 Task: Search one way flight ticket for 2 adults, 2 infants in seat and 1 infant on lap in first from Pocatello: Pocatello Regional Airport to Fort Wayne: Fort Wayne International Airport on 5-4-2023. Choice of flights is Frontier. Number of bags: 1 checked bag. Price is upto 75000. Outbound departure time preference is 6:15.
Action: Mouse moved to (401, 389)
Screenshot: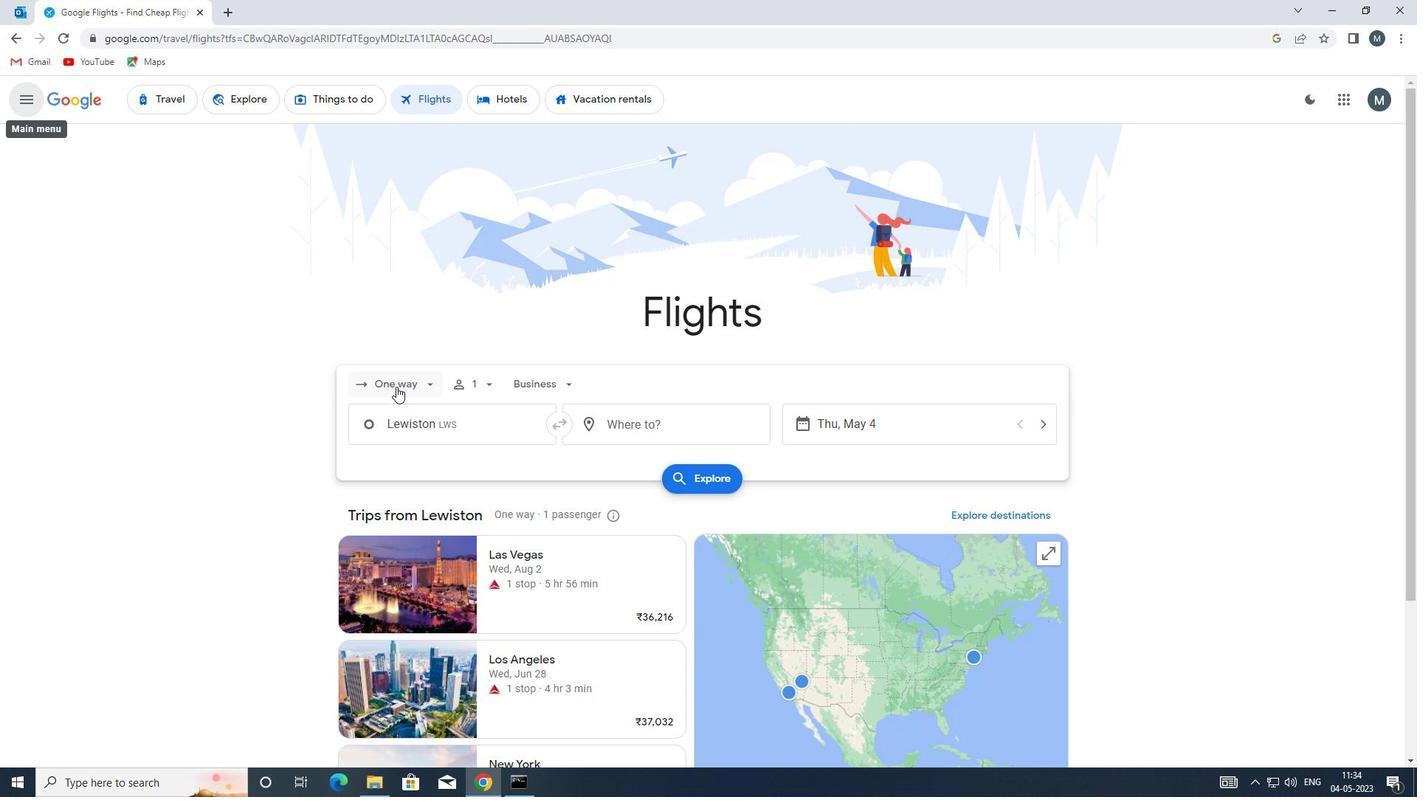 
Action: Mouse pressed left at (401, 389)
Screenshot: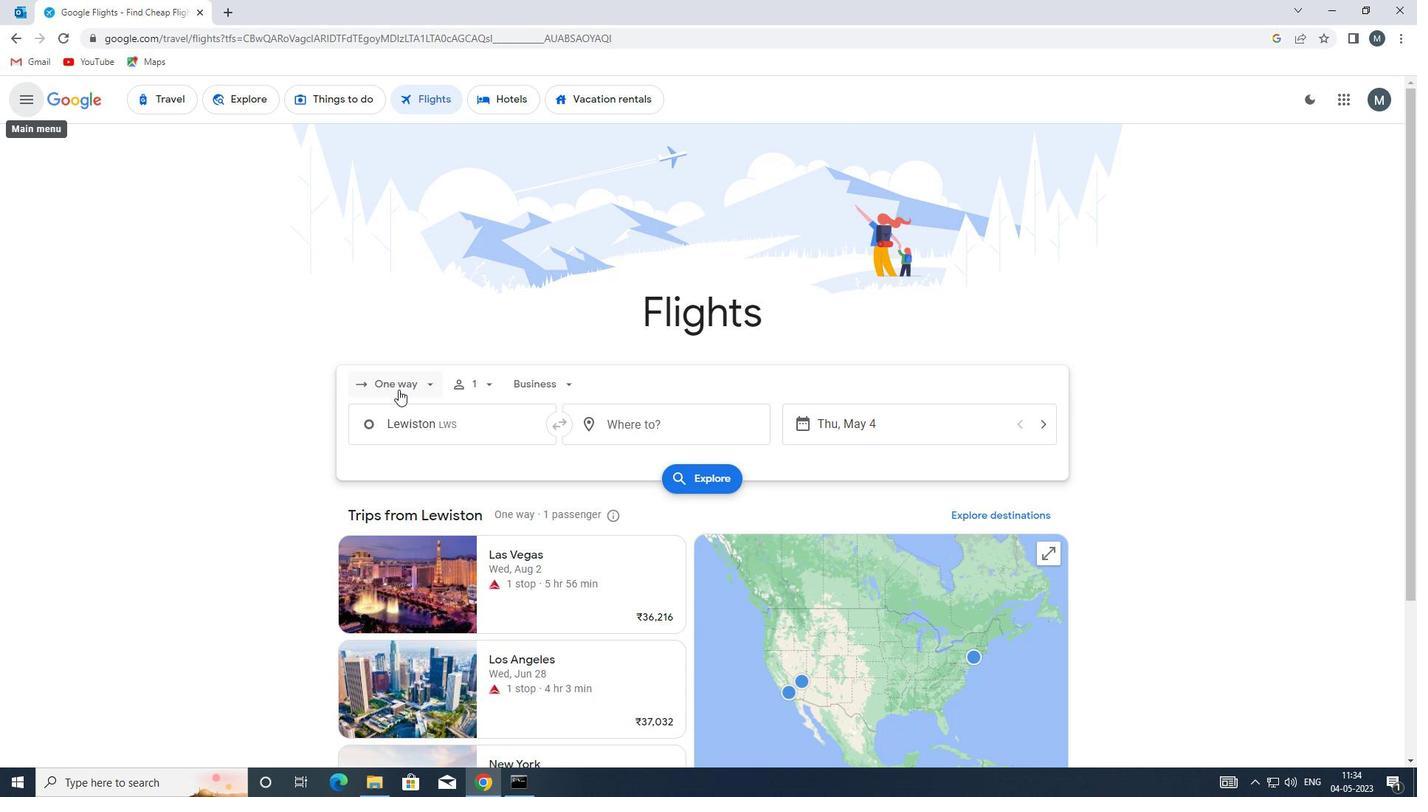 
Action: Mouse moved to (408, 453)
Screenshot: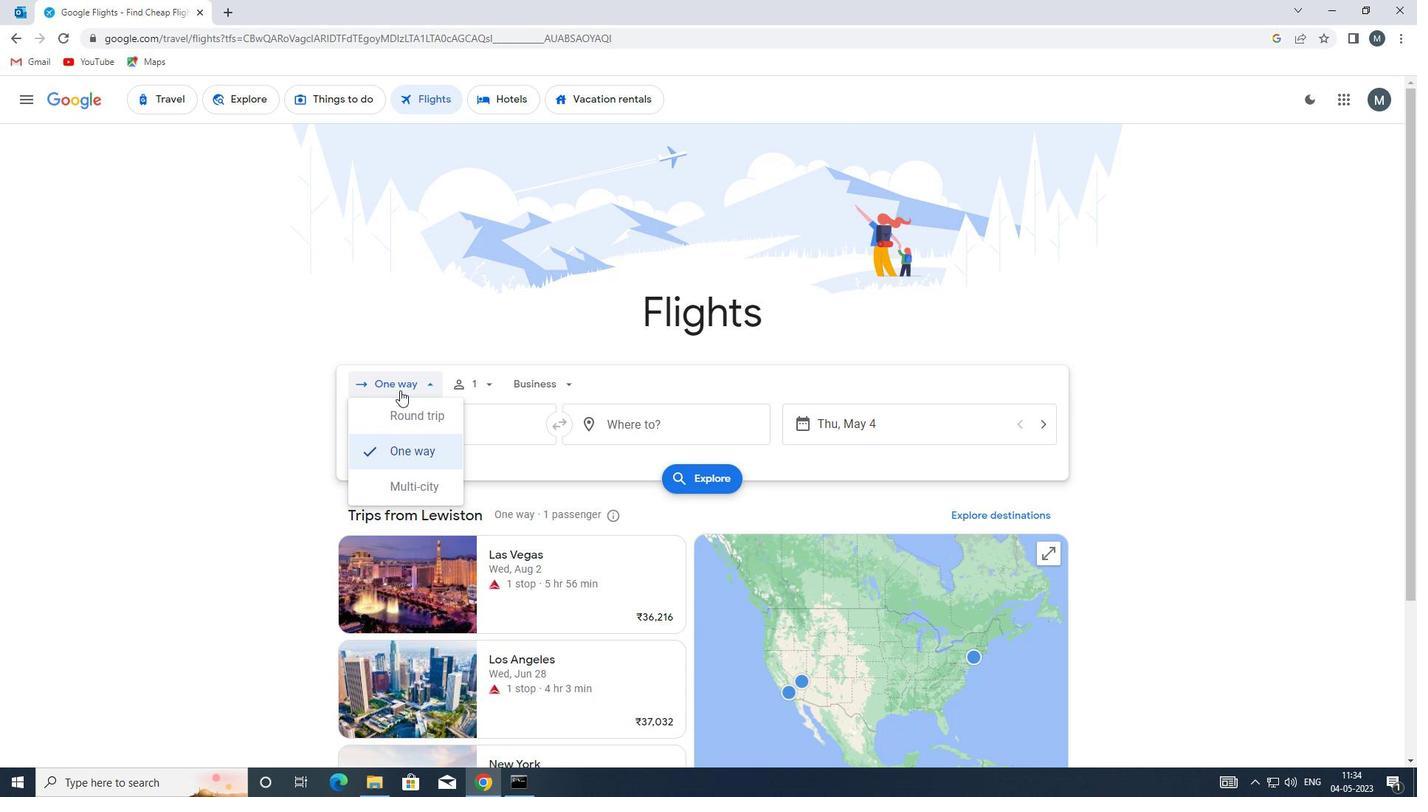 
Action: Mouse pressed left at (408, 453)
Screenshot: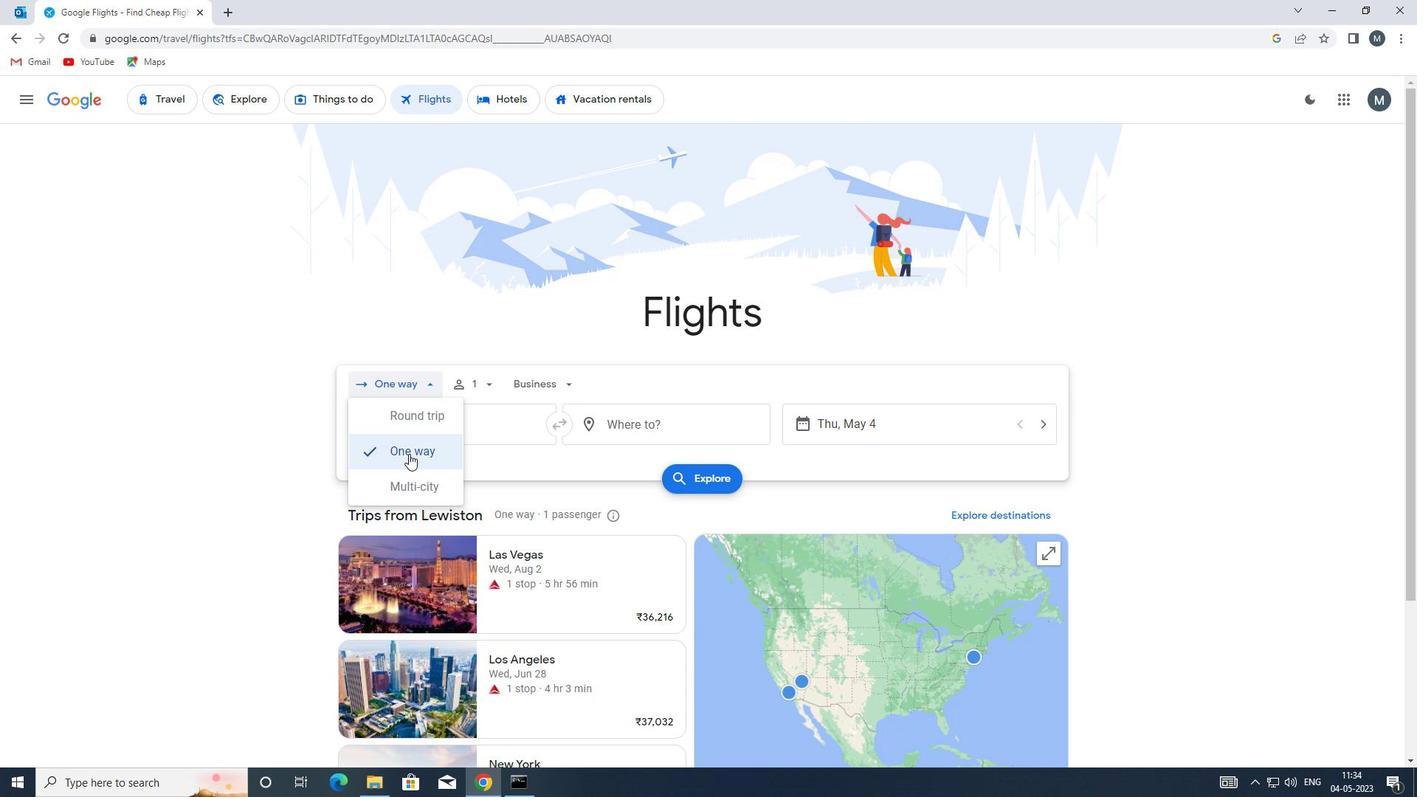 
Action: Mouse moved to (493, 379)
Screenshot: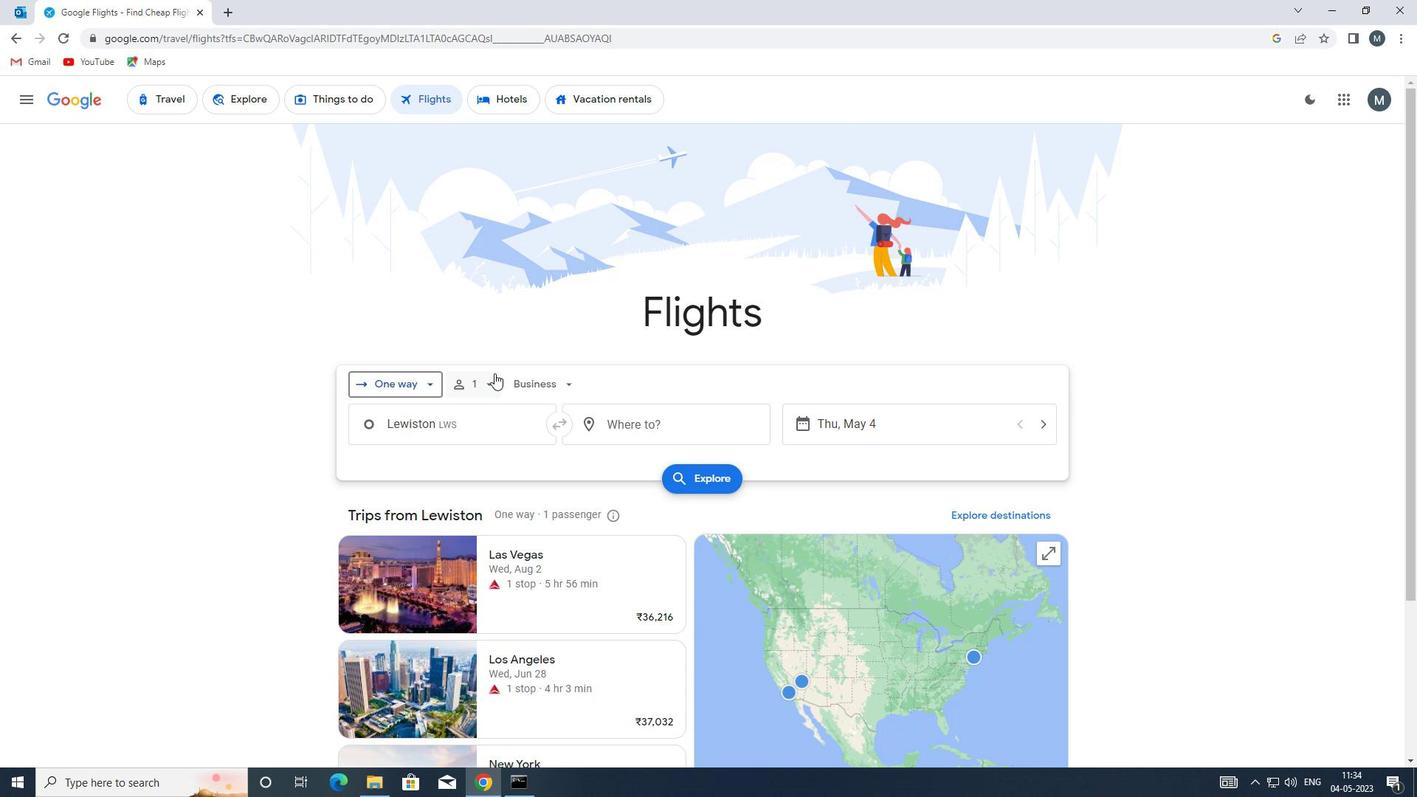 
Action: Mouse pressed left at (493, 379)
Screenshot: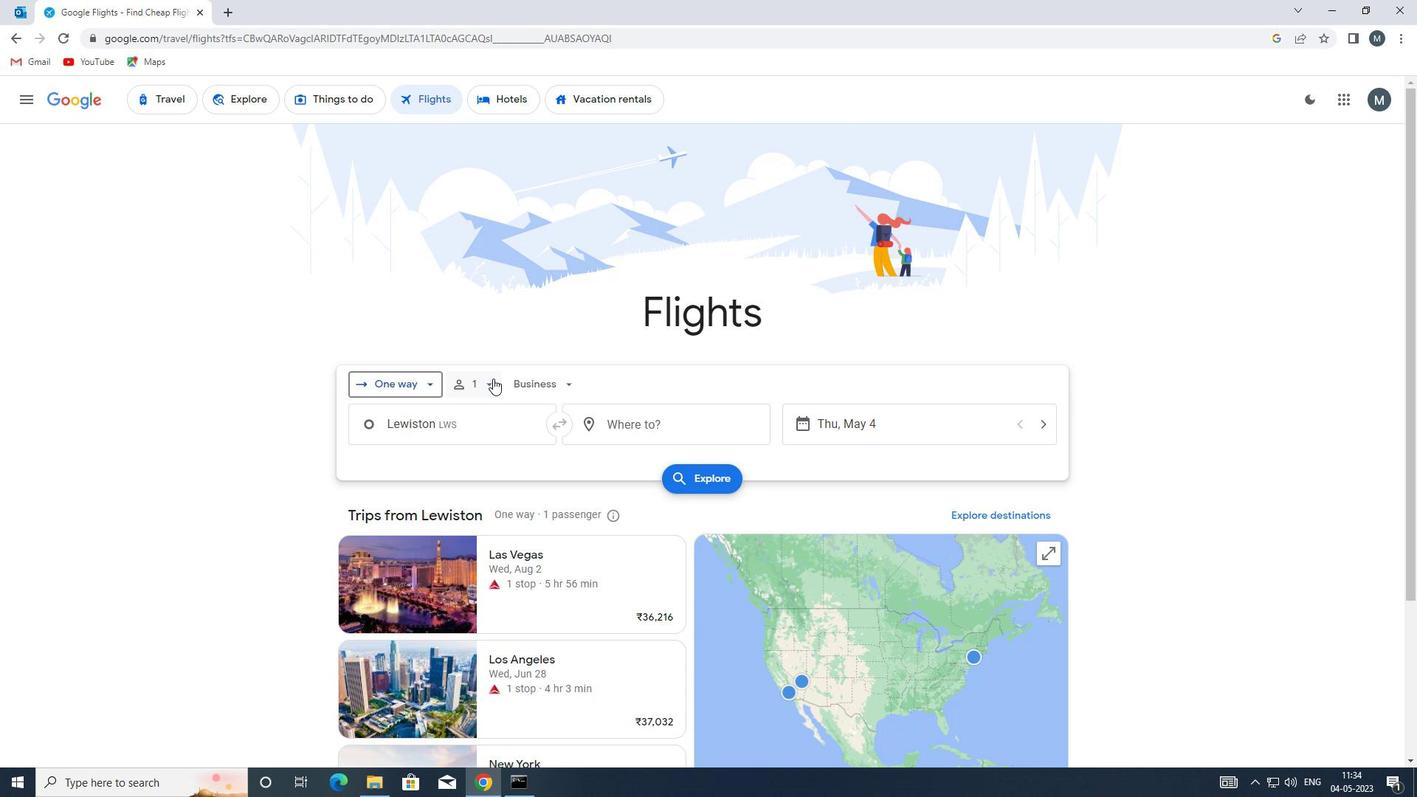 
Action: Mouse moved to (601, 422)
Screenshot: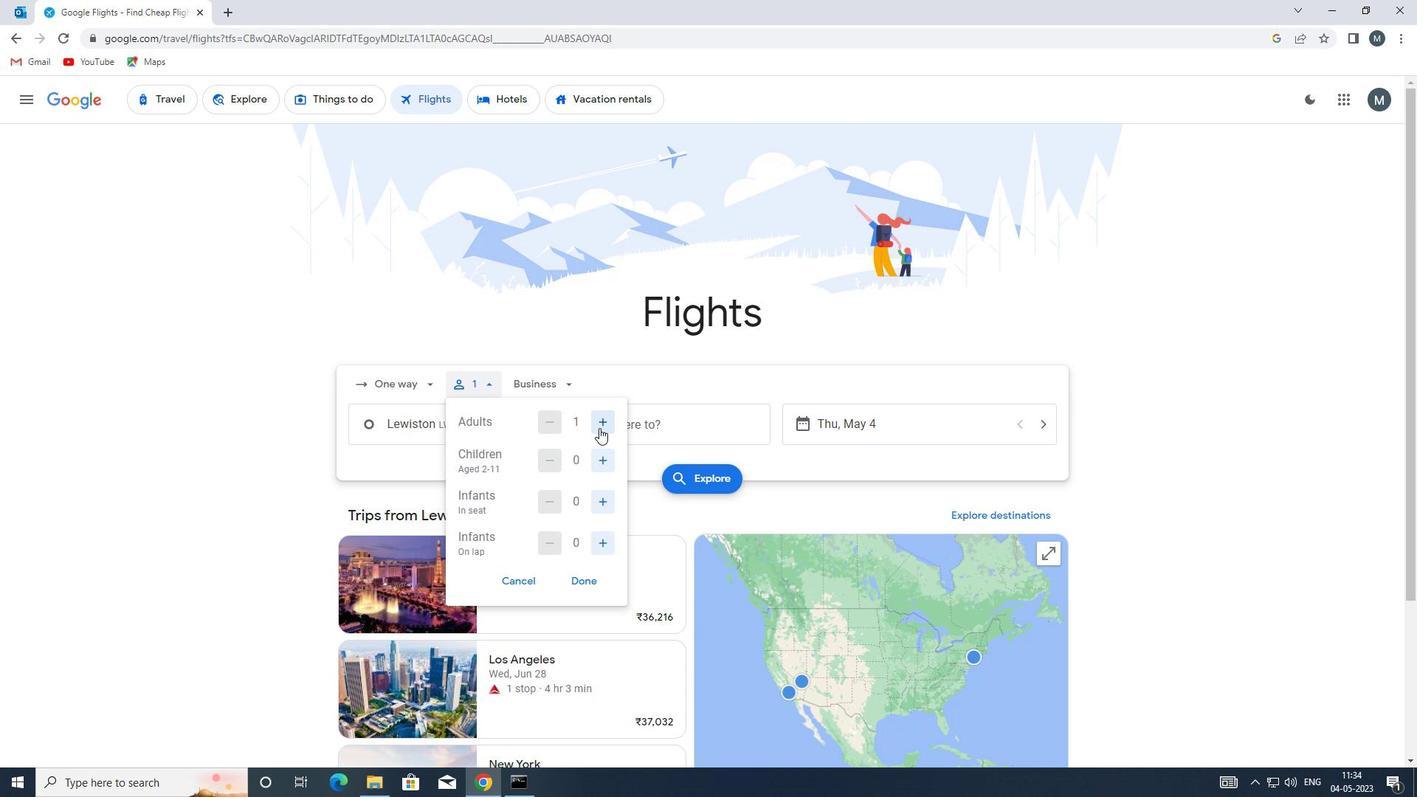 
Action: Mouse pressed left at (601, 422)
Screenshot: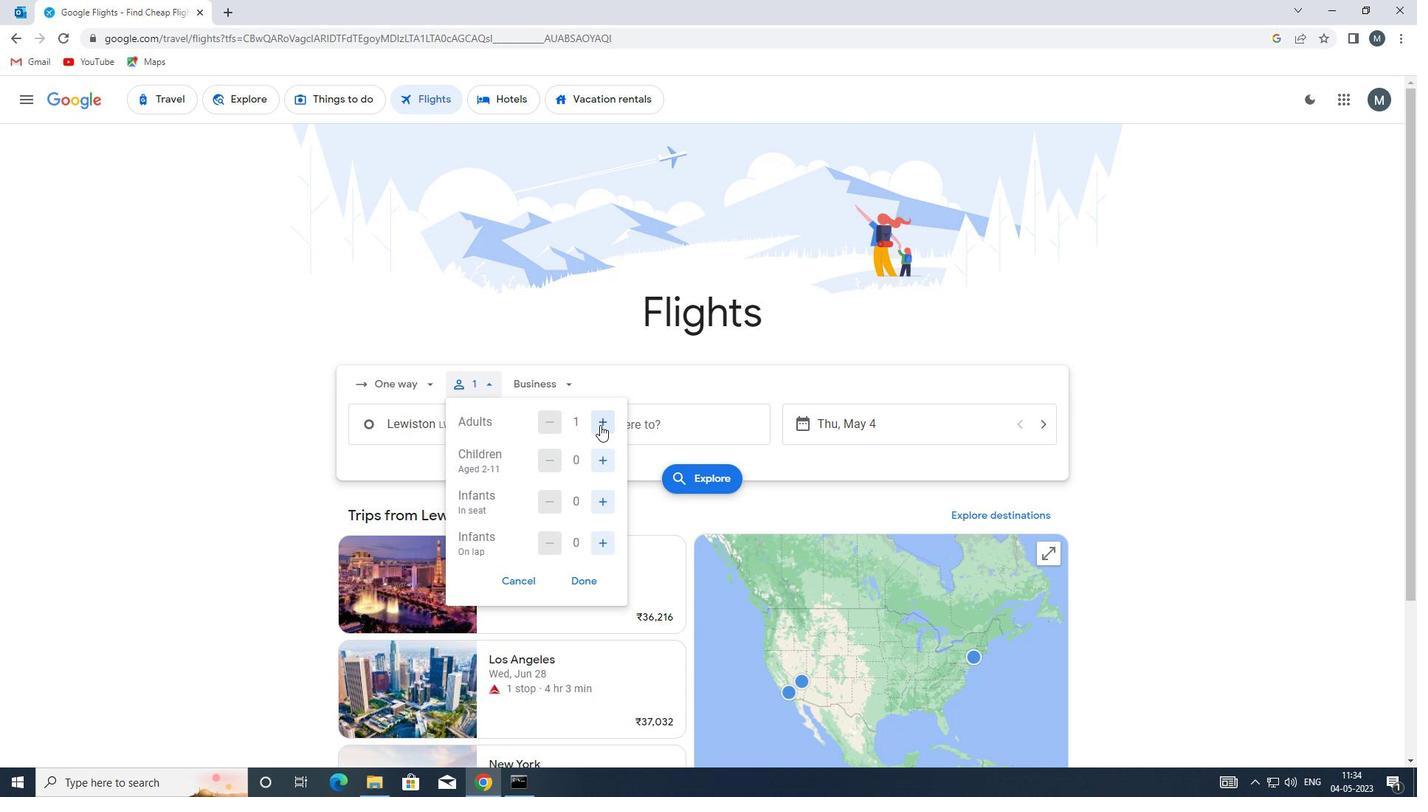 
Action: Mouse moved to (603, 501)
Screenshot: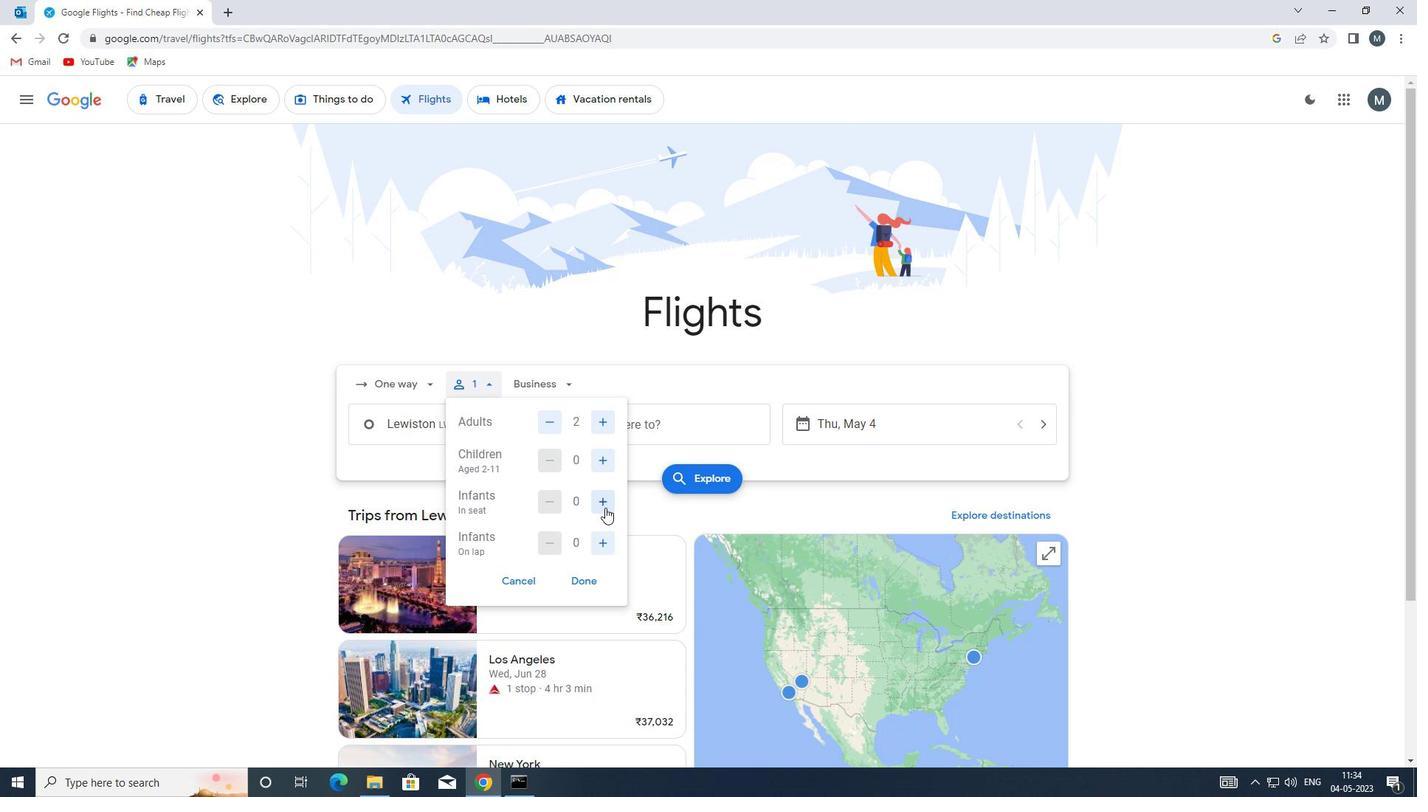 
Action: Mouse pressed left at (603, 501)
Screenshot: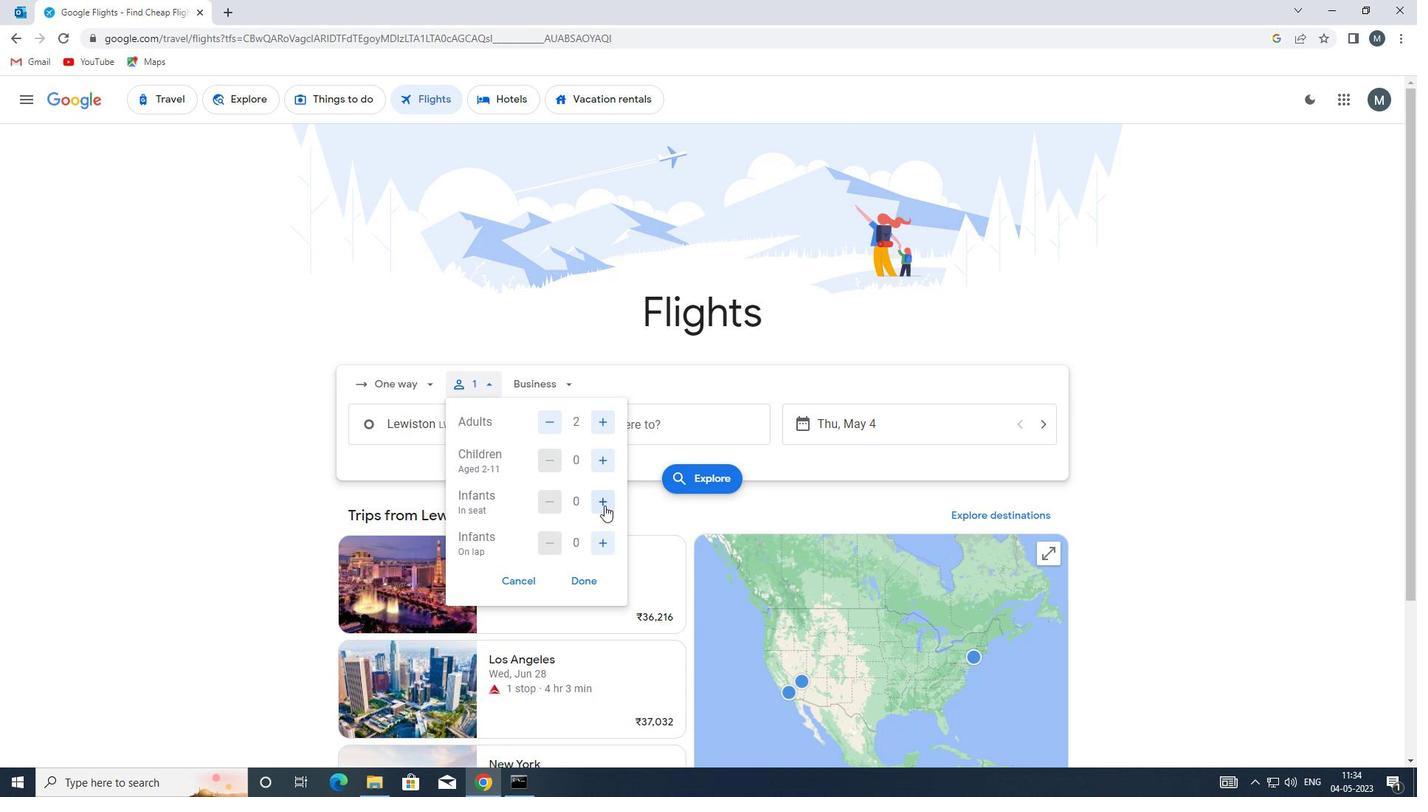
Action: Mouse pressed left at (603, 501)
Screenshot: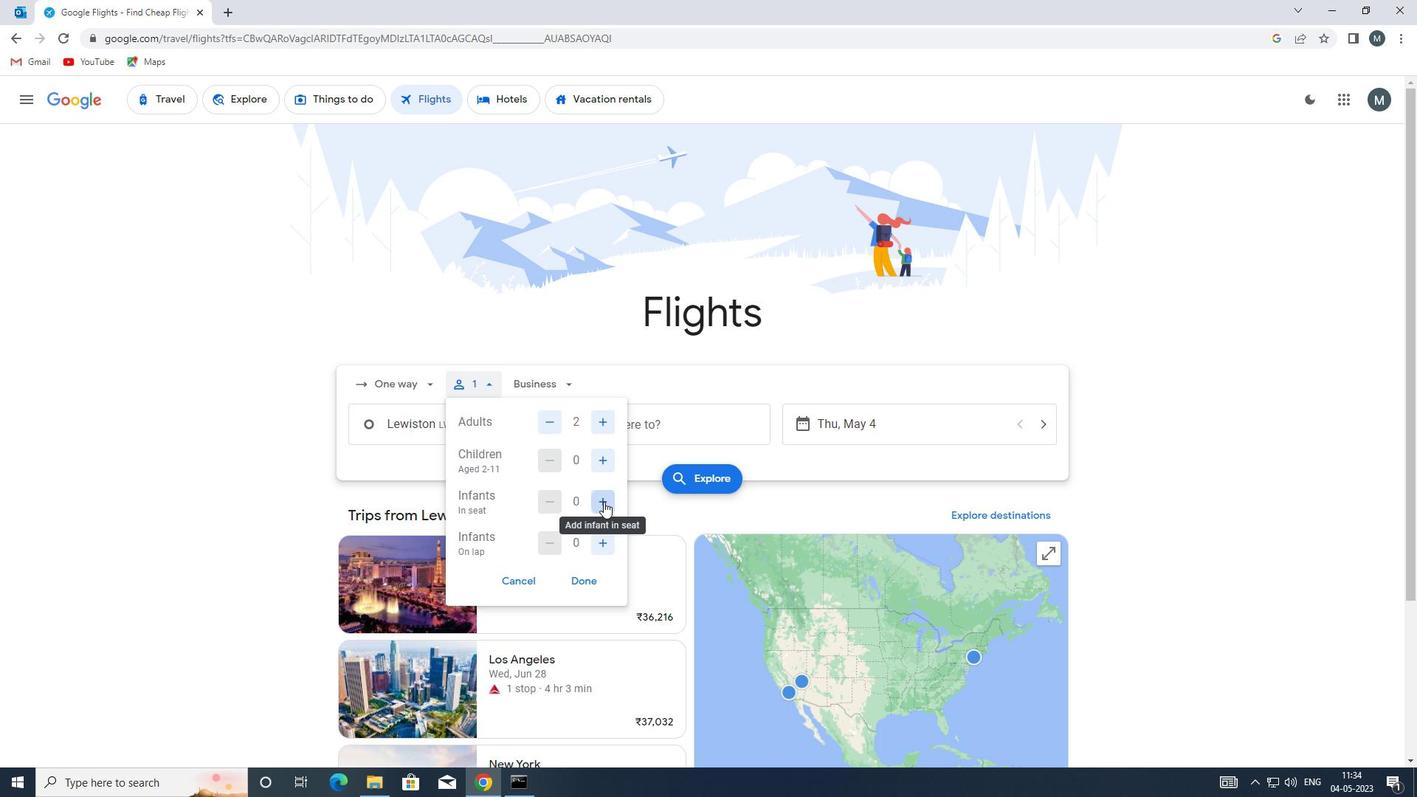 
Action: Mouse moved to (607, 542)
Screenshot: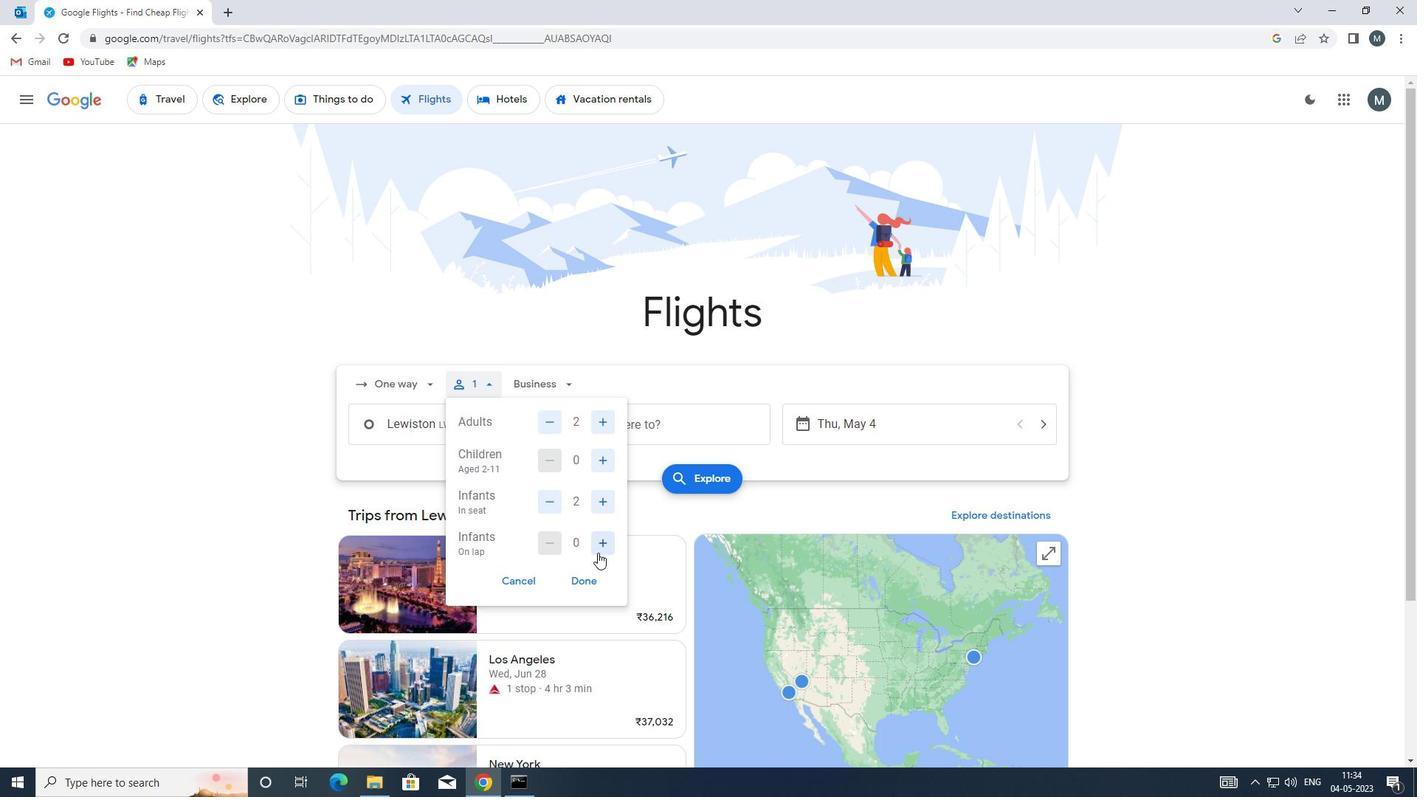 
Action: Mouse pressed left at (607, 542)
Screenshot: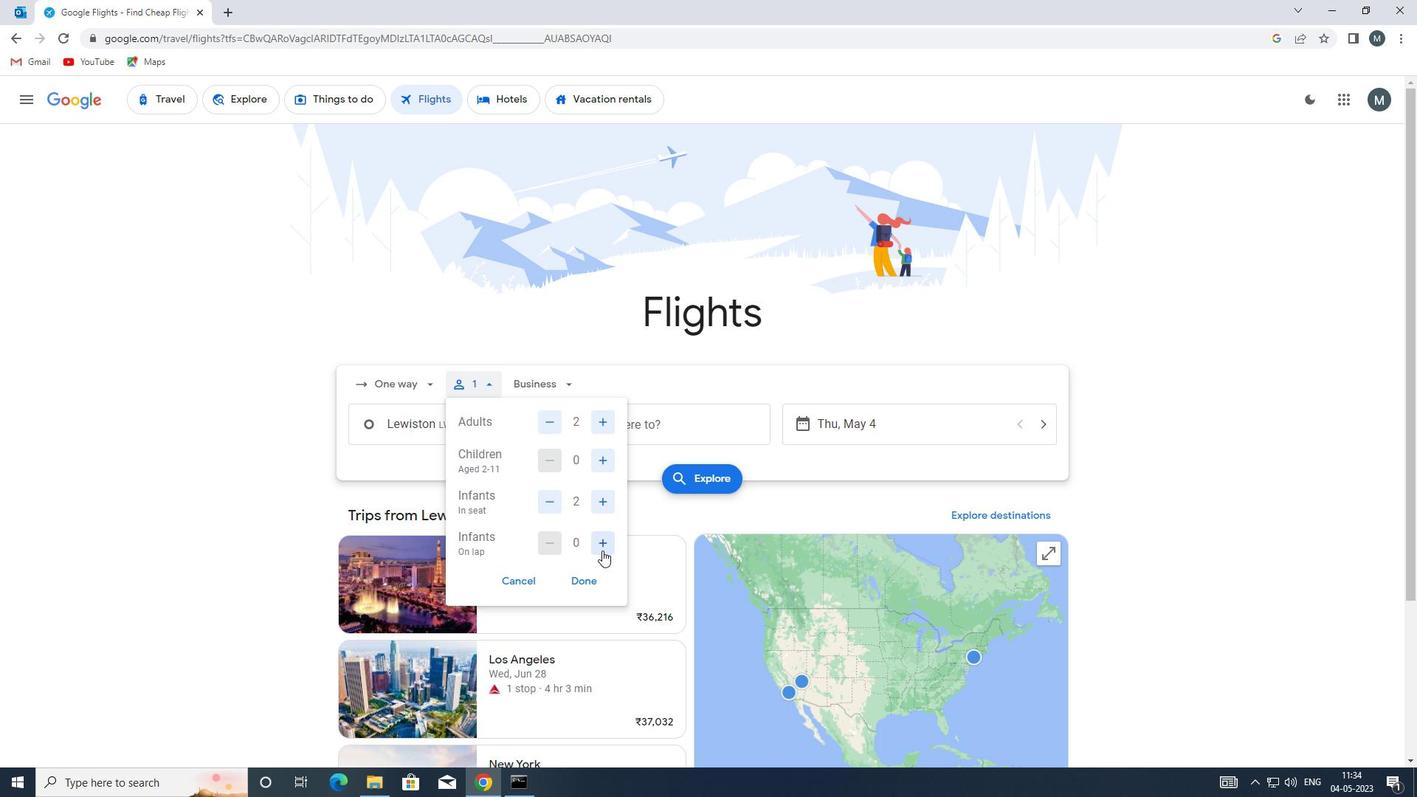 
Action: Mouse moved to (588, 586)
Screenshot: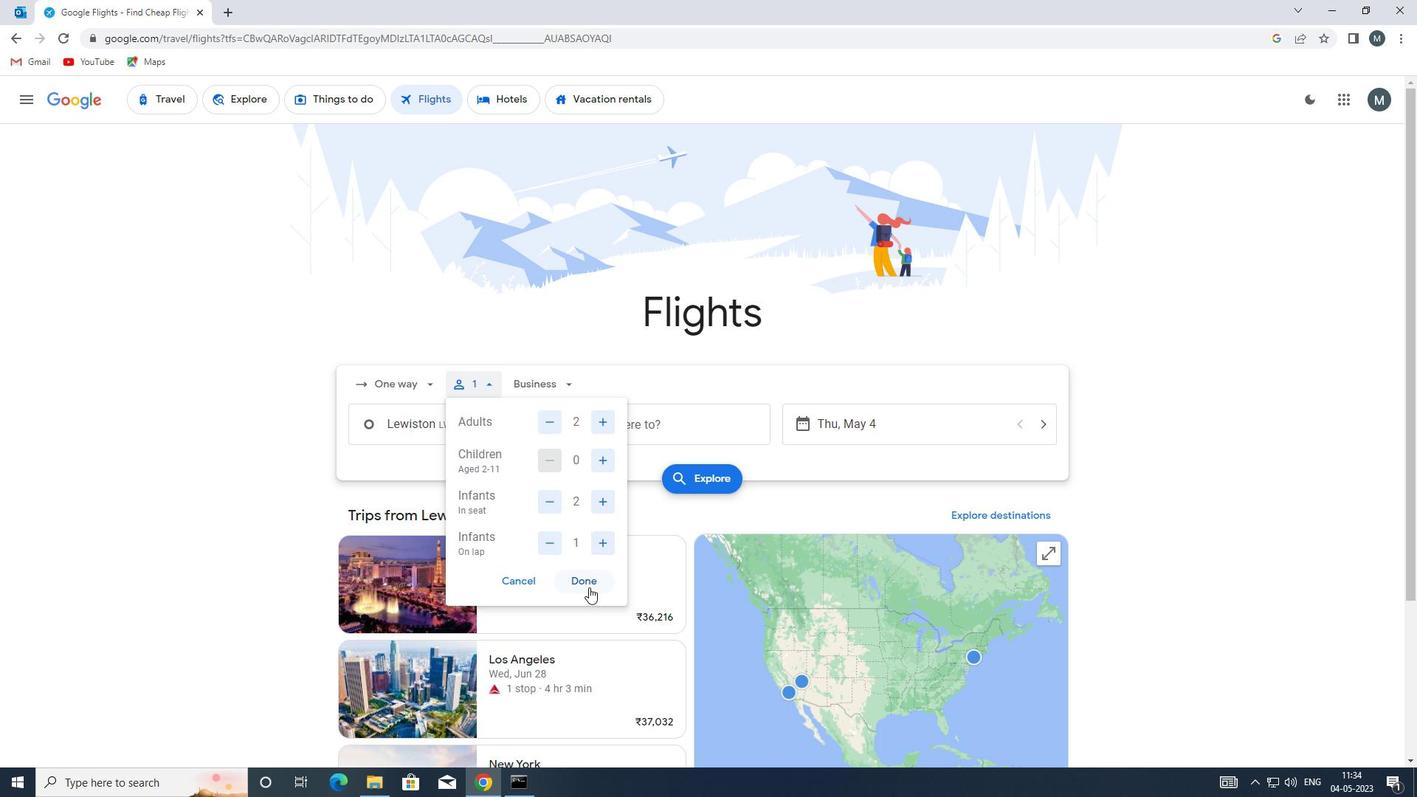 
Action: Mouse pressed left at (588, 586)
Screenshot: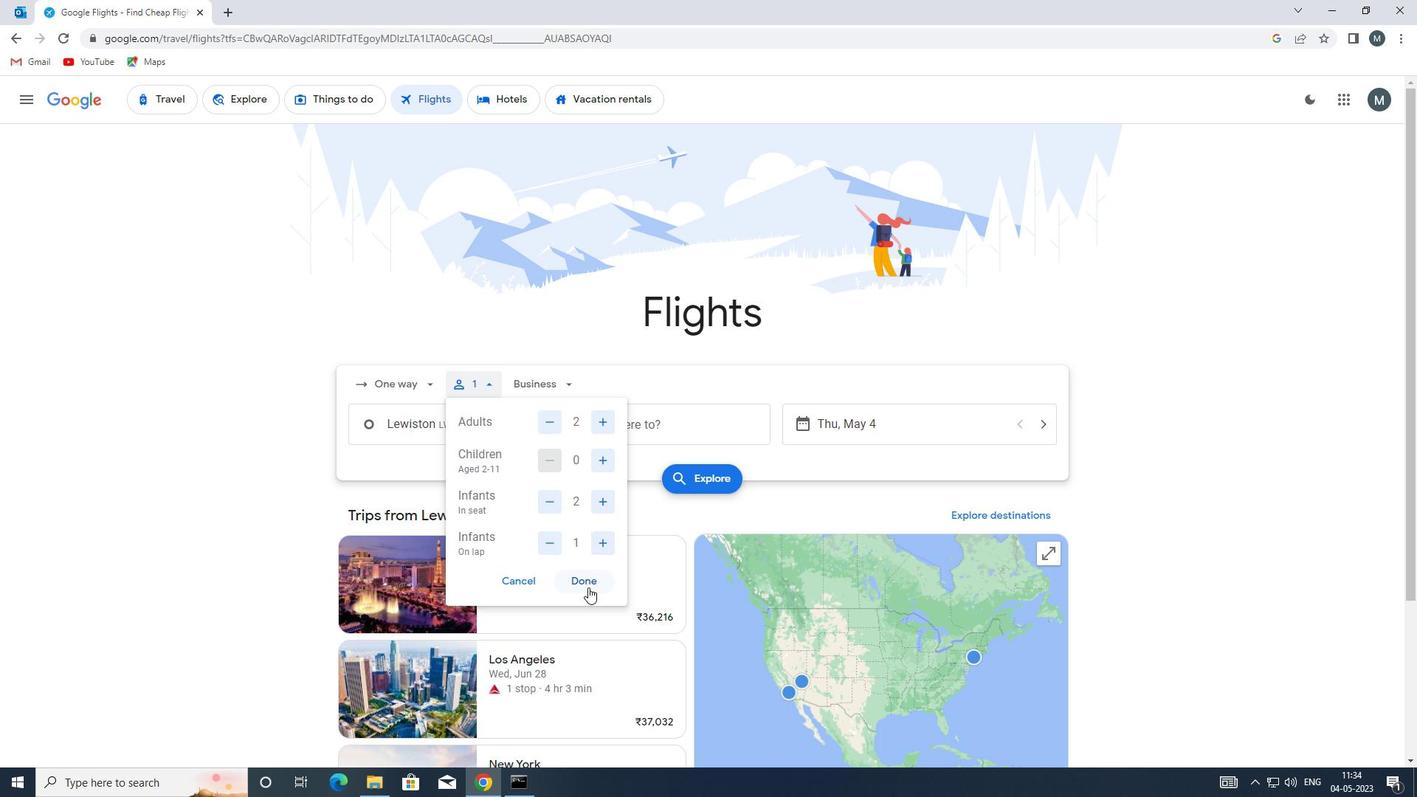 
Action: Mouse moved to (562, 386)
Screenshot: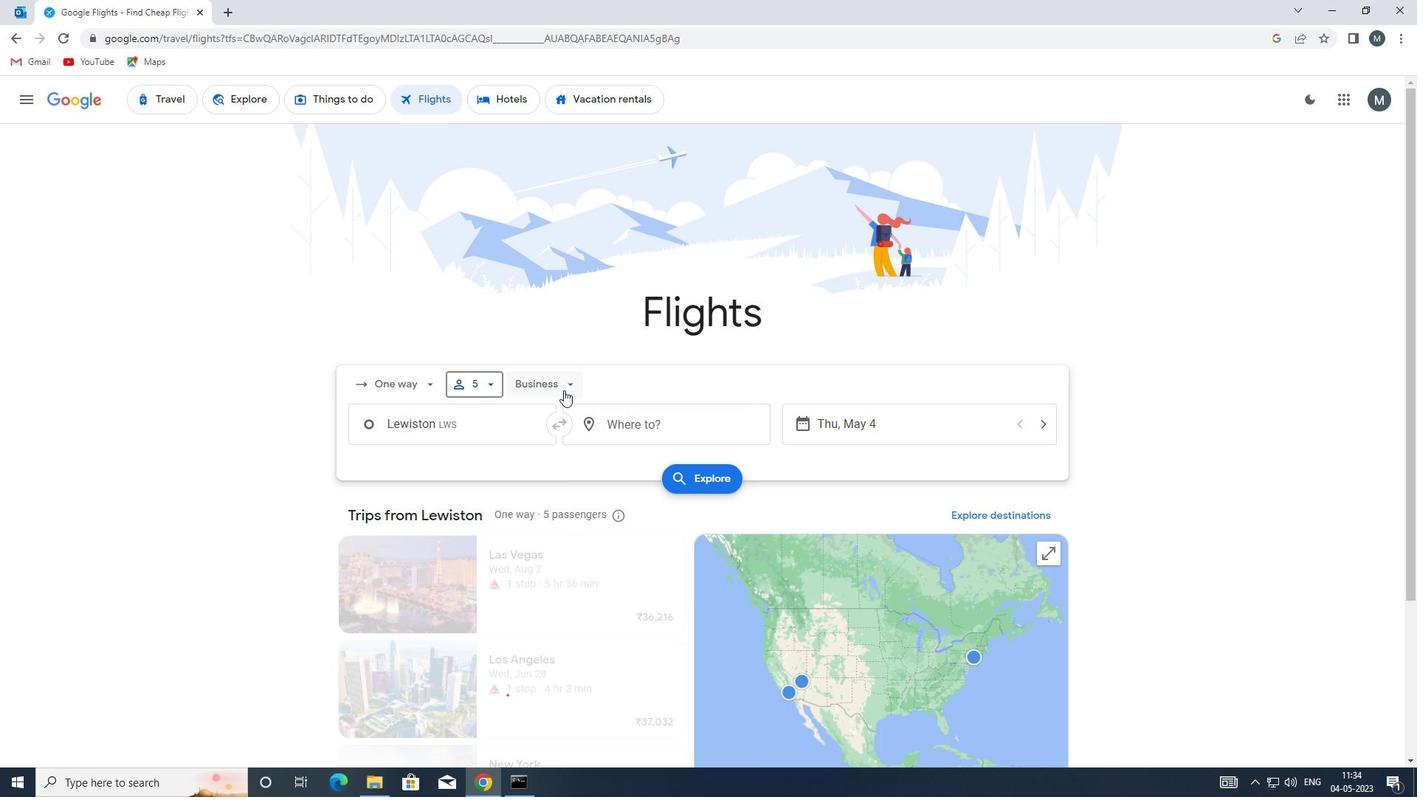 
Action: Mouse pressed left at (562, 386)
Screenshot: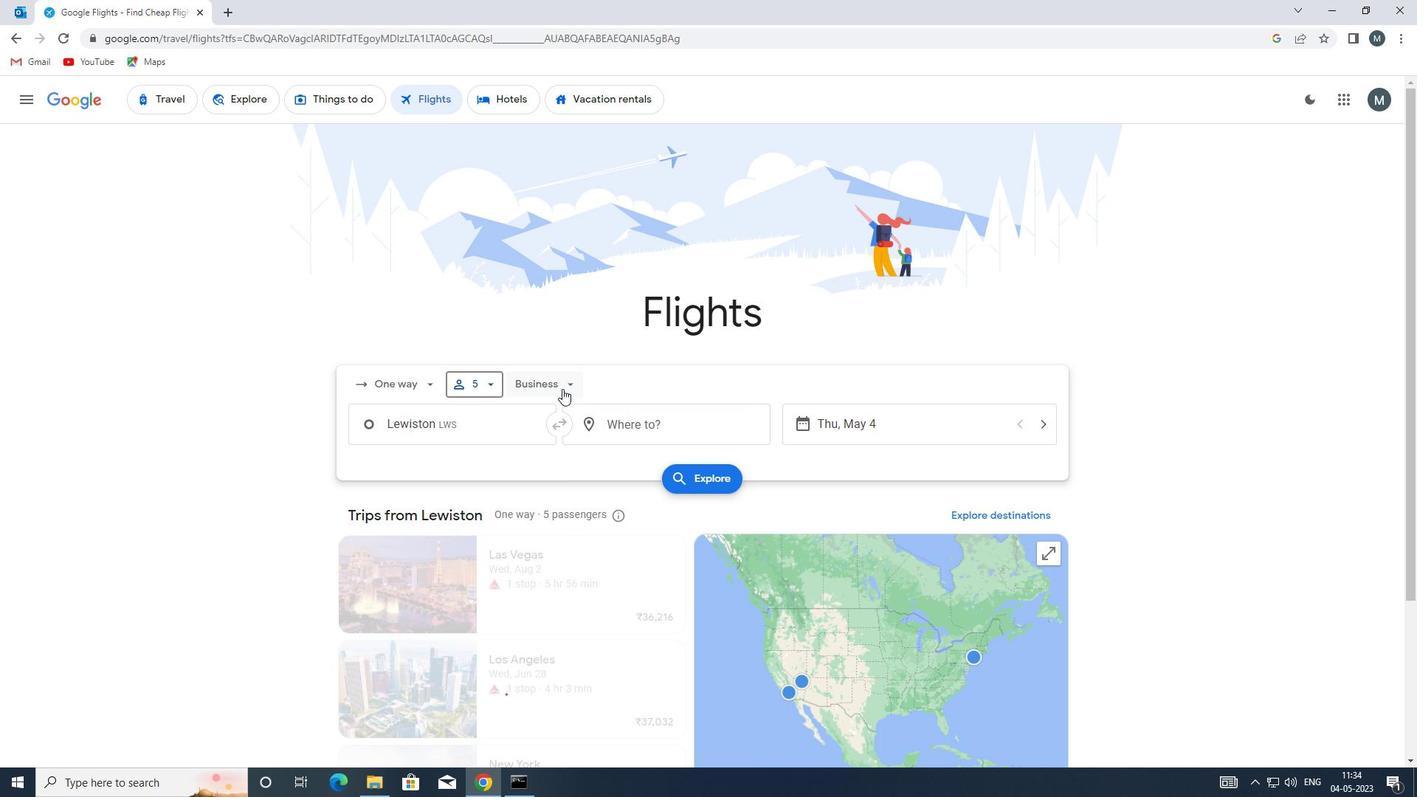 
Action: Mouse moved to (564, 524)
Screenshot: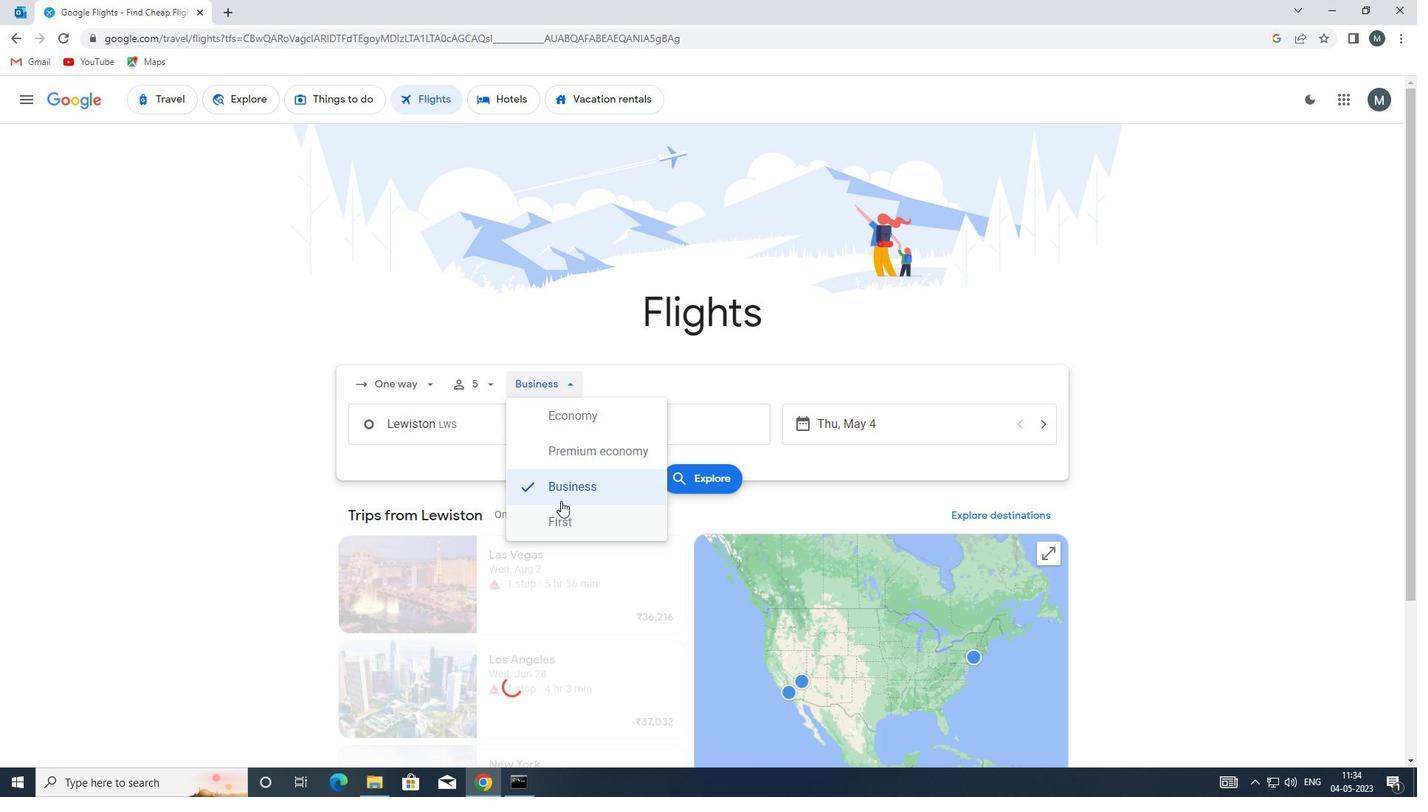 
Action: Mouse pressed left at (564, 524)
Screenshot: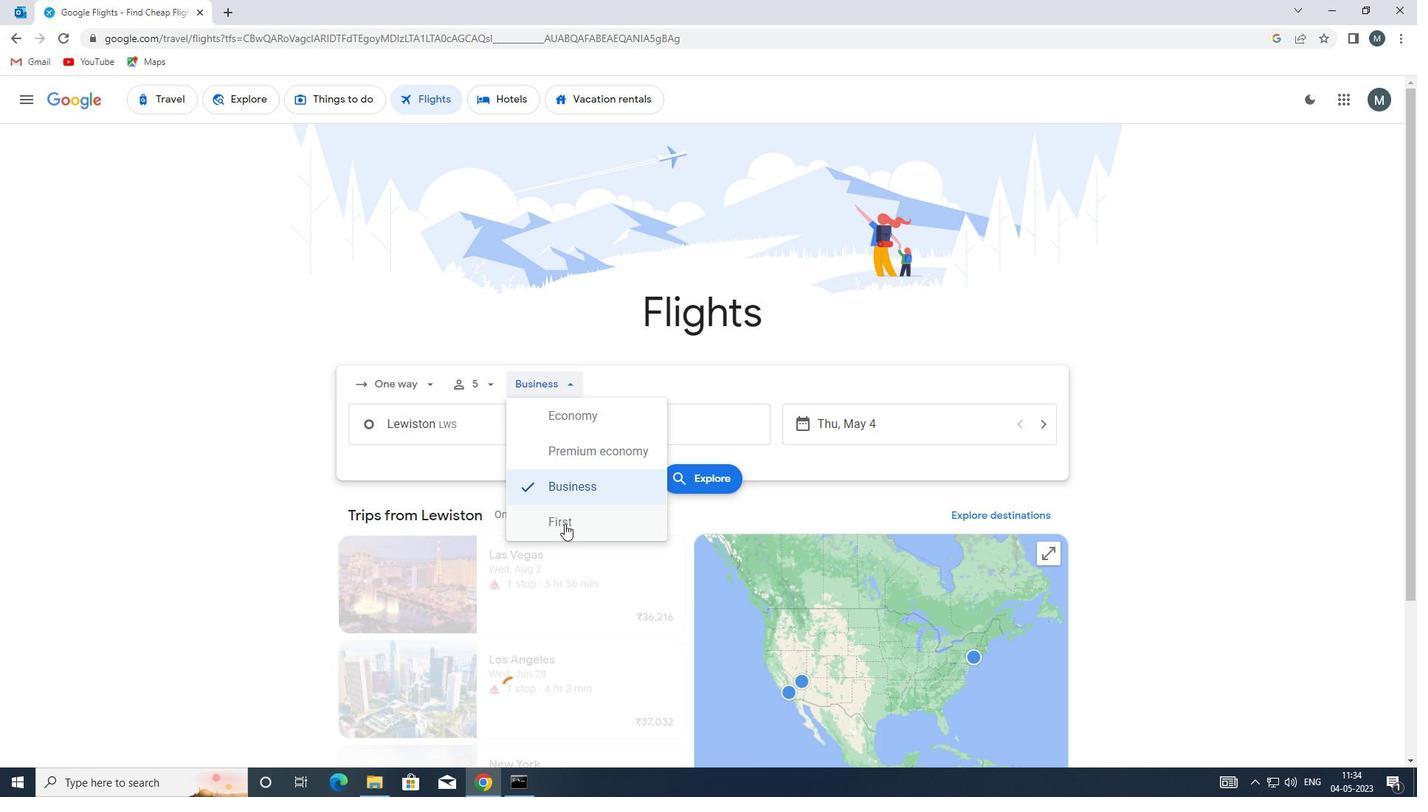 
Action: Mouse moved to (470, 433)
Screenshot: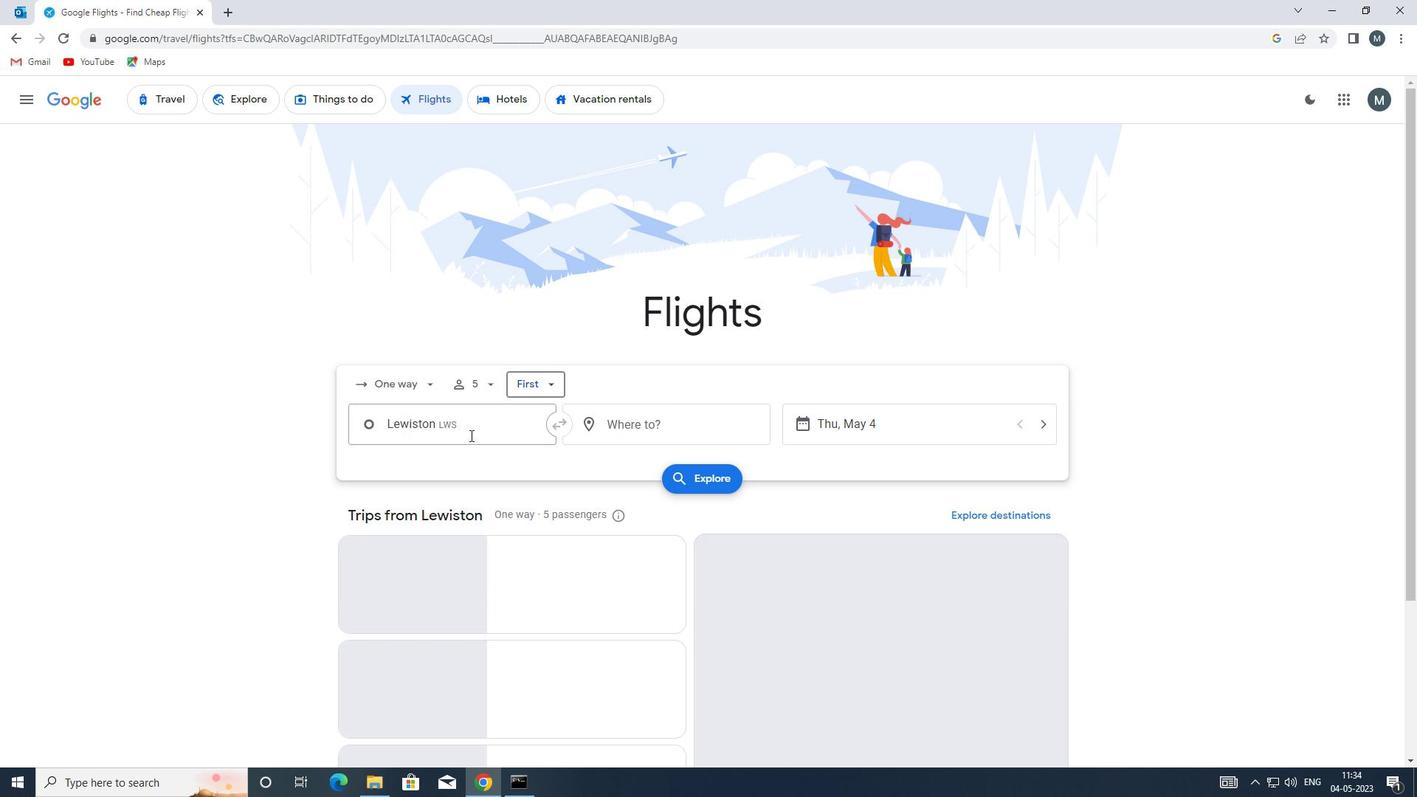 
Action: Mouse pressed left at (470, 433)
Screenshot: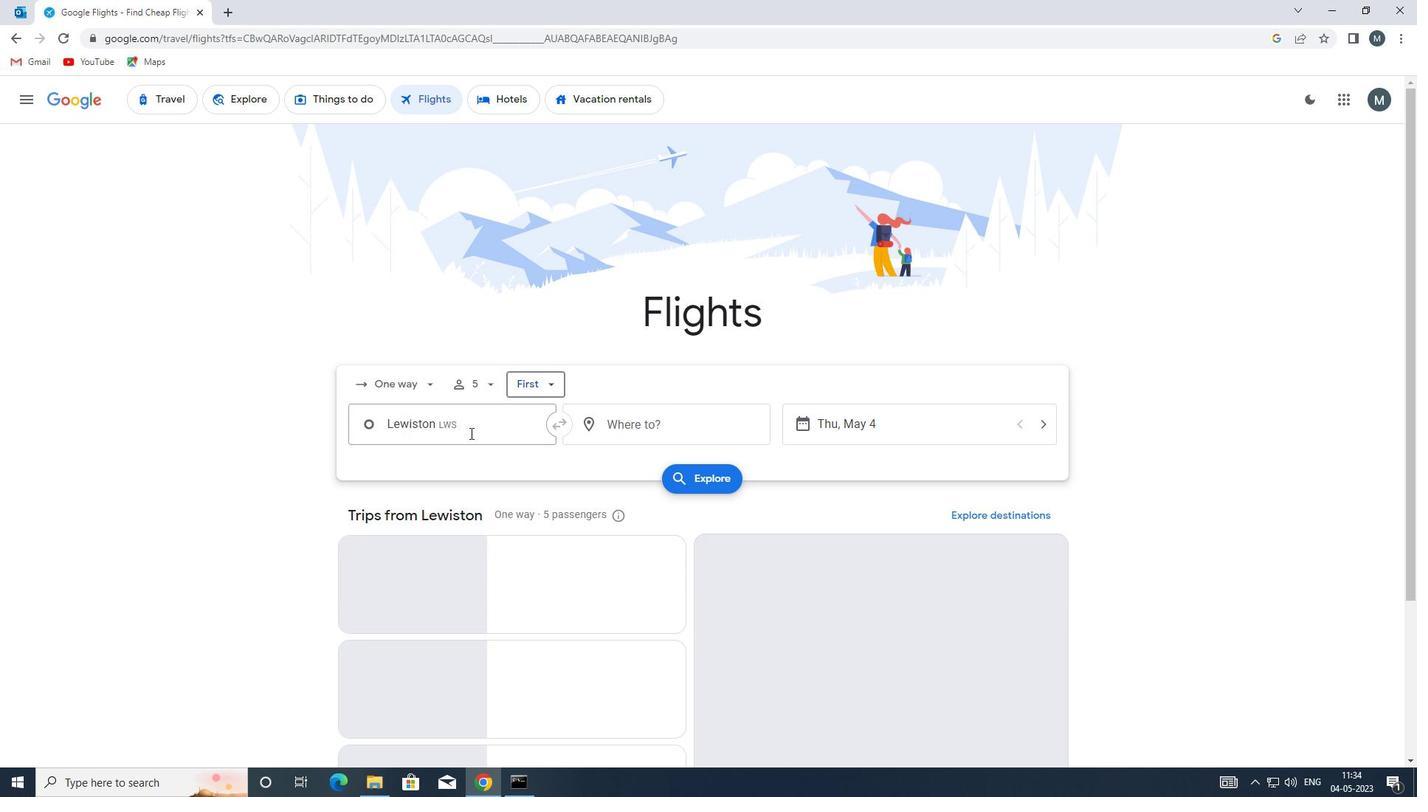 
Action: Key pressed pocatello
Screenshot: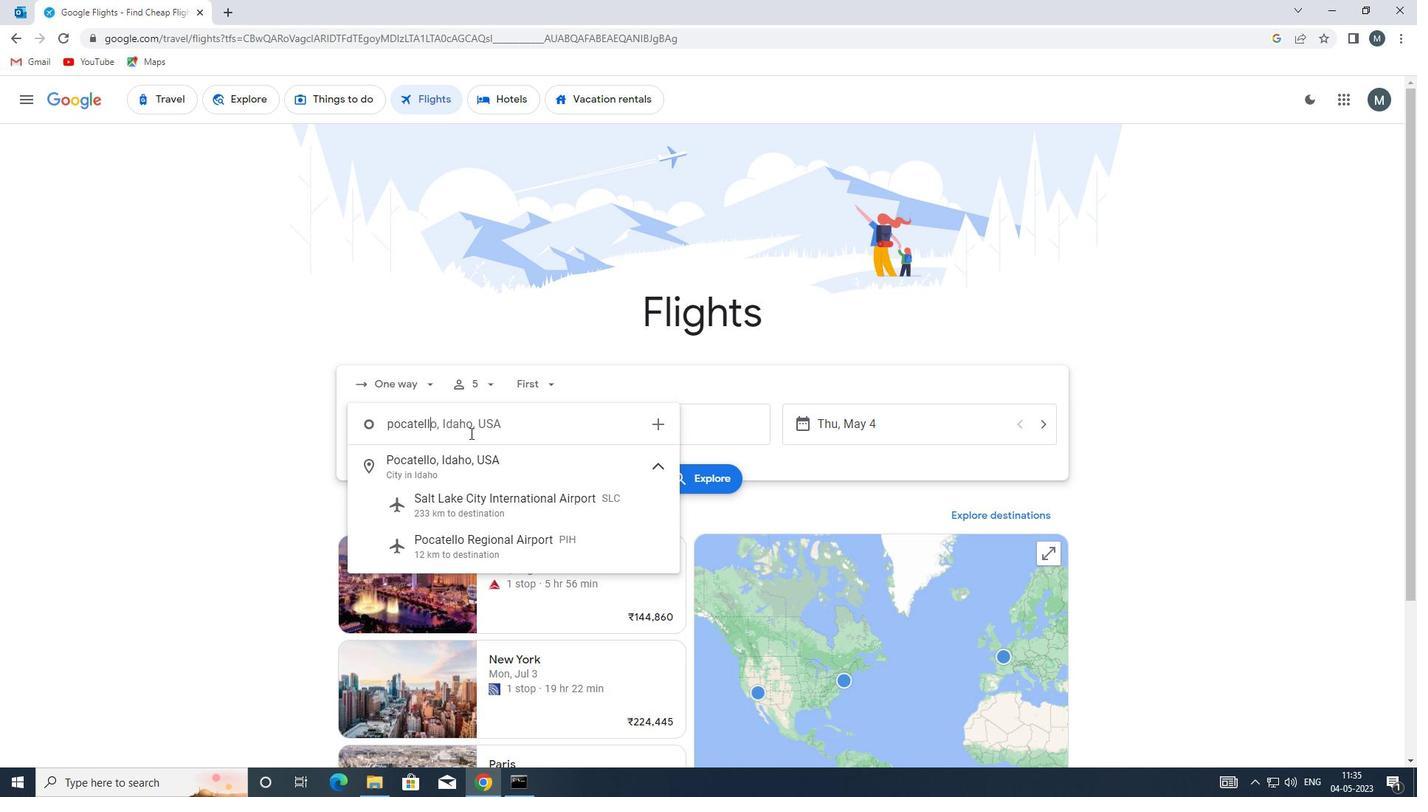 
Action: Mouse moved to (549, 552)
Screenshot: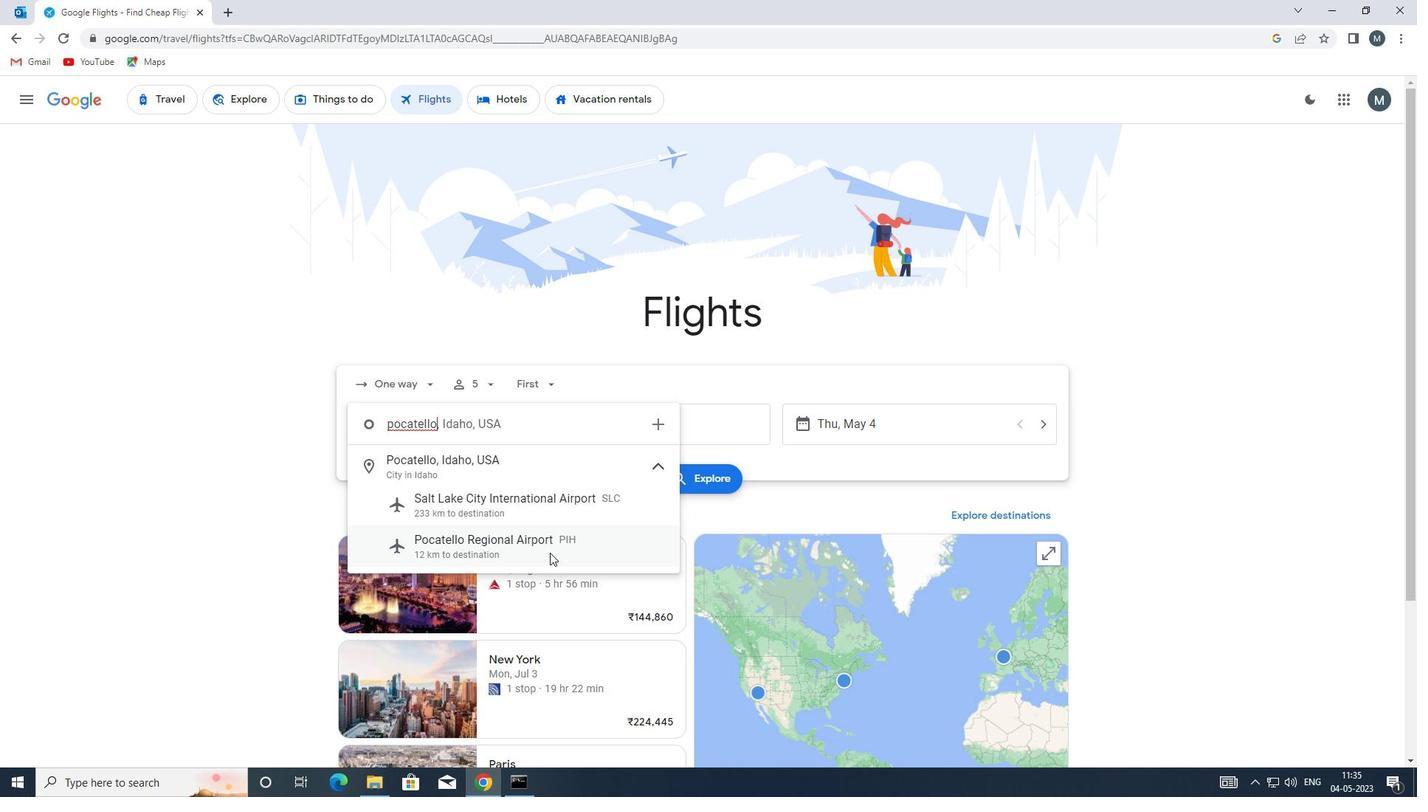 
Action: Mouse pressed left at (549, 552)
Screenshot: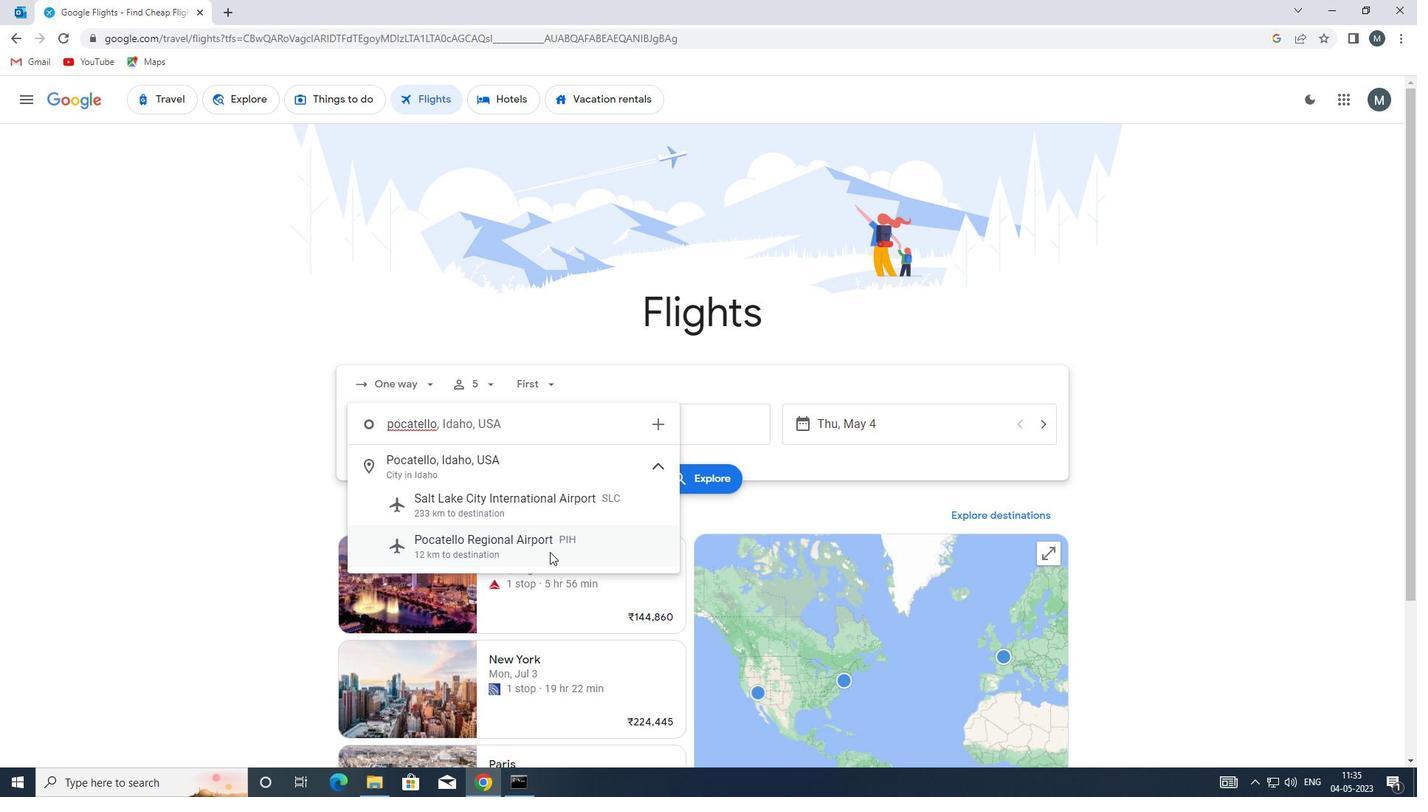 
Action: Mouse moved to (688, 418)
Screenshot: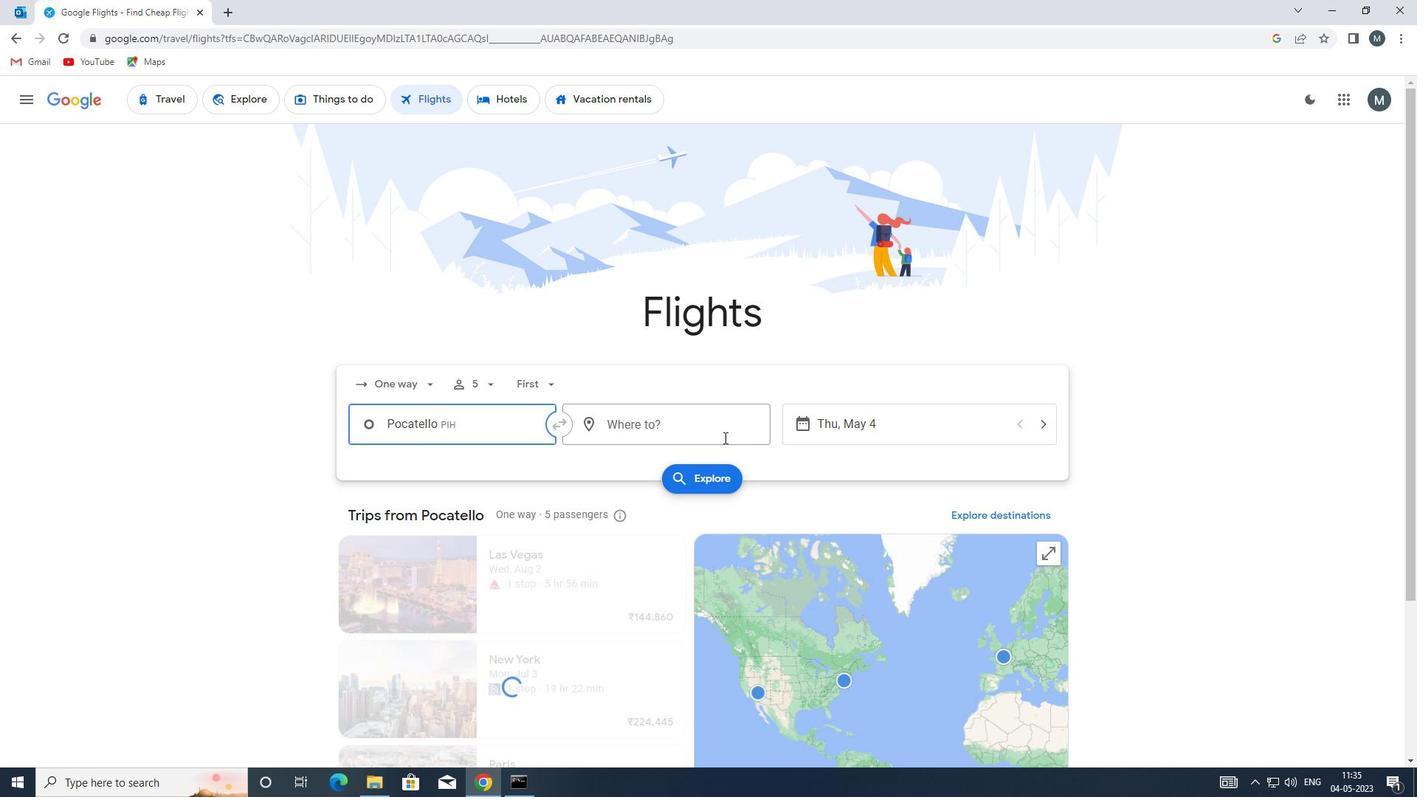 
Action: Mouse pressed left at (688, 418)
Screenshot: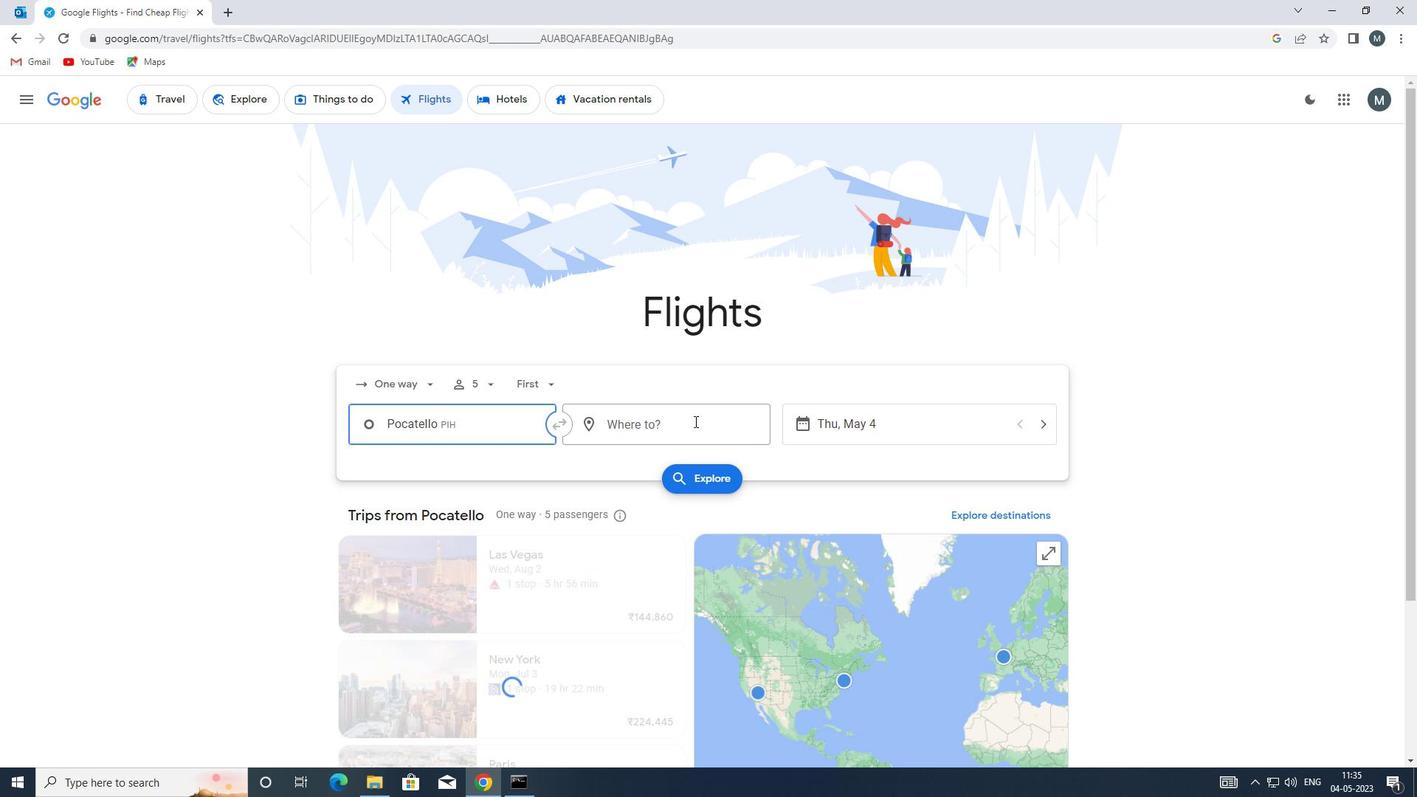 
Action: Mouse moved to (687, 418)
Screenshot: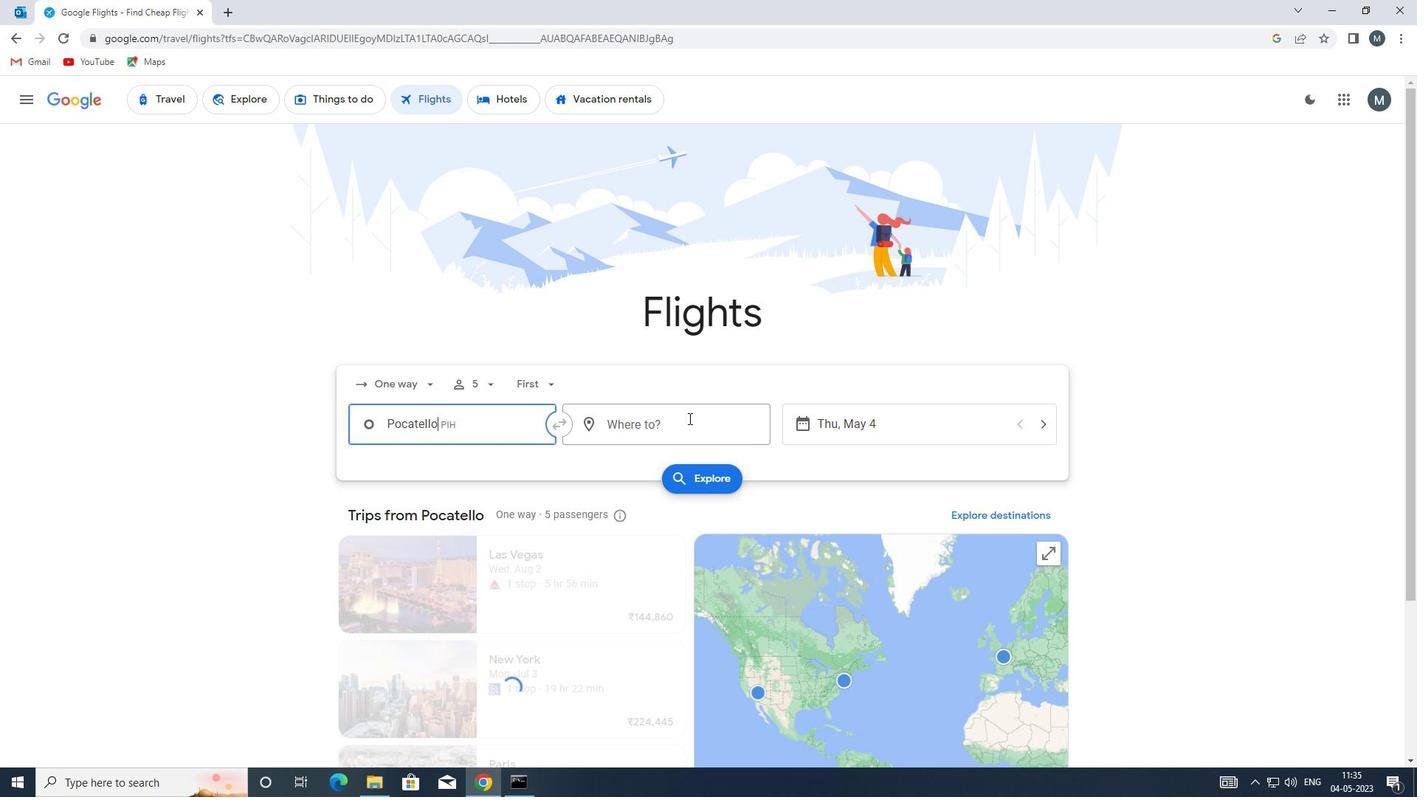 
Action: Key pressed fw
Screenshot: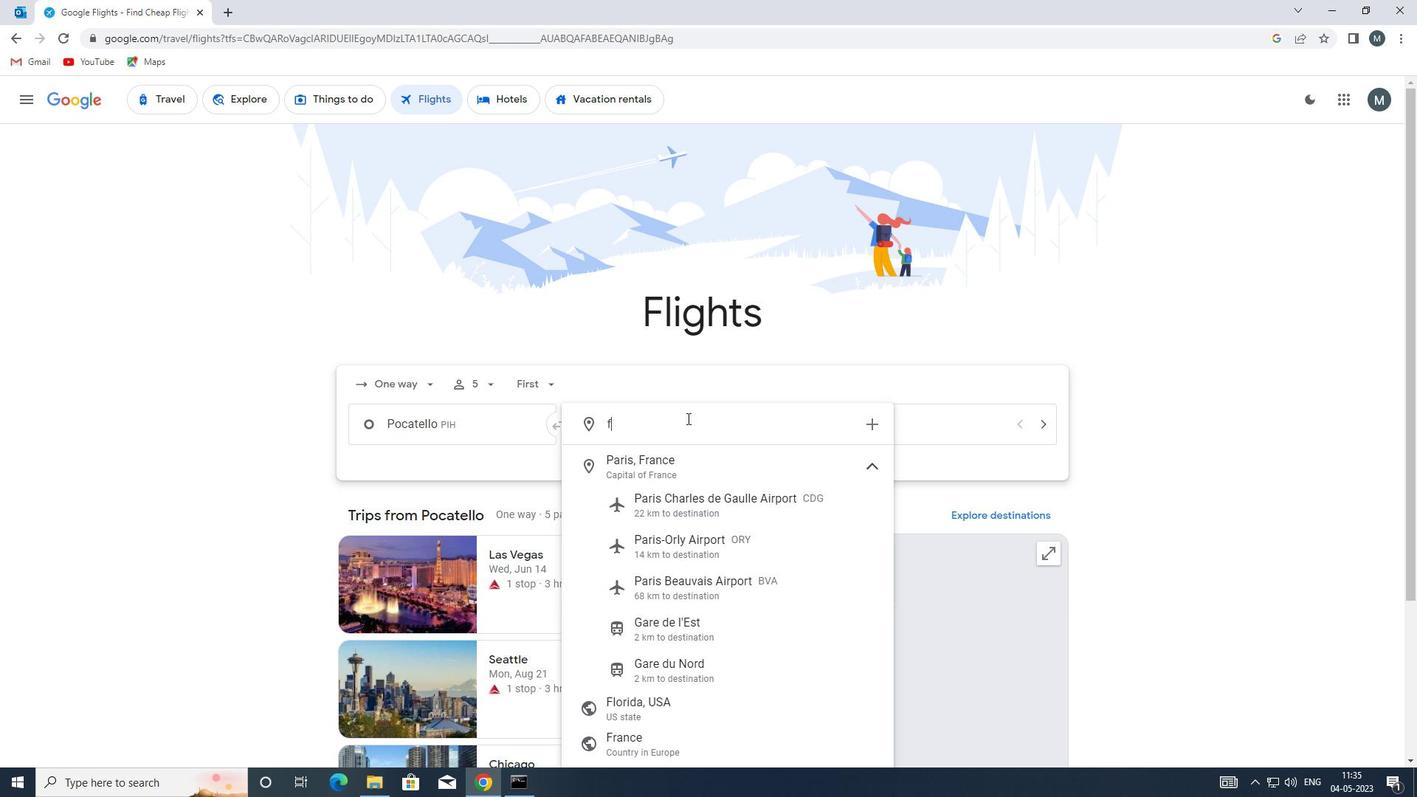 
Action: Mouse moved to (693, 460)
Screenshot: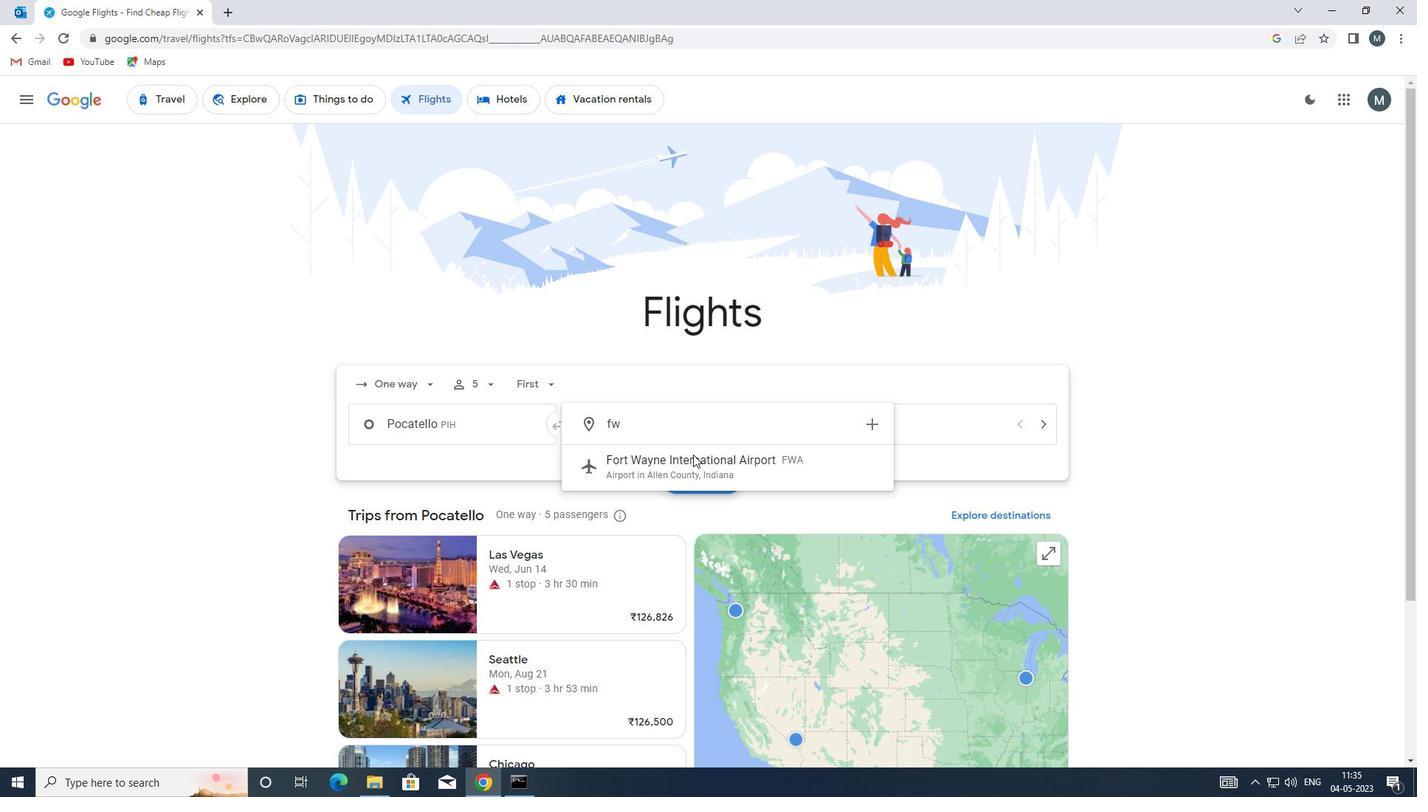 
Action: Mouse pressed left at (693, 460)
Screenshot: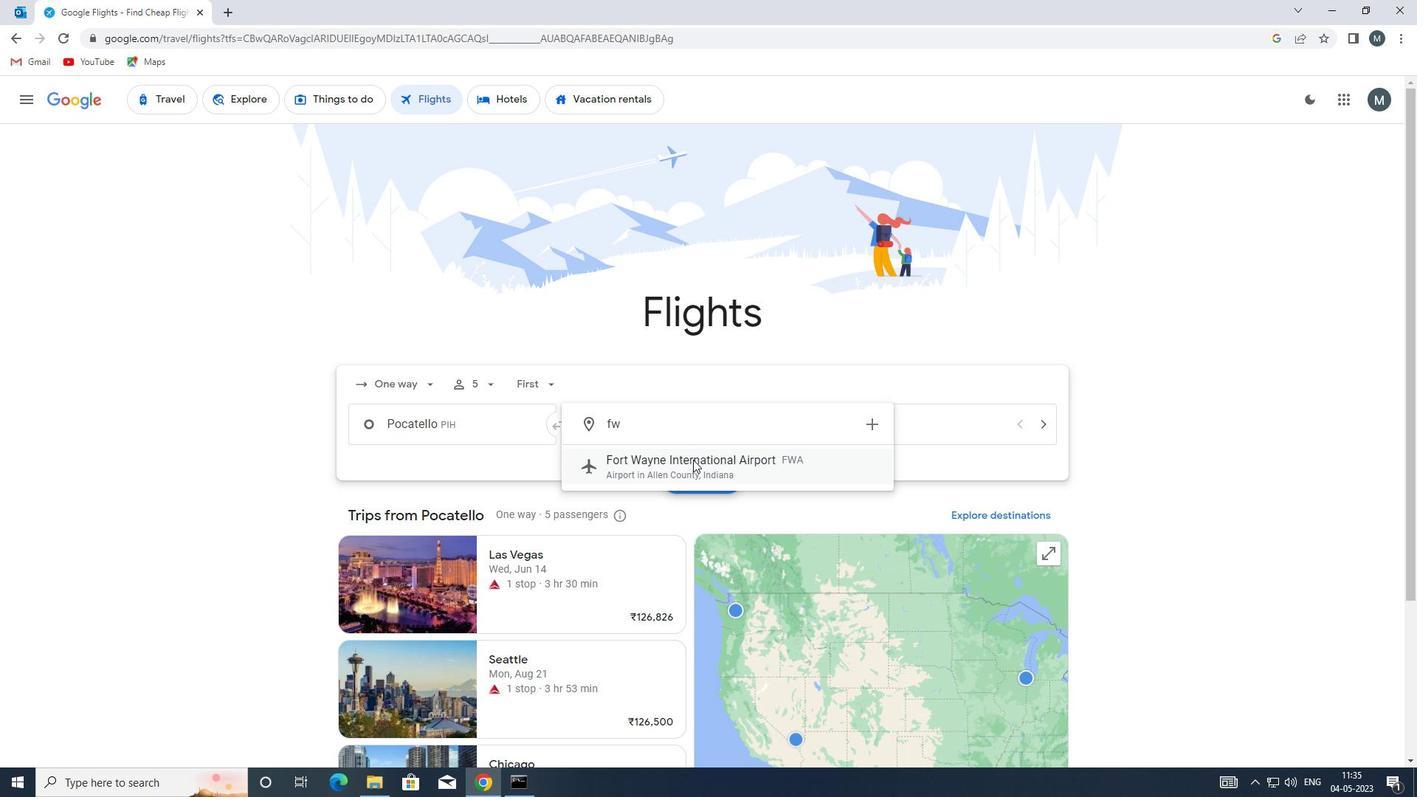 
Action: Mouse moved to (848, 419)
Screenshot: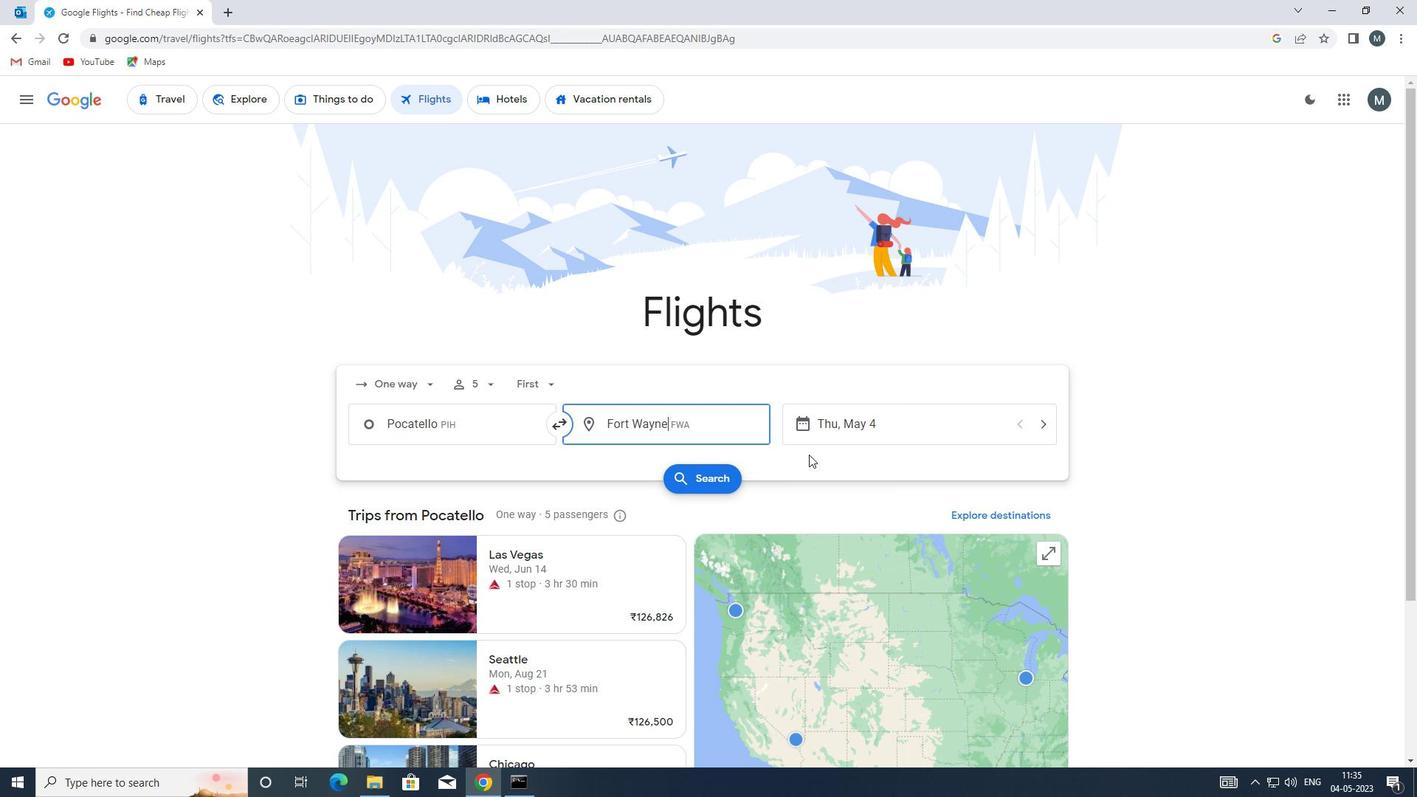 
Action: Mouse pressed left at (848, 419)
Screenshot: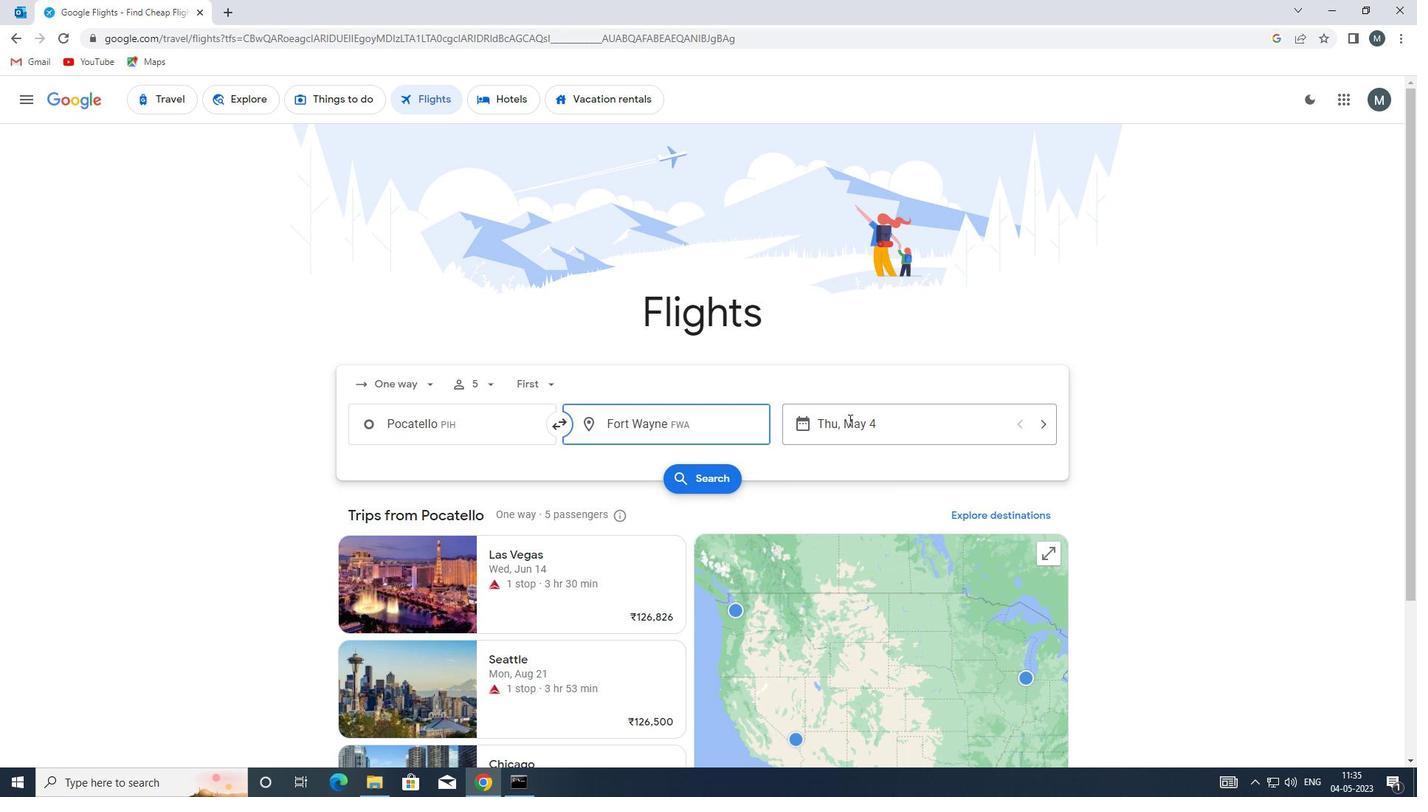 
Action: Mouse moved to (662, 501)
Screenshot: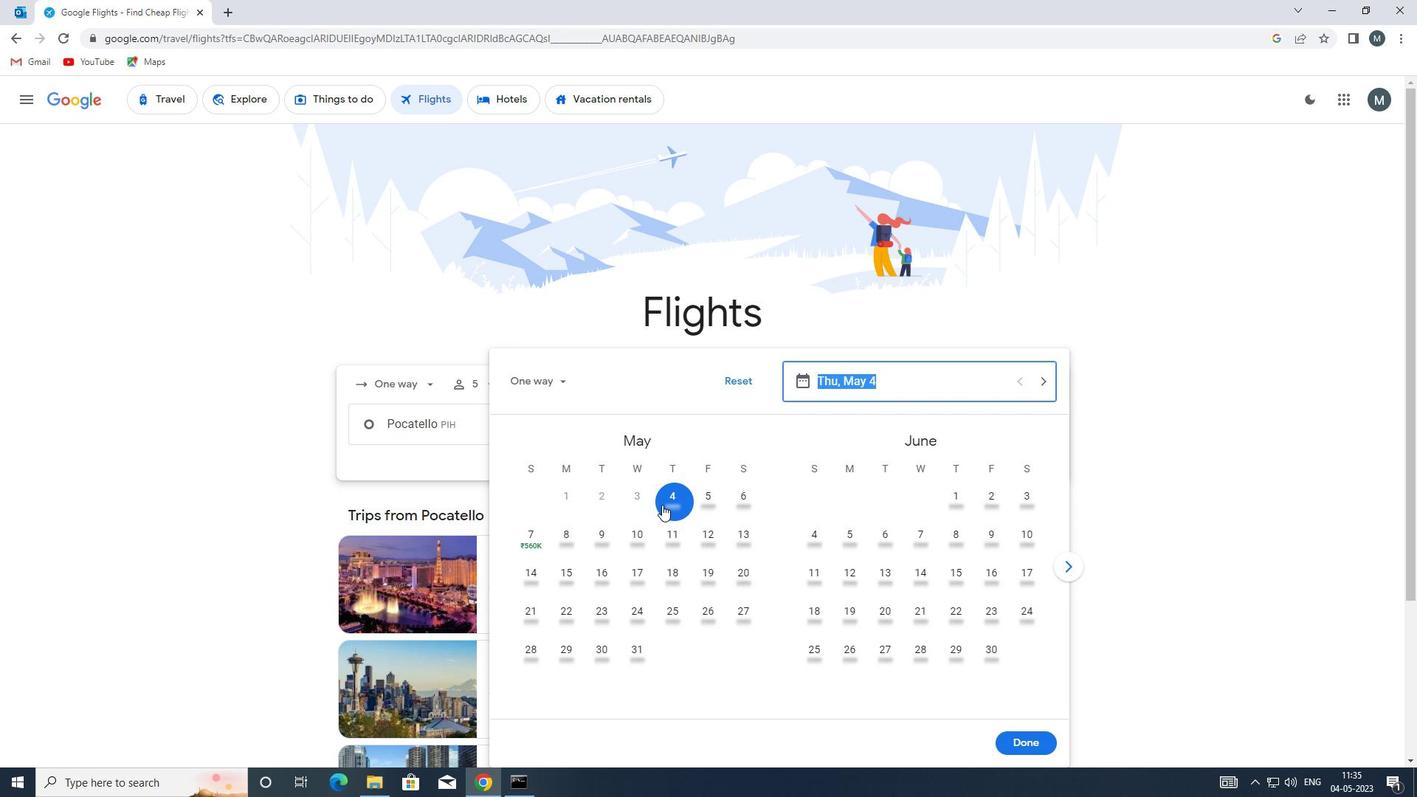 
Action: Mouse pressed left at (662, 501)
Screenshot: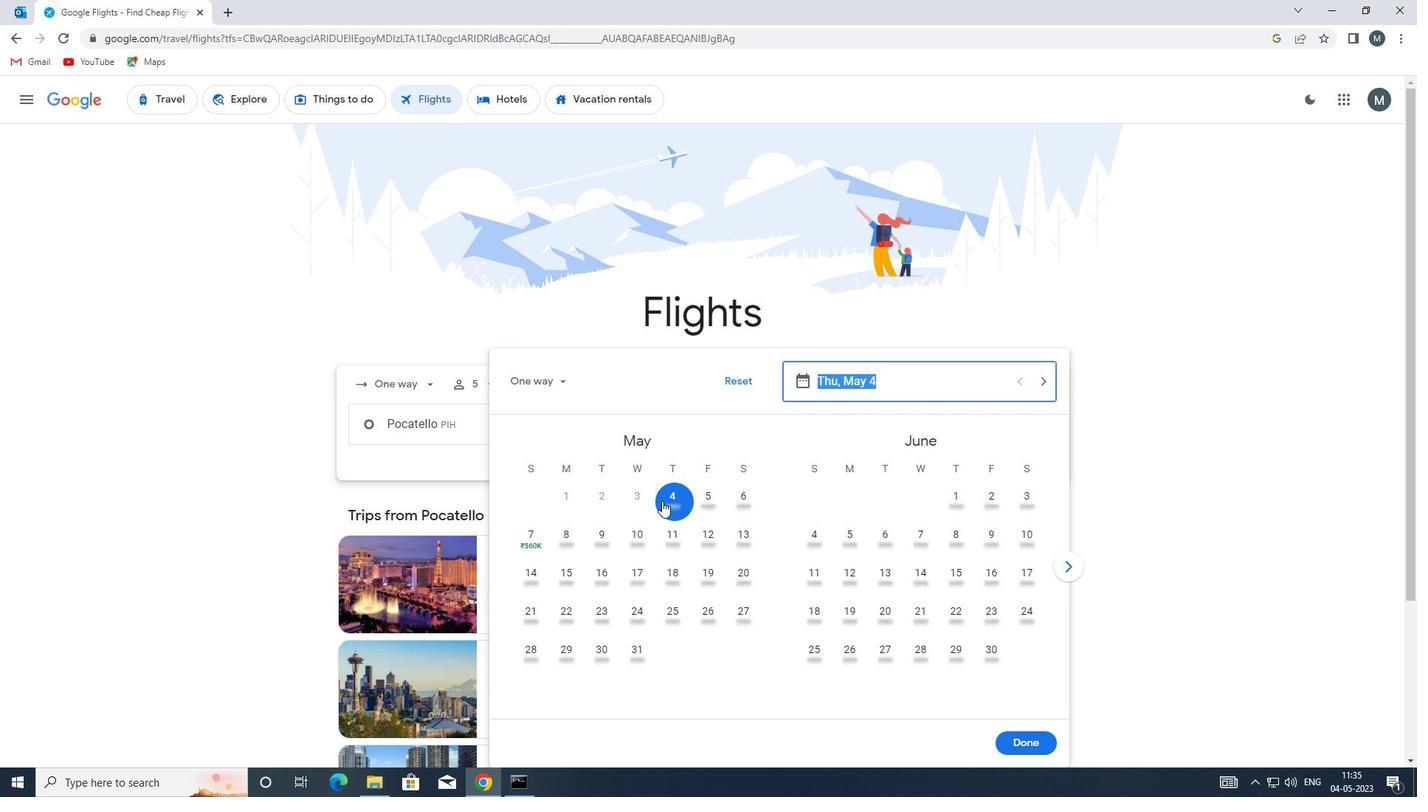 
Action: Mouse moved to (1020, 741)
Screenshot: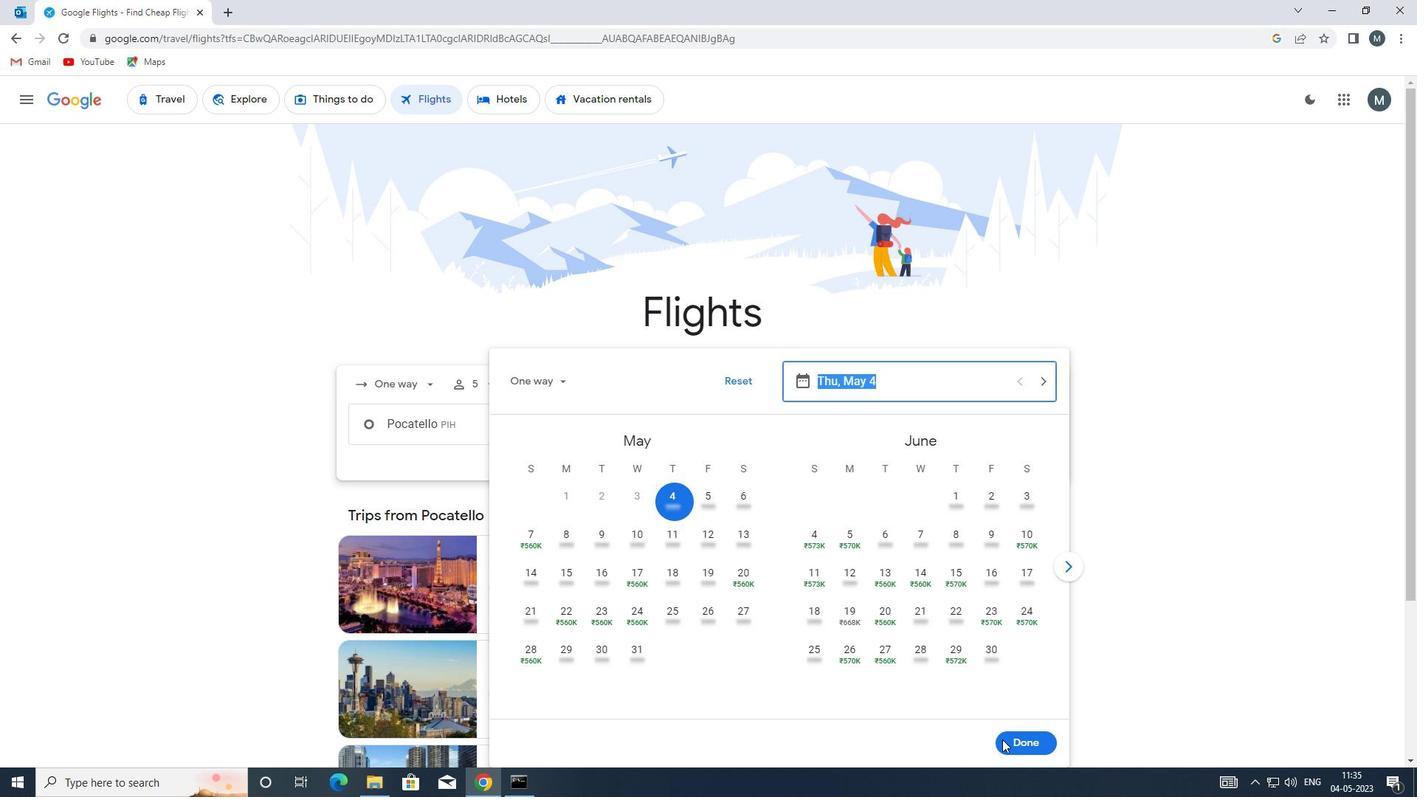 
Action: Mouse pressed left at (1020, 741)
Screenshot: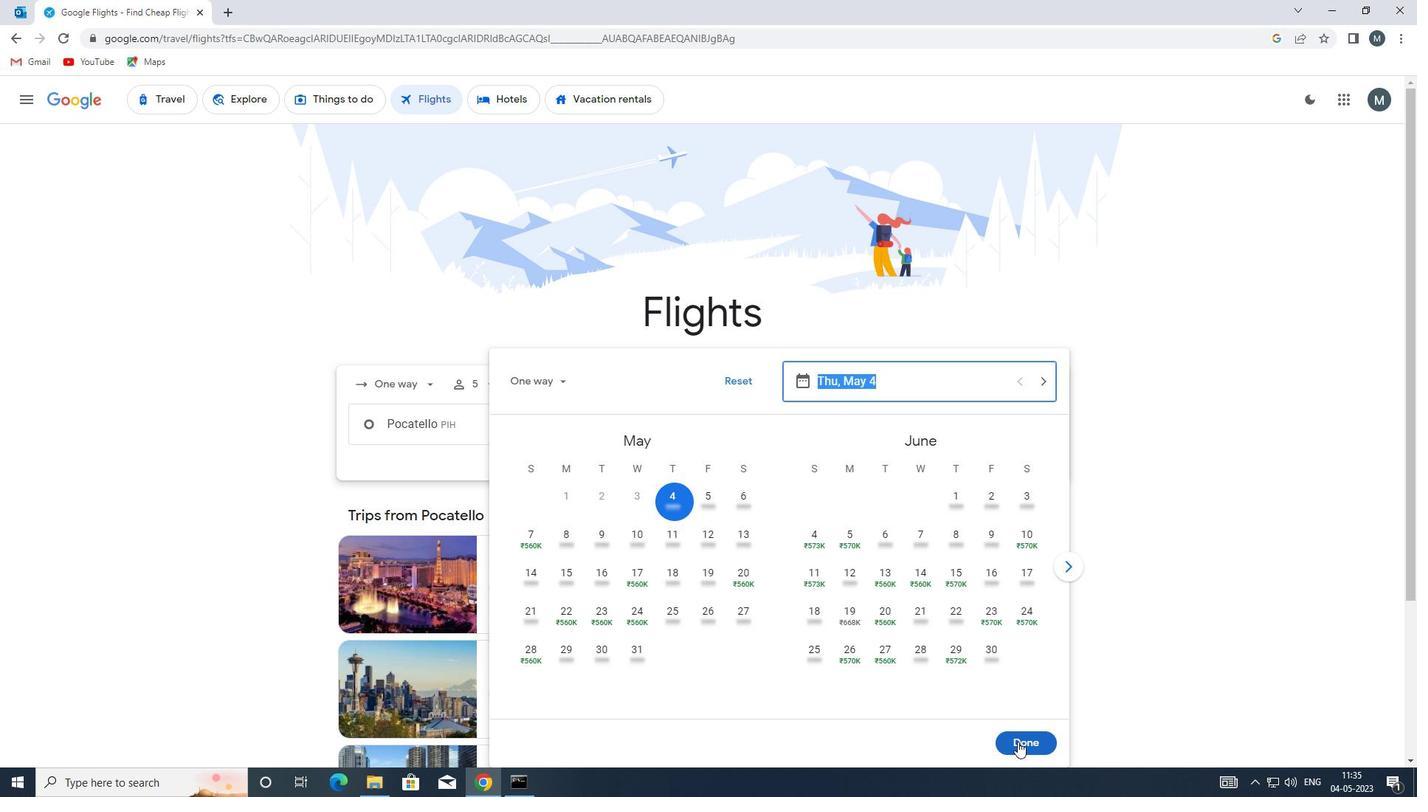 
Action: Mouse moved to (691, 470)
Screenshot: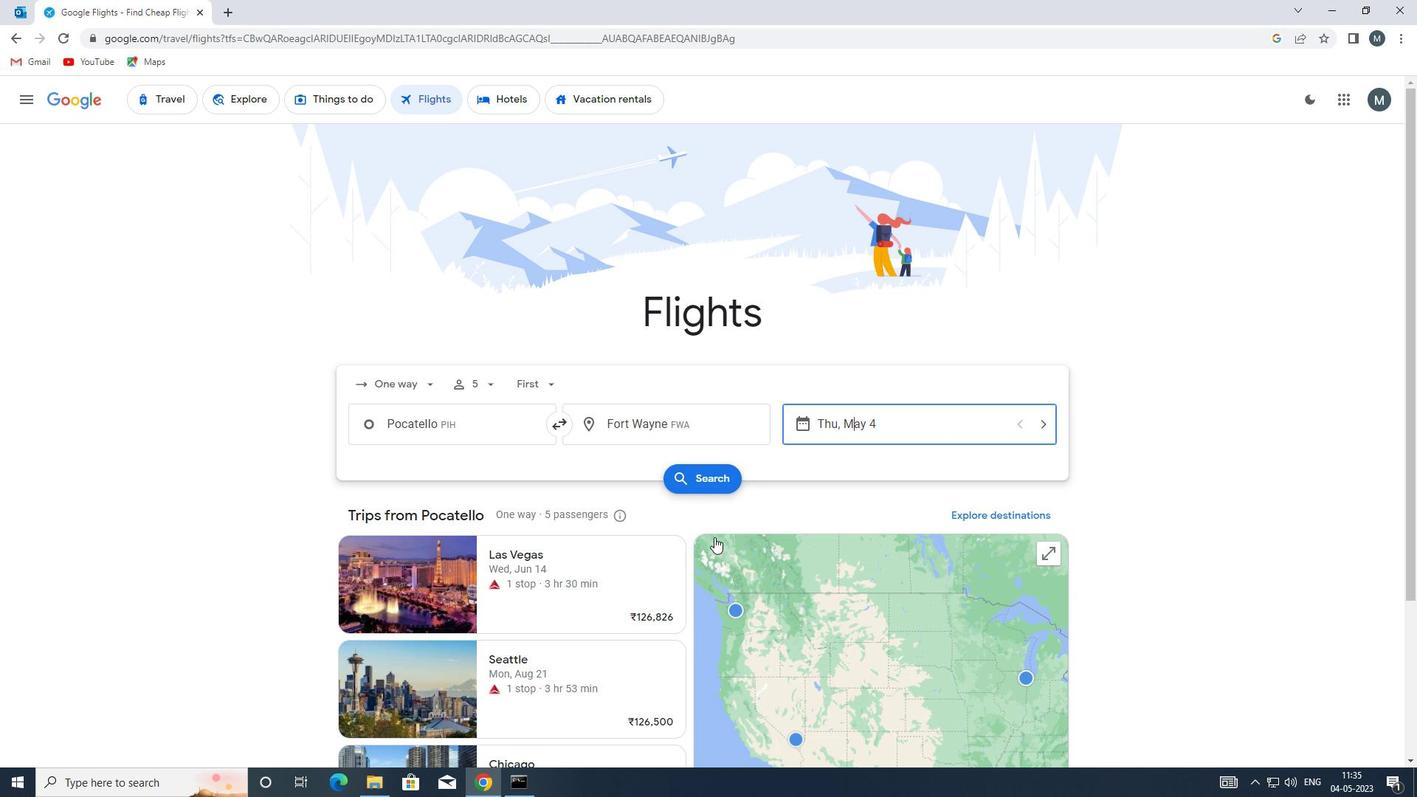 
Action: Mouse pressed left at (691, 470)
Screenshot: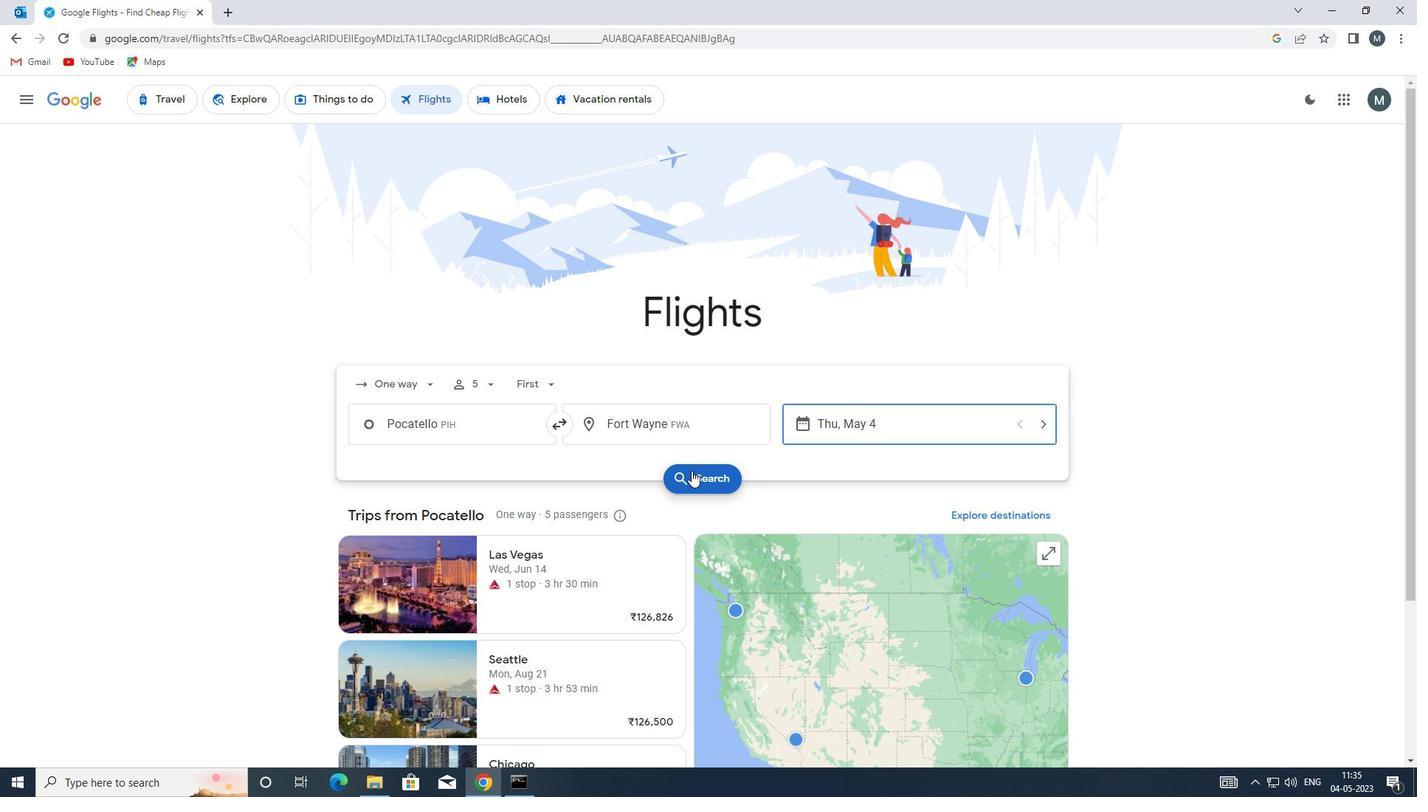 
Action: Mouse moved to (364, 237)
Screenshot: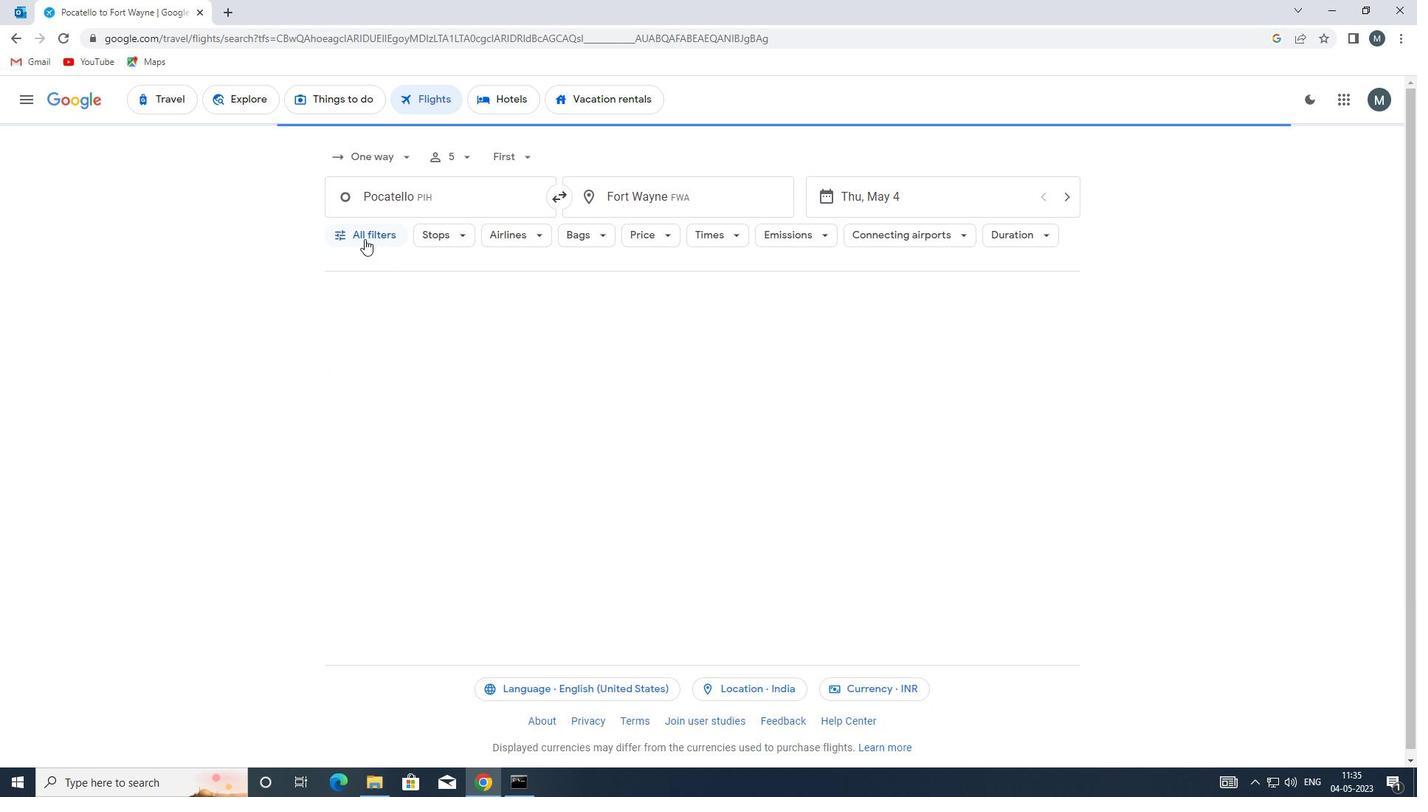 
Action: Mouse pressed left at (364, 237)
Screenshot: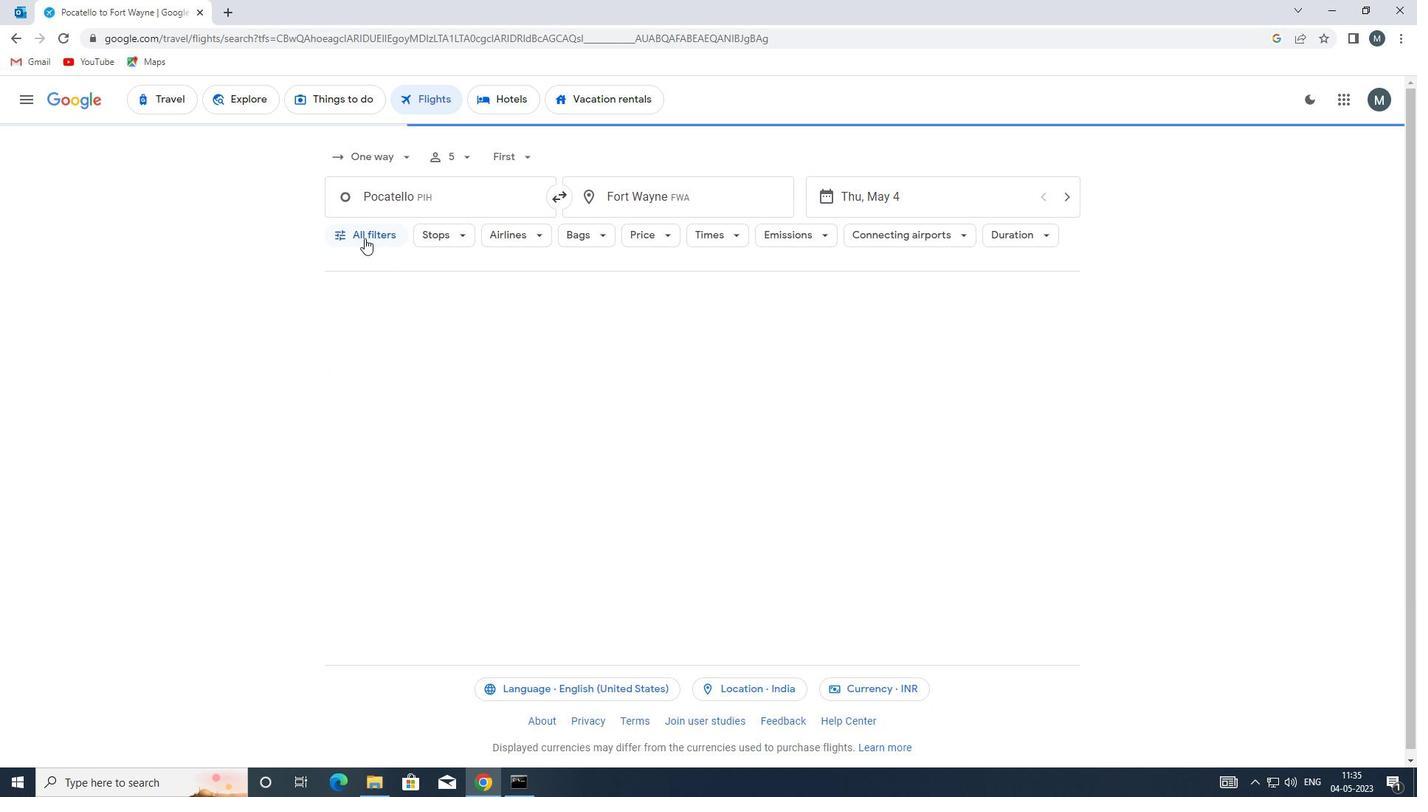 
Action: Mouse moved to (462, 421)
Screenshot: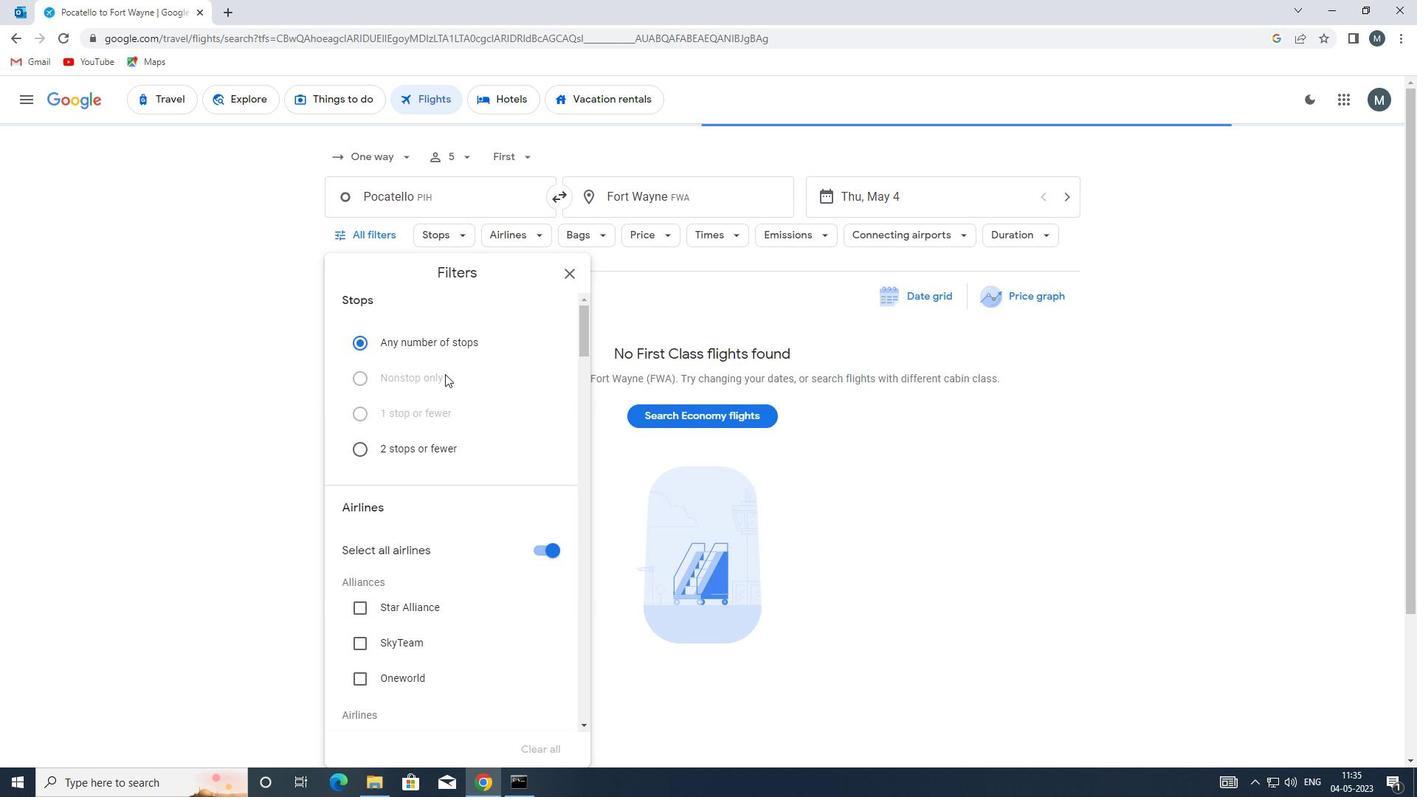 
Action: Mouse scrolled (462, 420) with delta (0, 0)
Screenshot: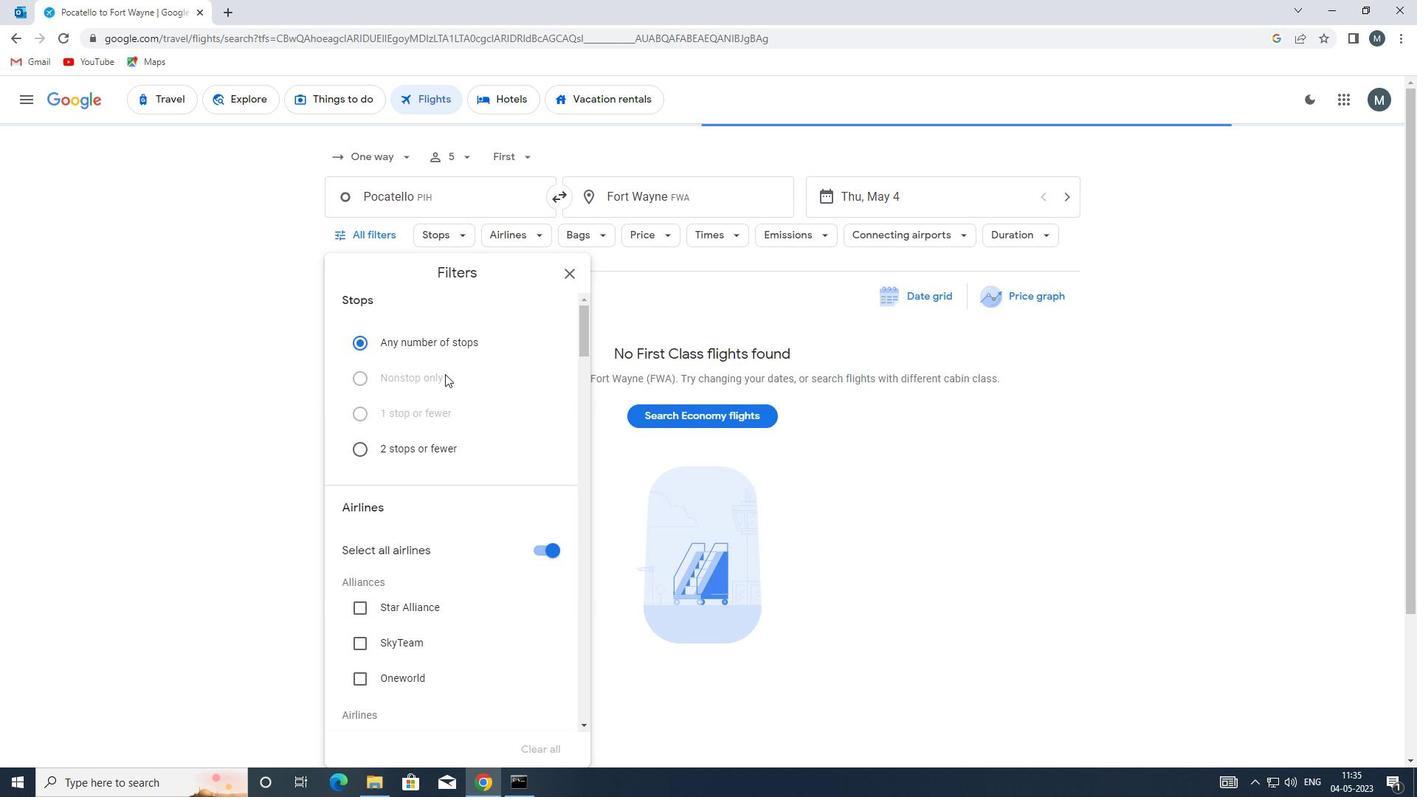 
Action: Mouse moved to (462, 431)
Screenshot: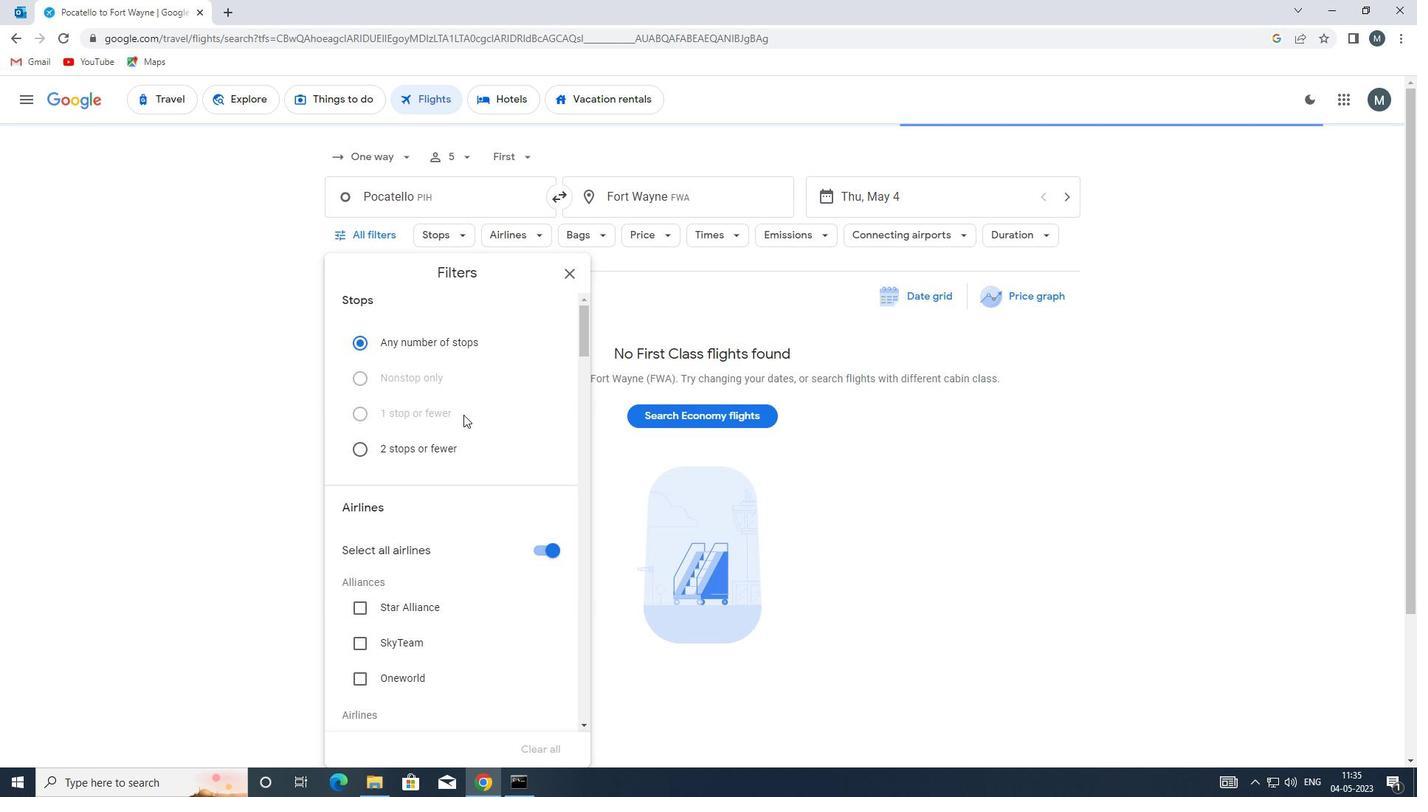 
Action: Mouse scrolled (462, 430) with delta (0, 0)
Screenshot: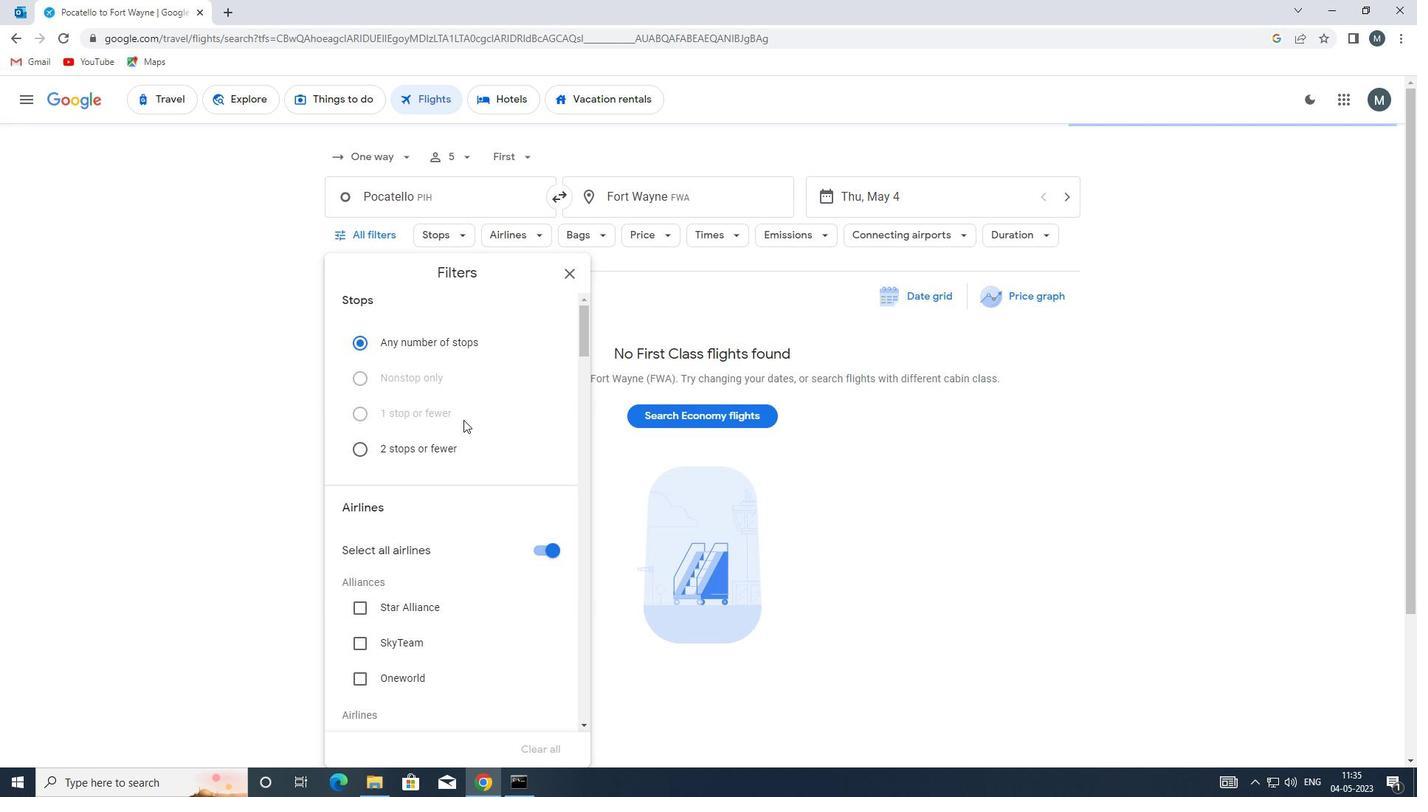 
Action: Mouse moved to (544, 402)
Screenshot: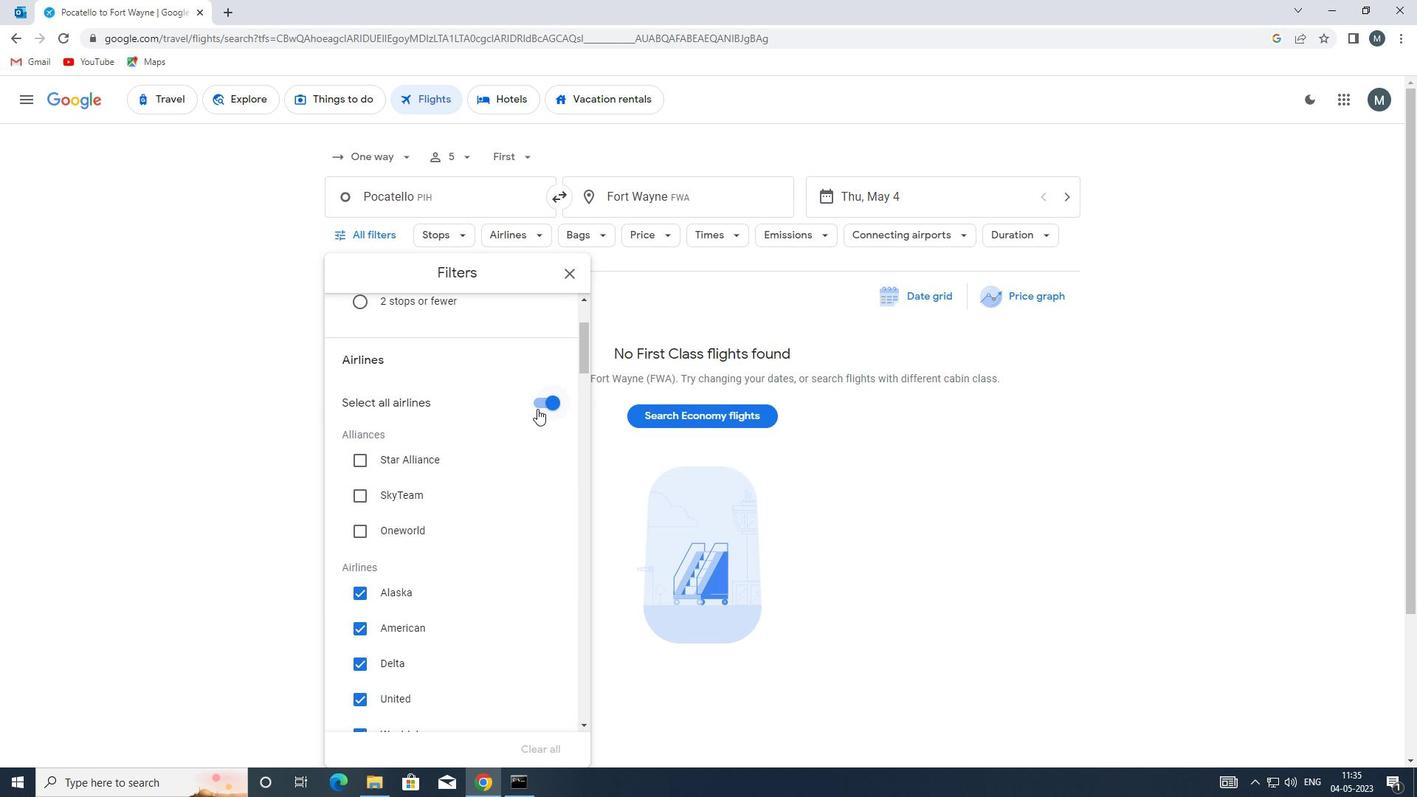 
Action: Mouse pressed left at (544, 402)
Screenshot: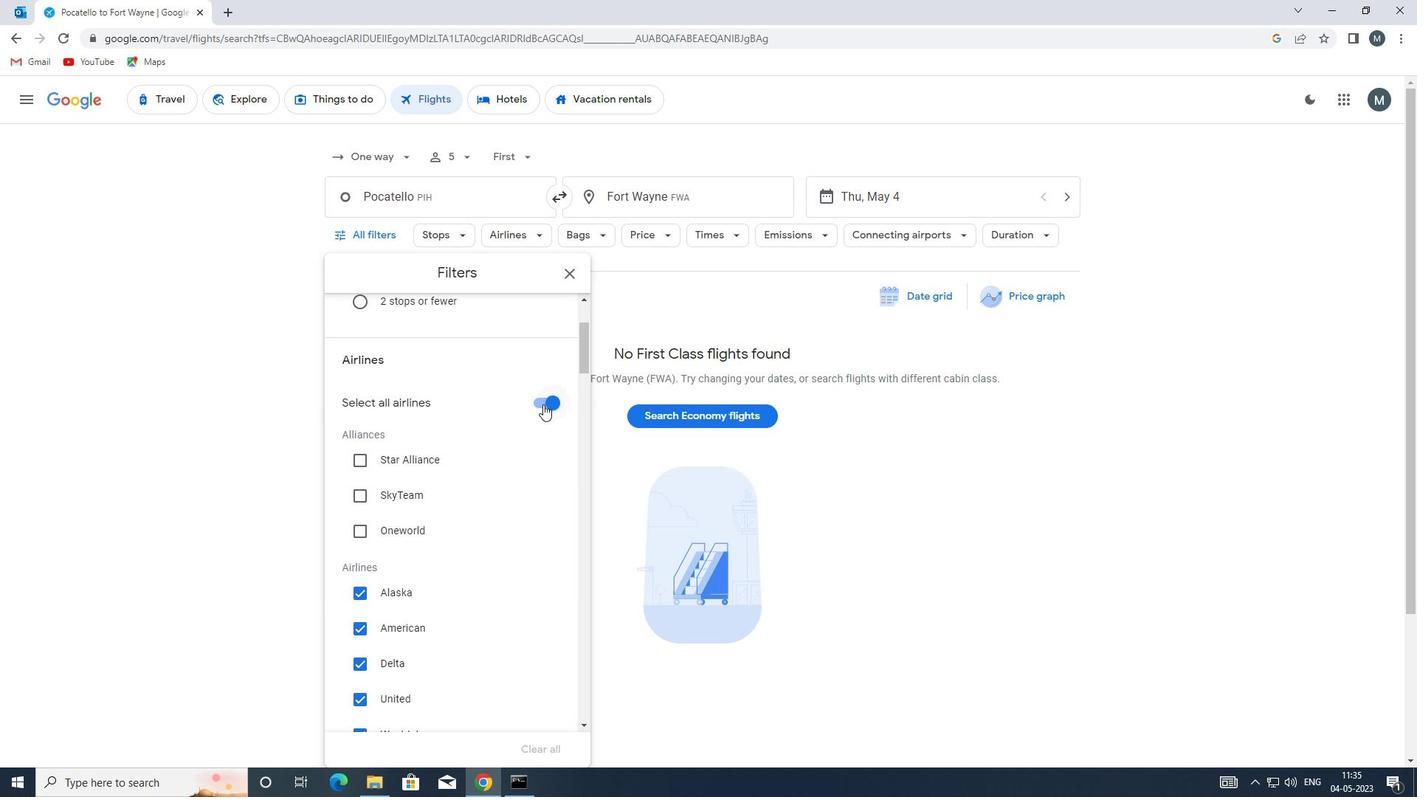 
Action: Mouse moved to (464, 461)
Screenshot: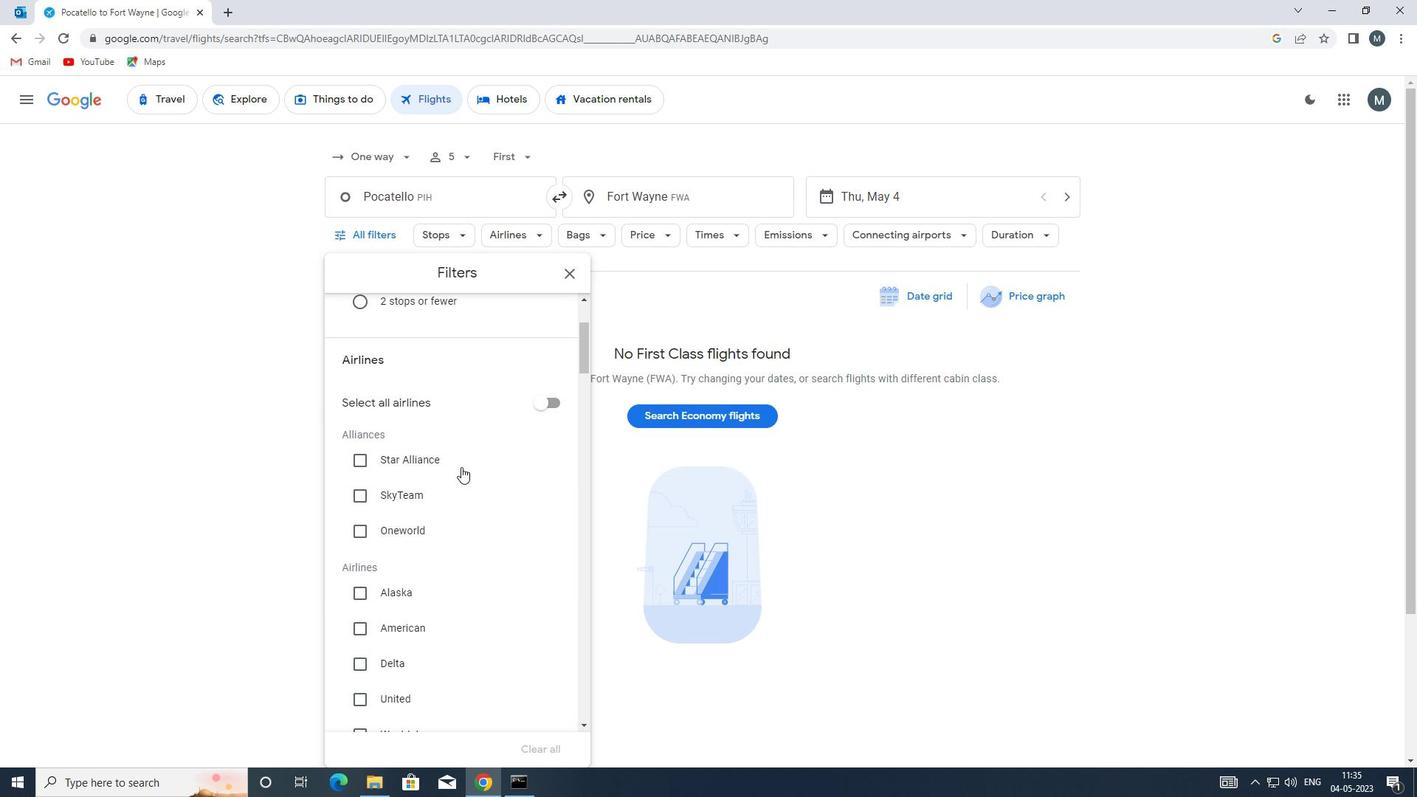 
Action: Mouse scrolled (464, 460) with delta (0, 0)
Screenshot: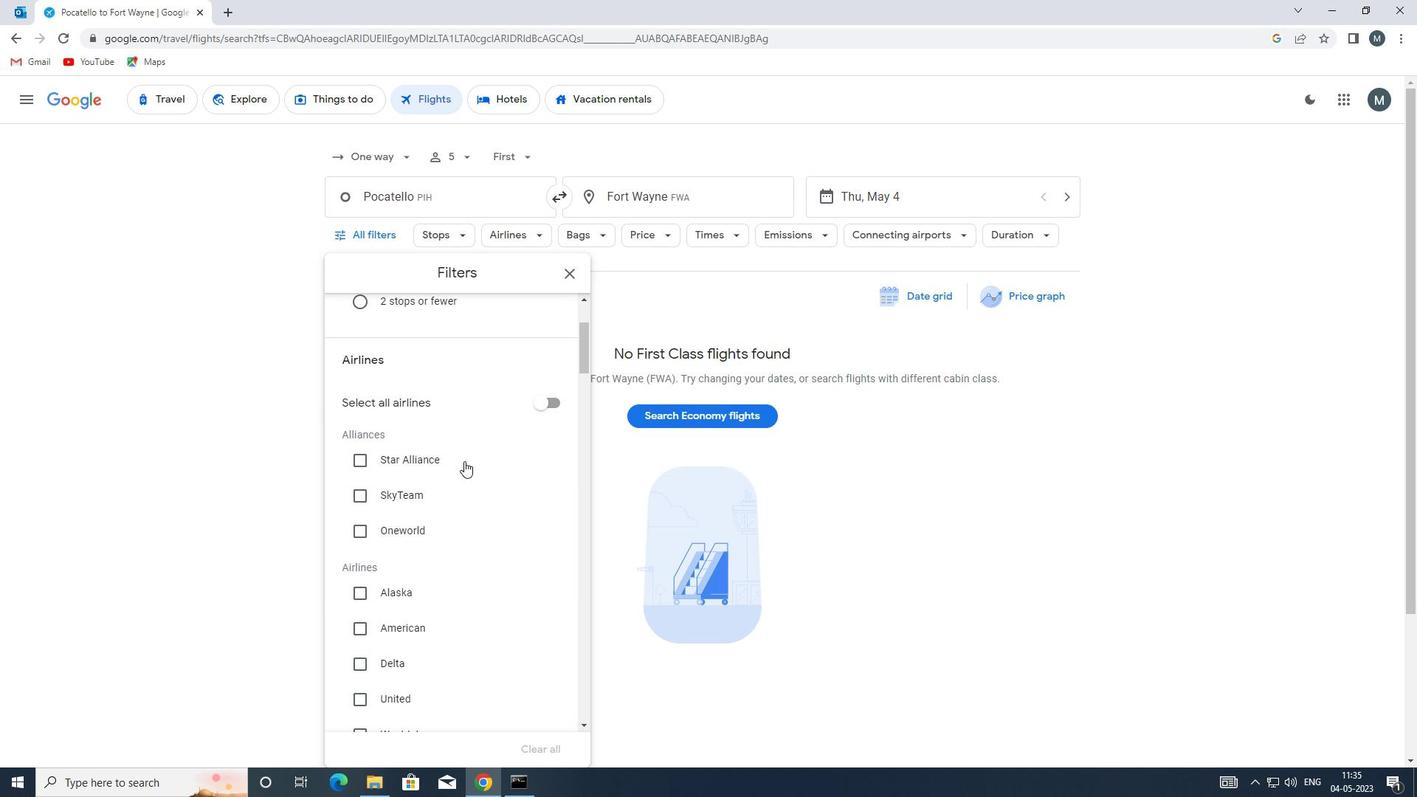 
Action: Mouse moved to (467, 454)
Screenshot: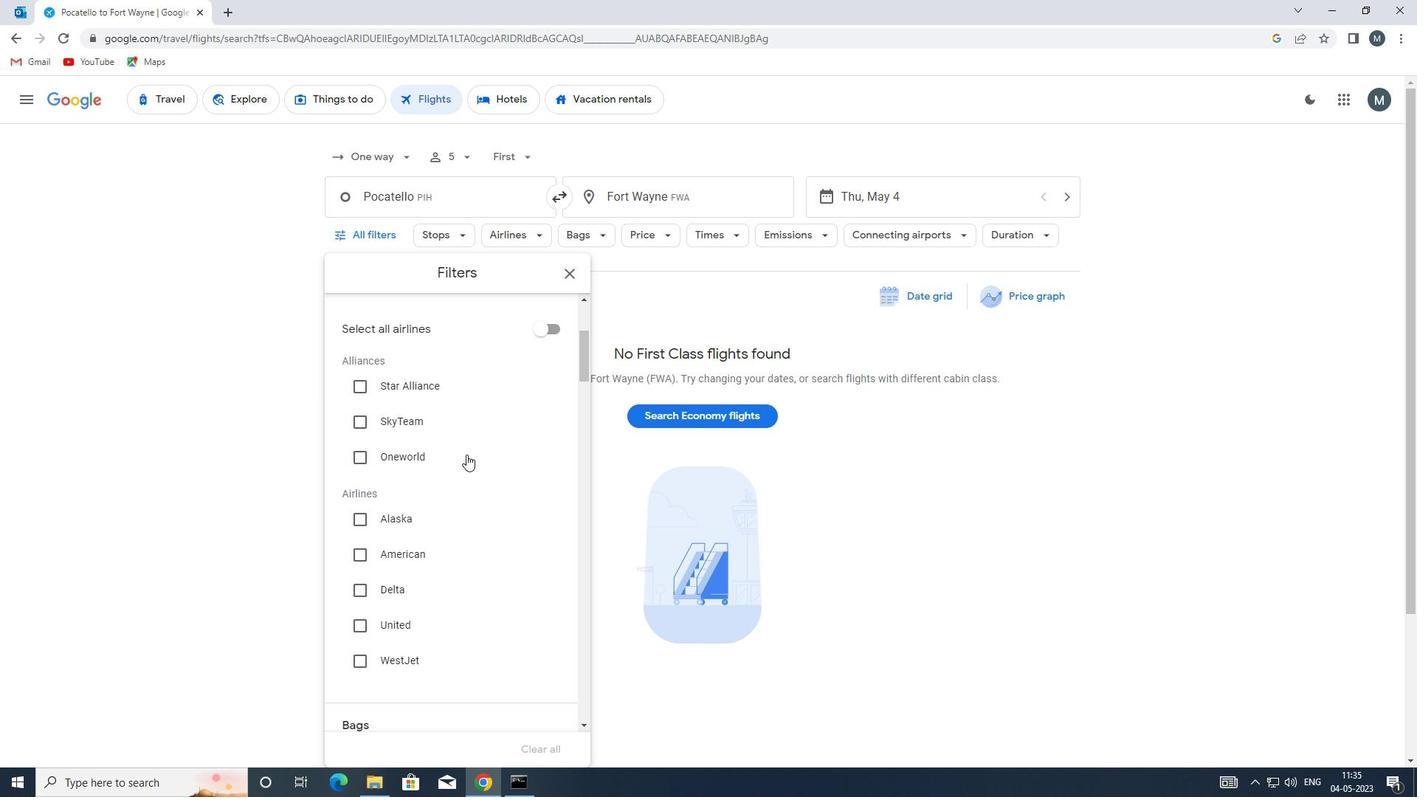 
Action: Mouse scrolled (467, 453) with delta (0, 0)
Screenshot: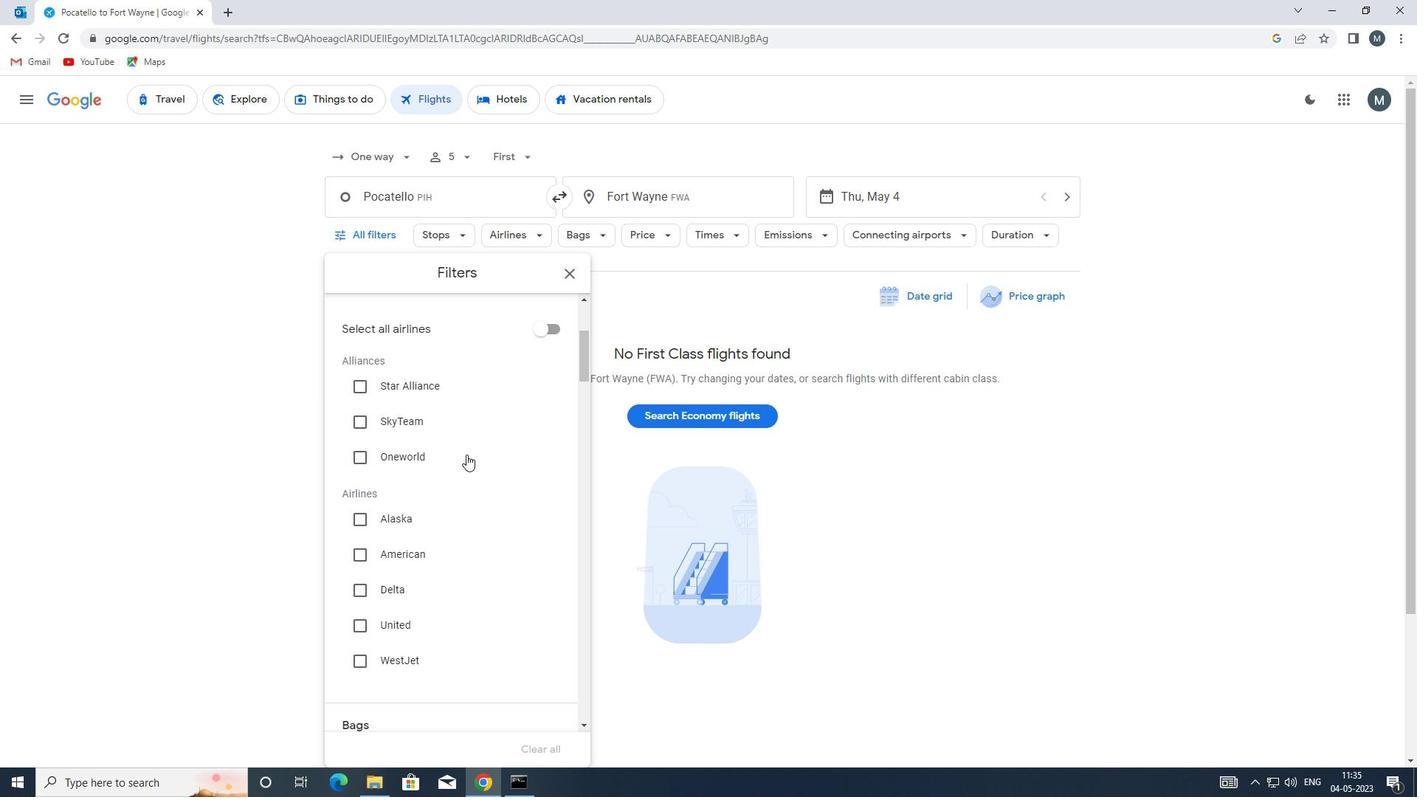 
Action: Mouse moved to (467, 455)
Screenshot: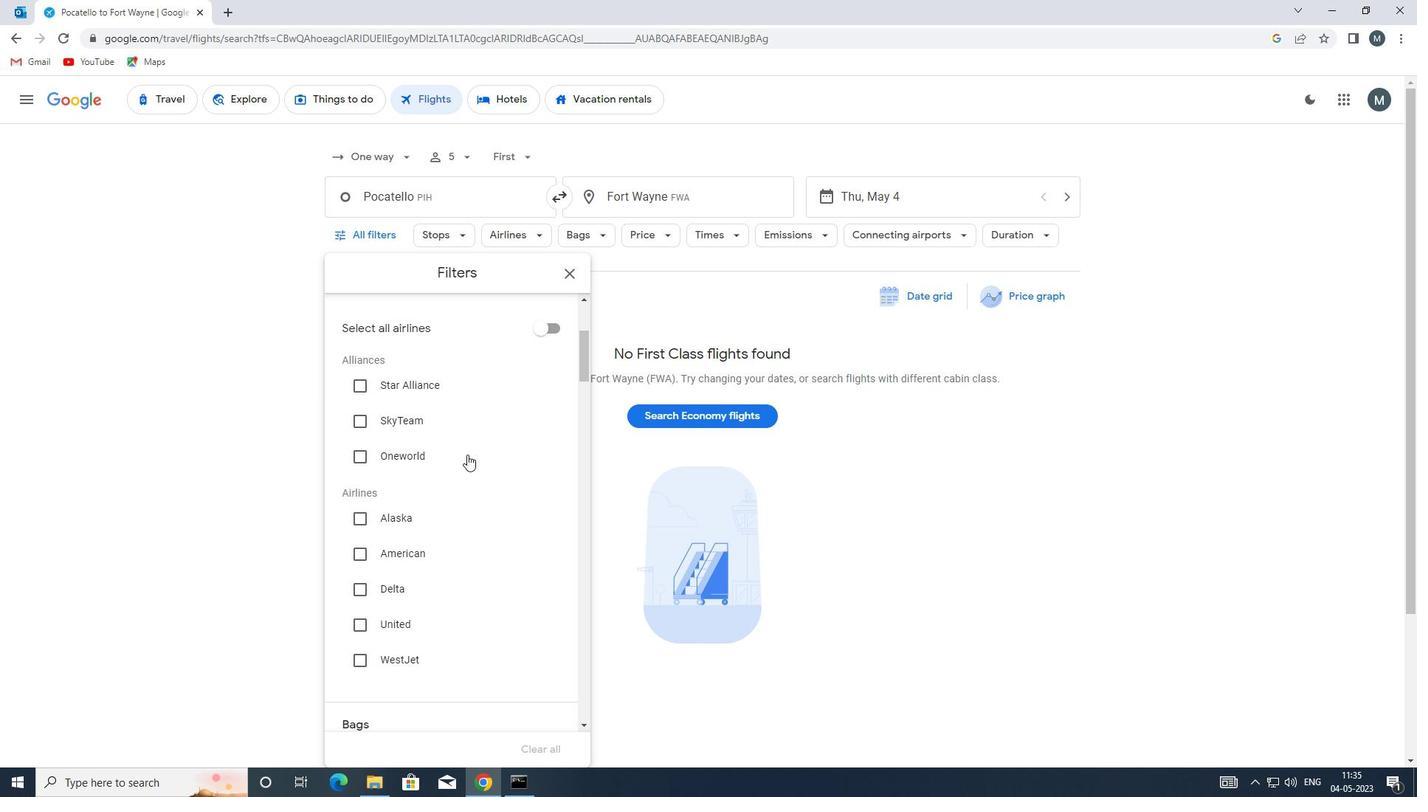 
Action: Mouse scrolled (467, 454) with delta (0, 0)
Screenshot: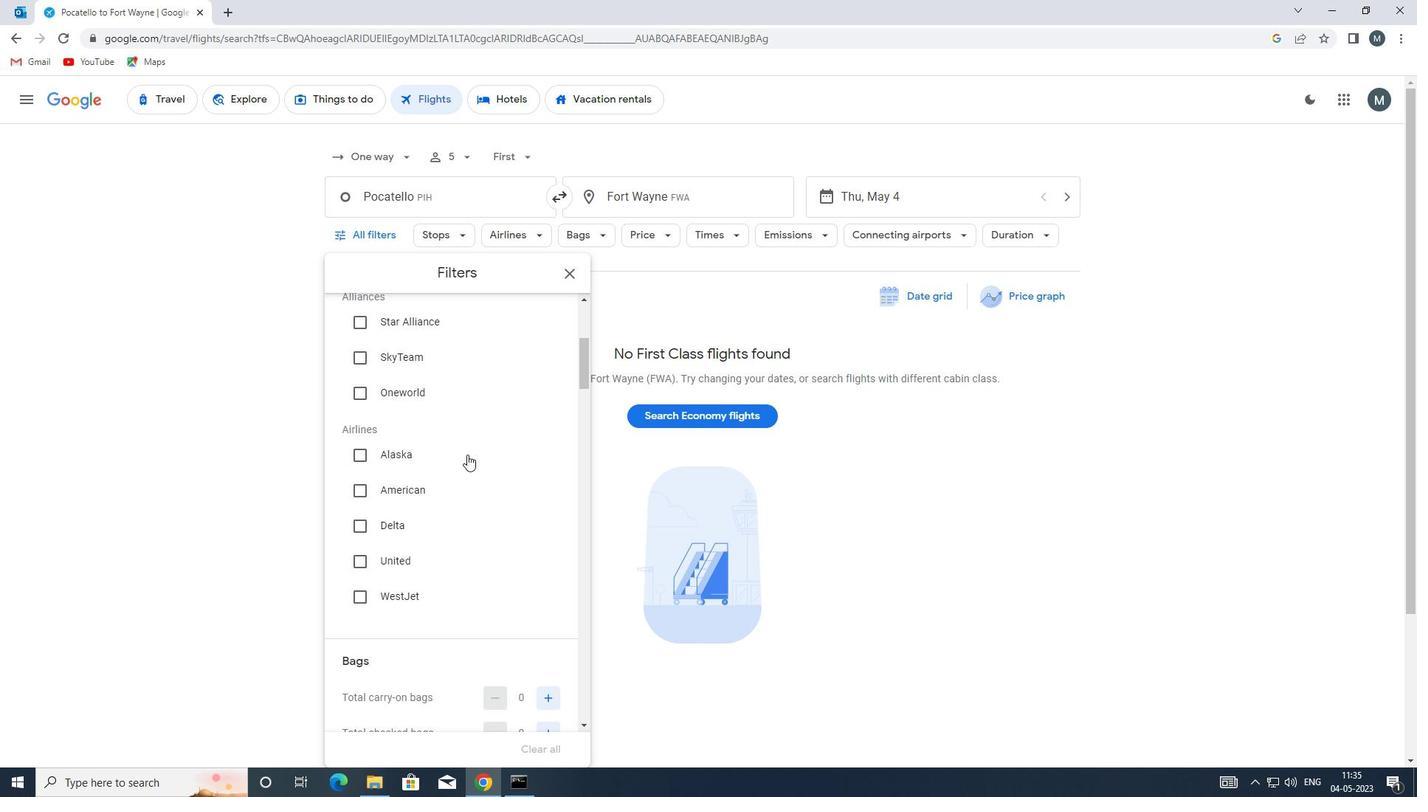 
Action: Mouse scrolled (467, 454) with delta (0, 0)
Screenshot: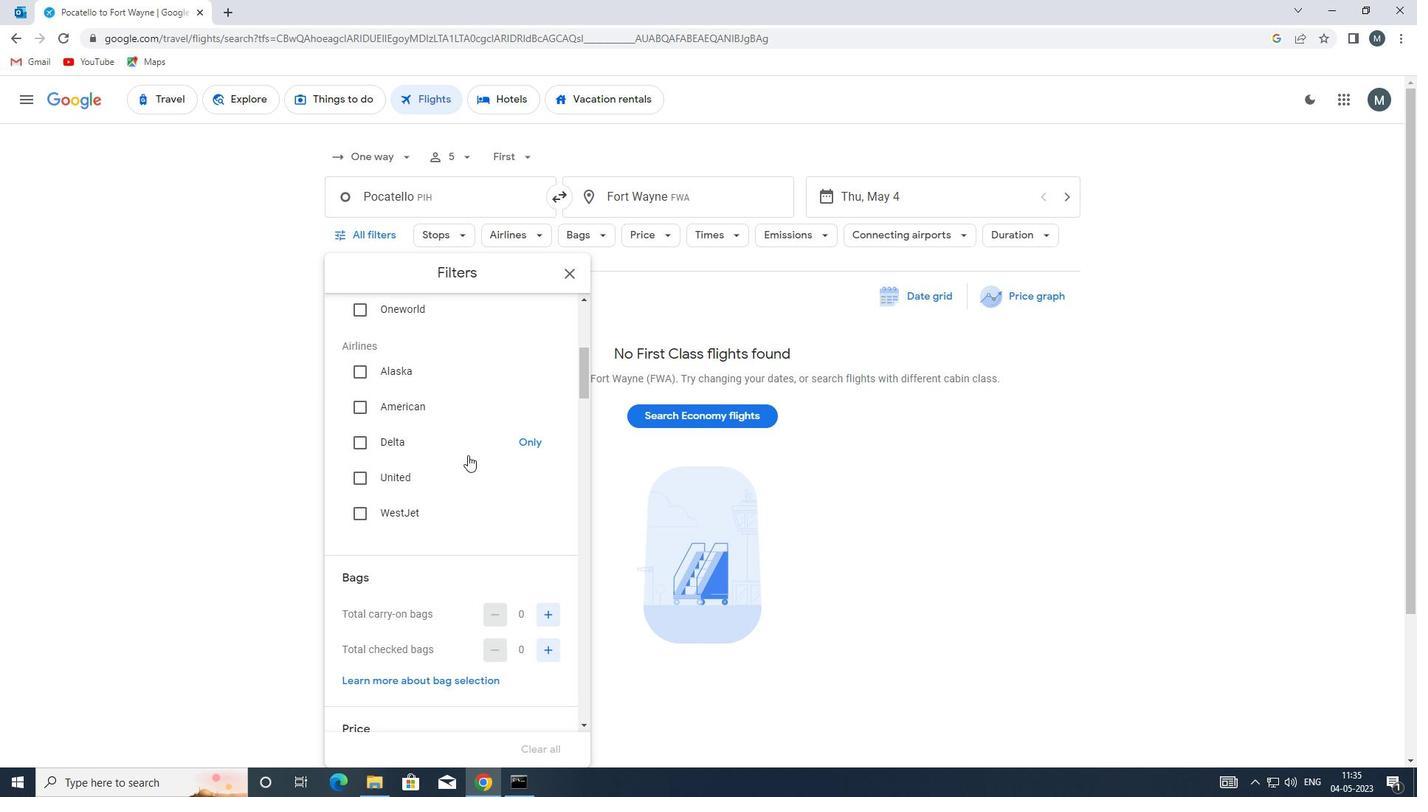
Action: Mouse scrolled (467, 454) with delta (0, 0)
Screenshot: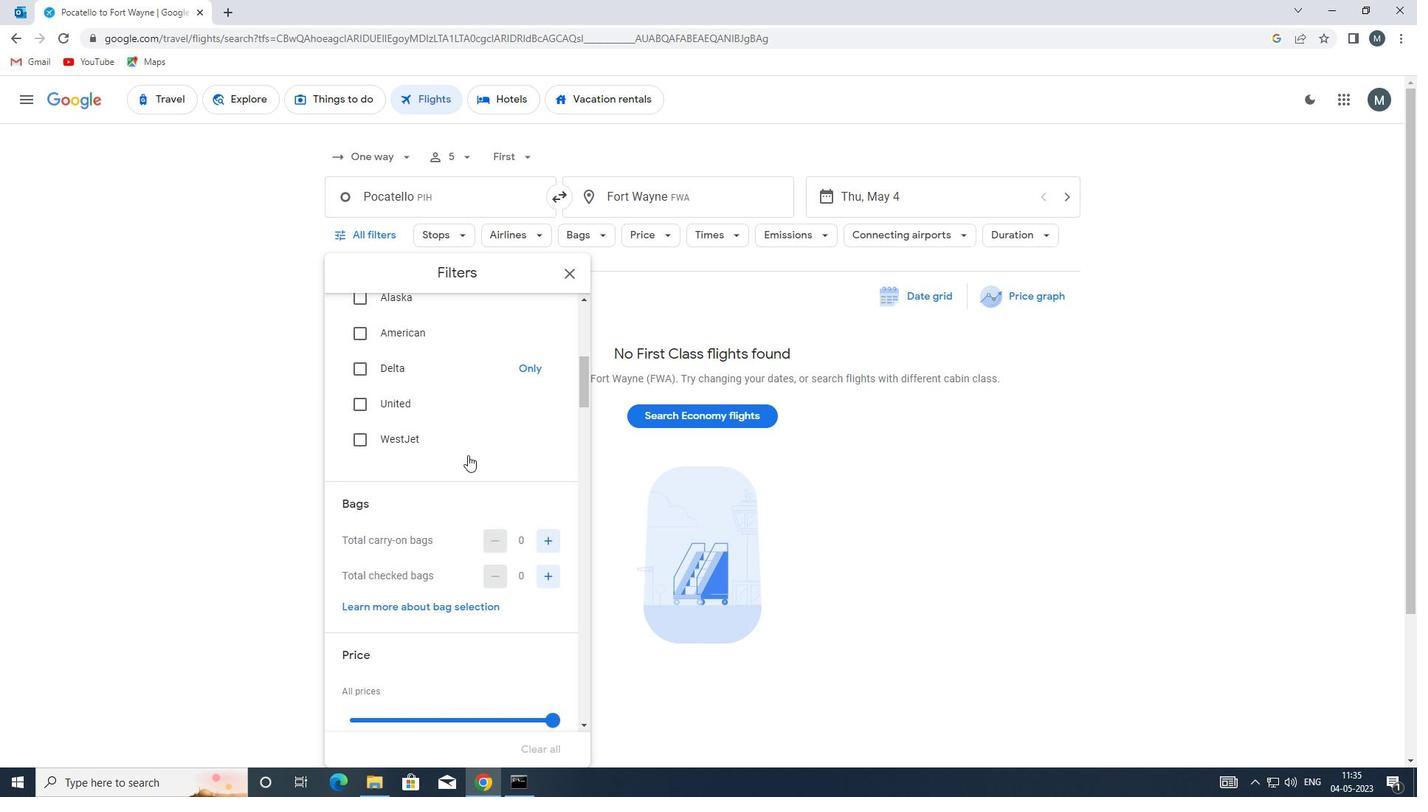 
Action: Mouse moved to (468, 456)
Screenshot: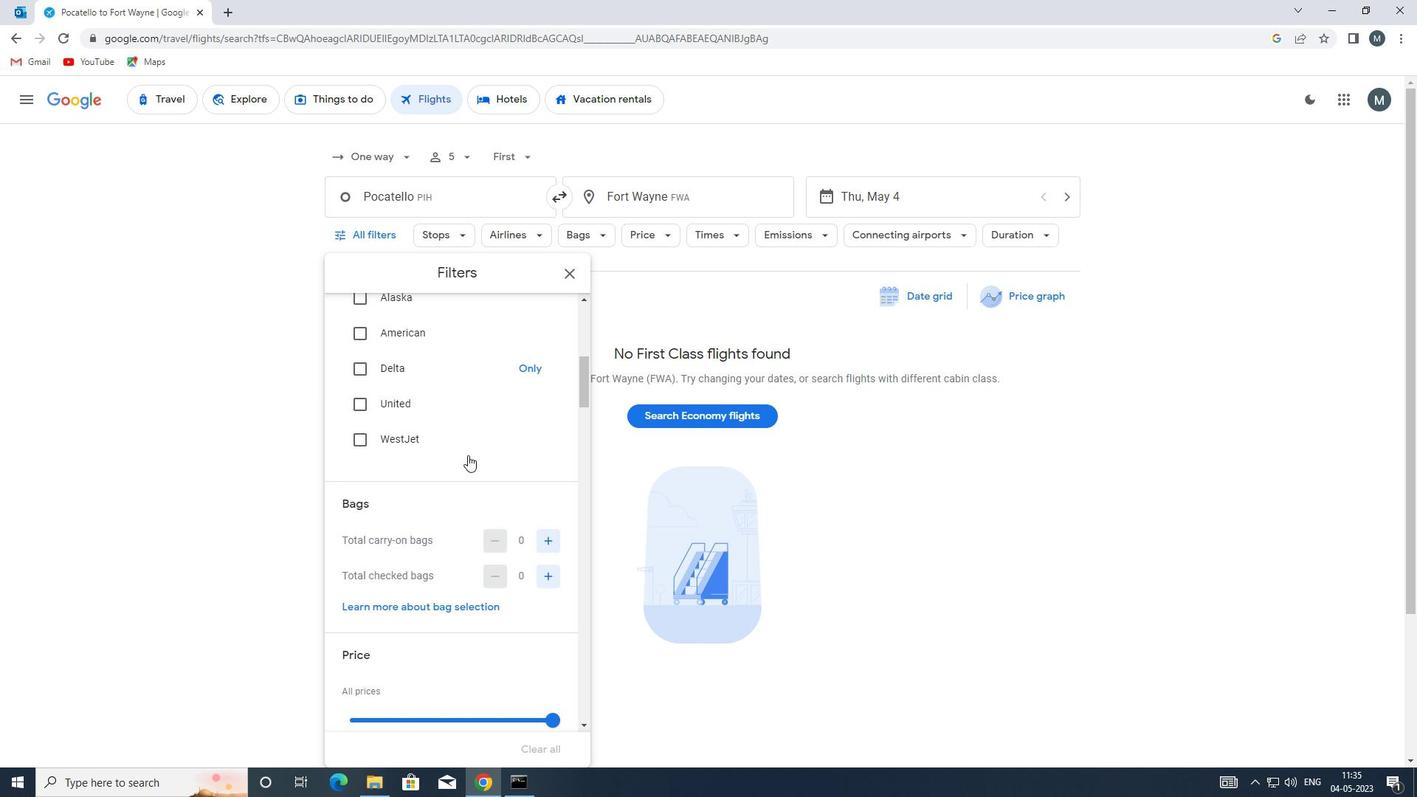 
Action: Mouse scrolled (468, 456) with delta (0, 0)
Screenshot: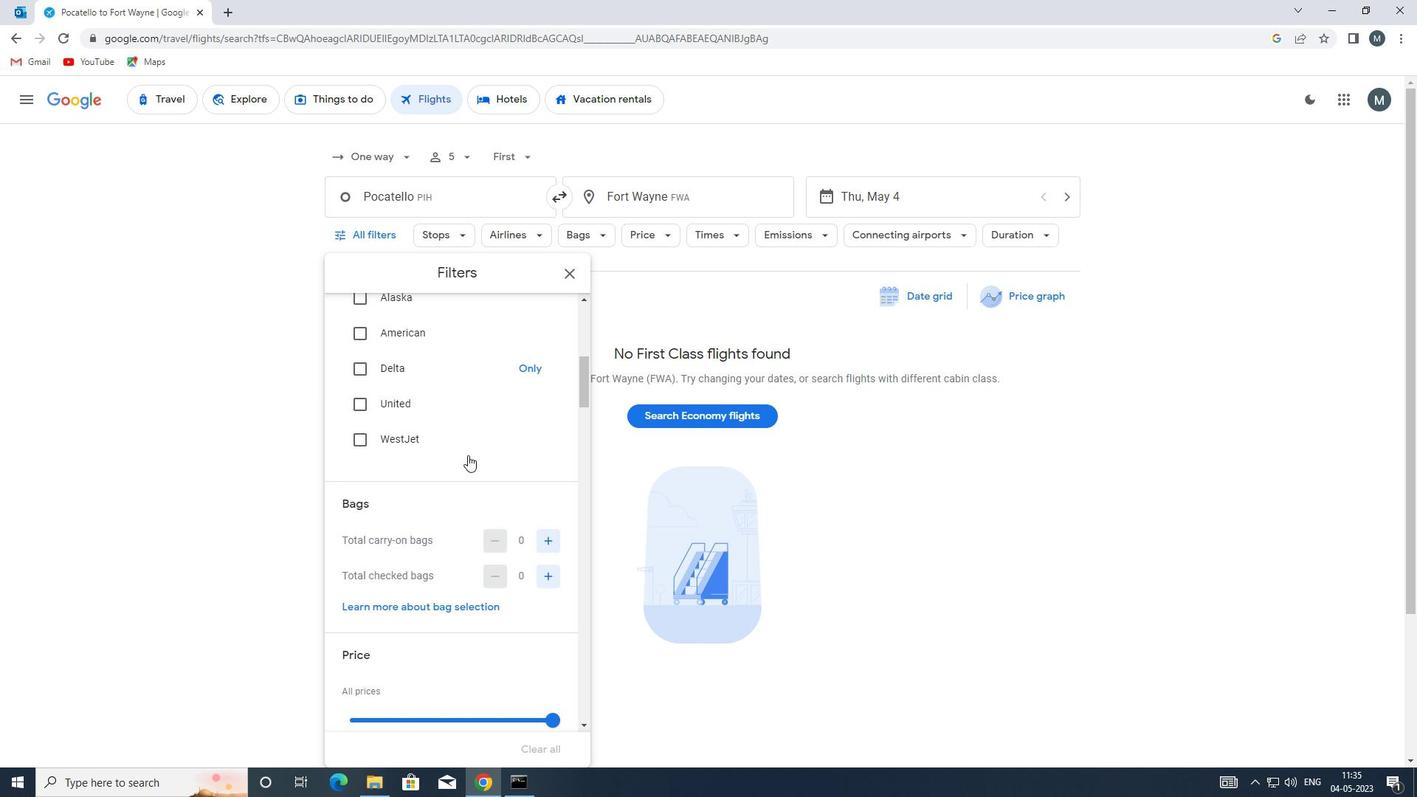 
Action: Mouse moved to (546, 428)
Screenshot: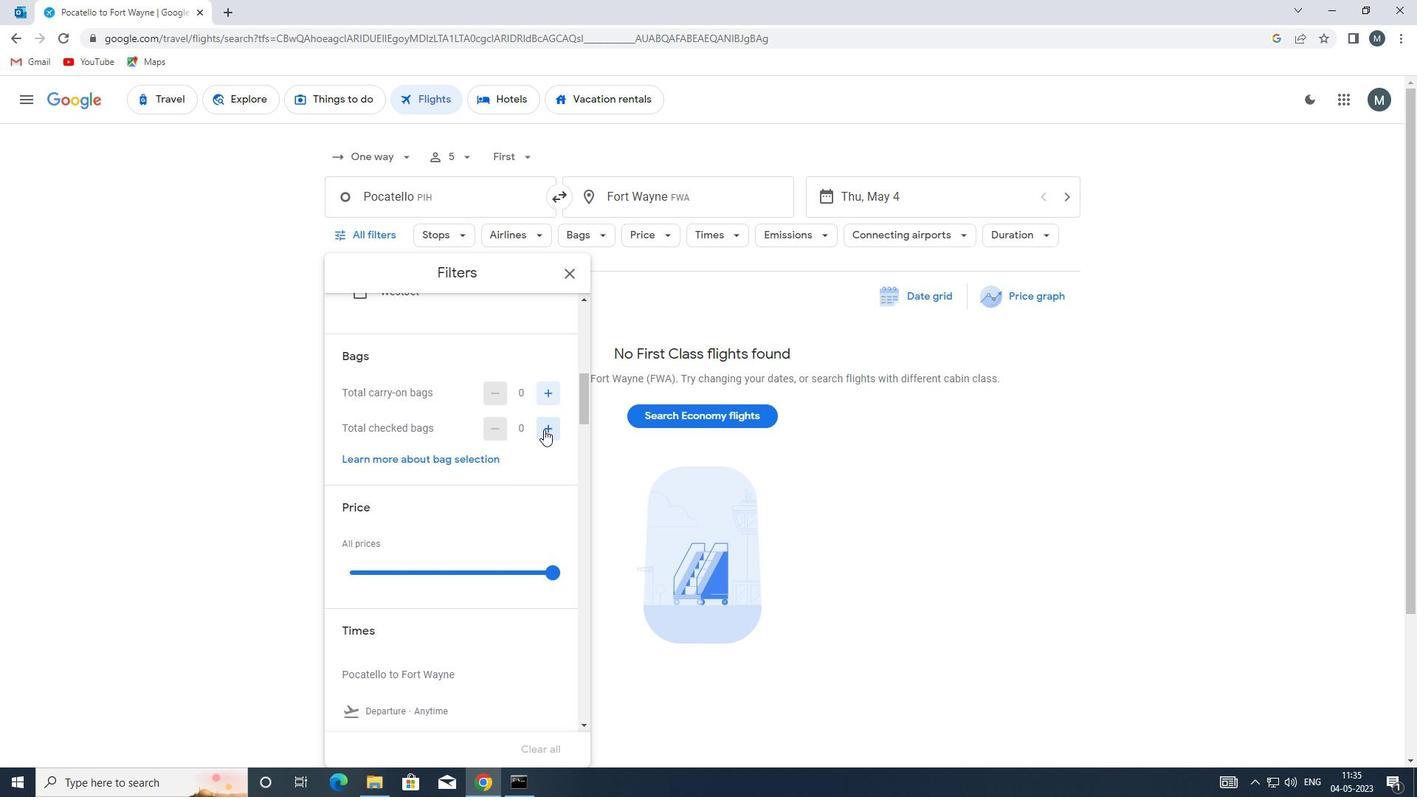 
Action: Mouse pressed left at (546, 428)
Screenshot: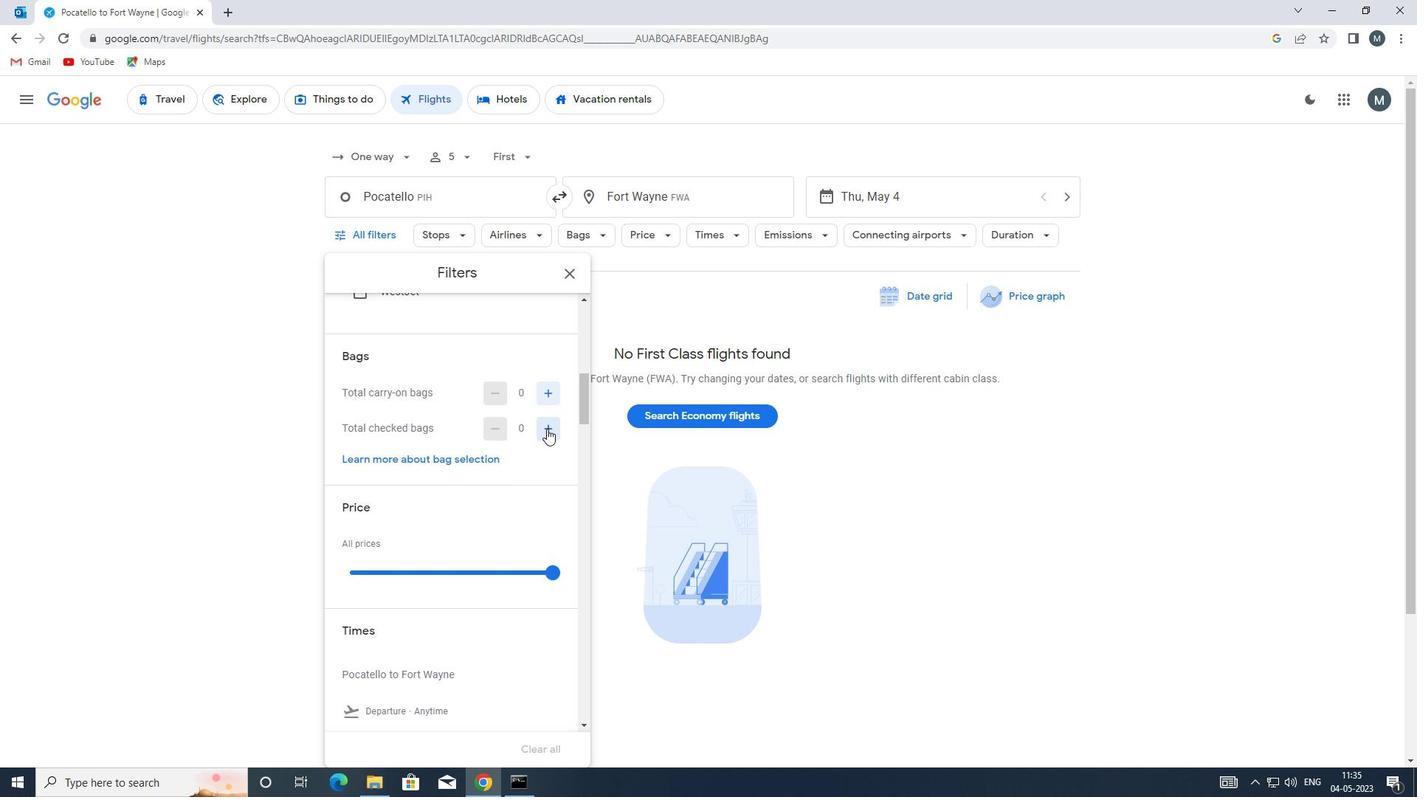 
Action: Mouse moved to (437, 498)
Screenshot: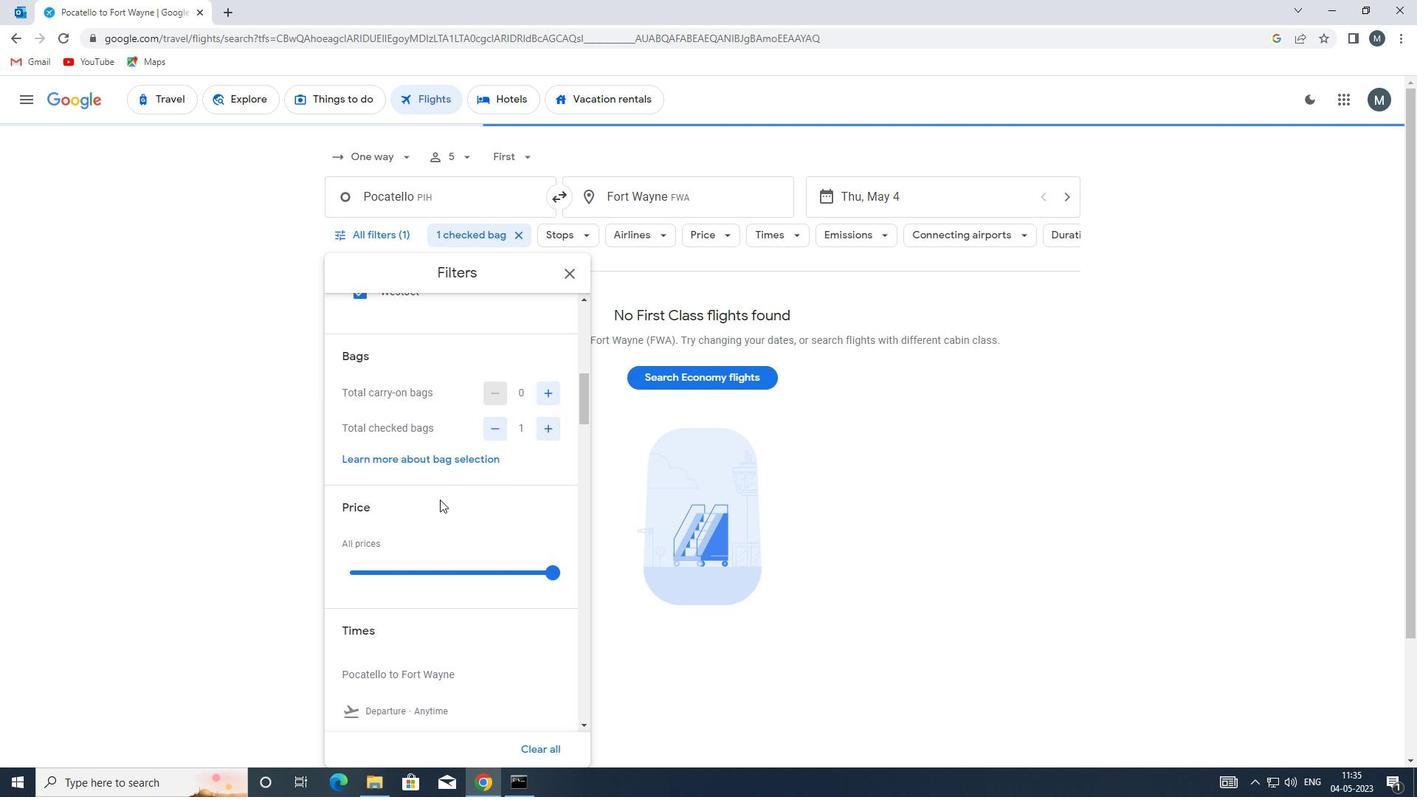 
Action: Mouse scrolled (437, 497) with delta (0, 0)
Screenshot: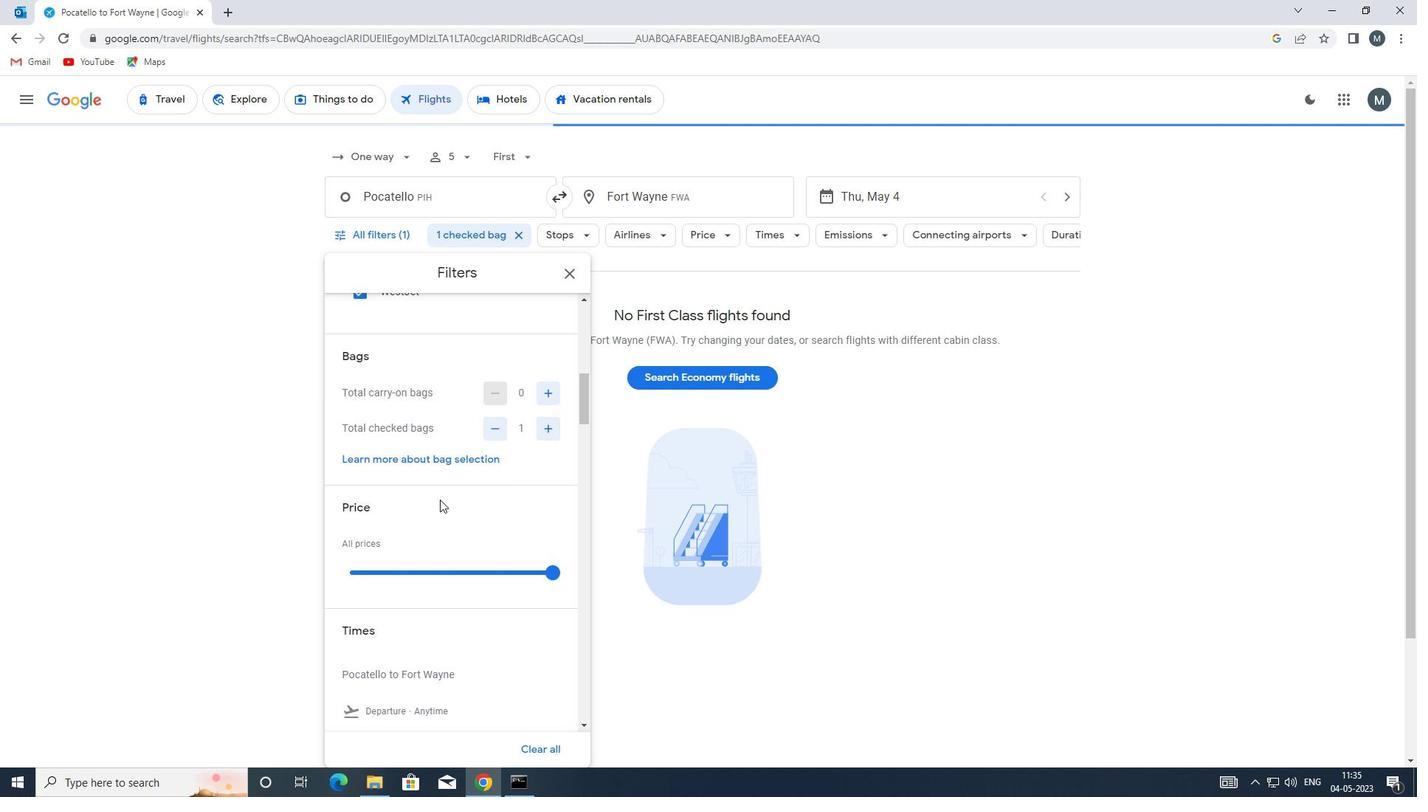 
Action: Mouse moved to (434, 494)
Screenshot: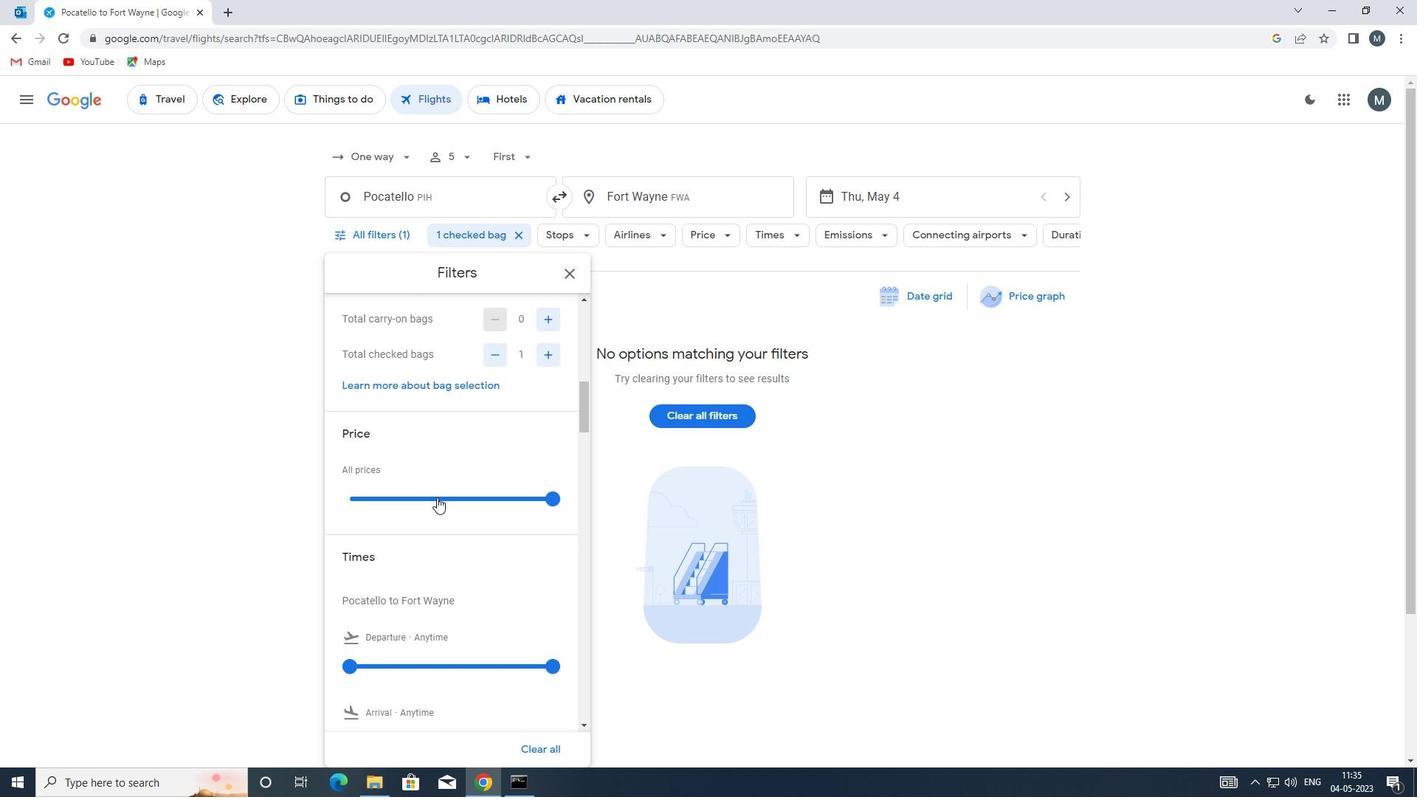 
Action: Mouse pressed left at (434, 494)
Screenshot: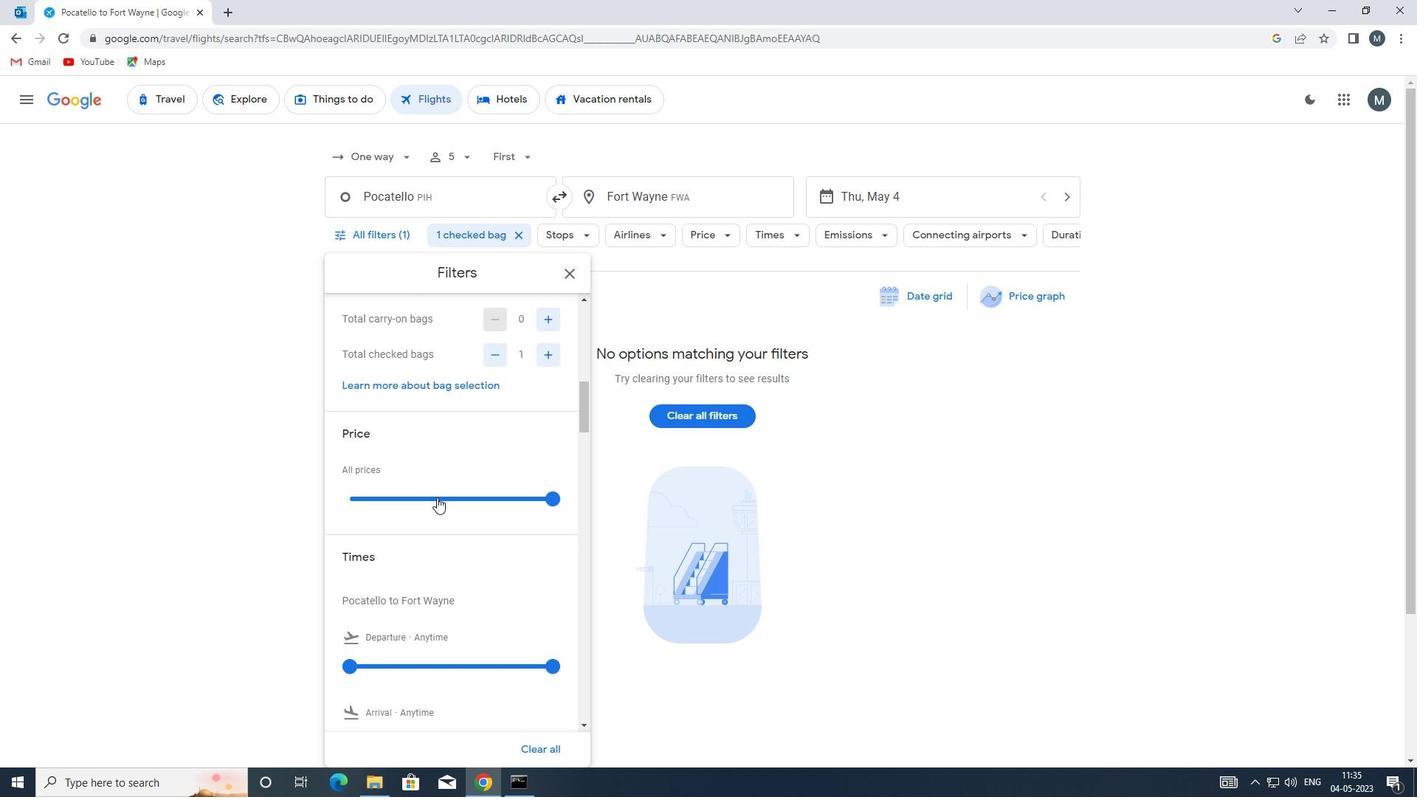 
Action: Mouse moved to (434, 493)
Screenshot: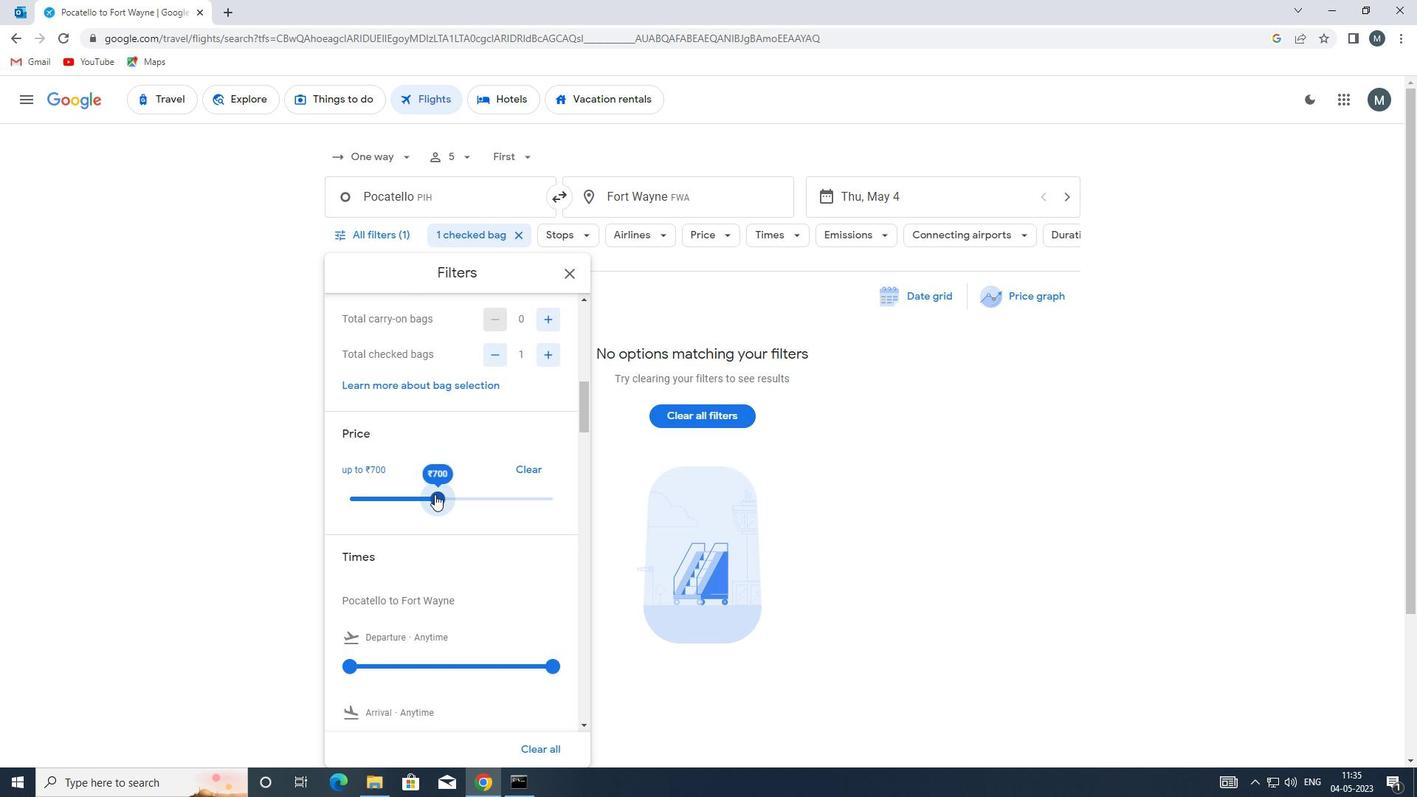 
Action: Mouse pressed left at (434, 493)
Screenshot: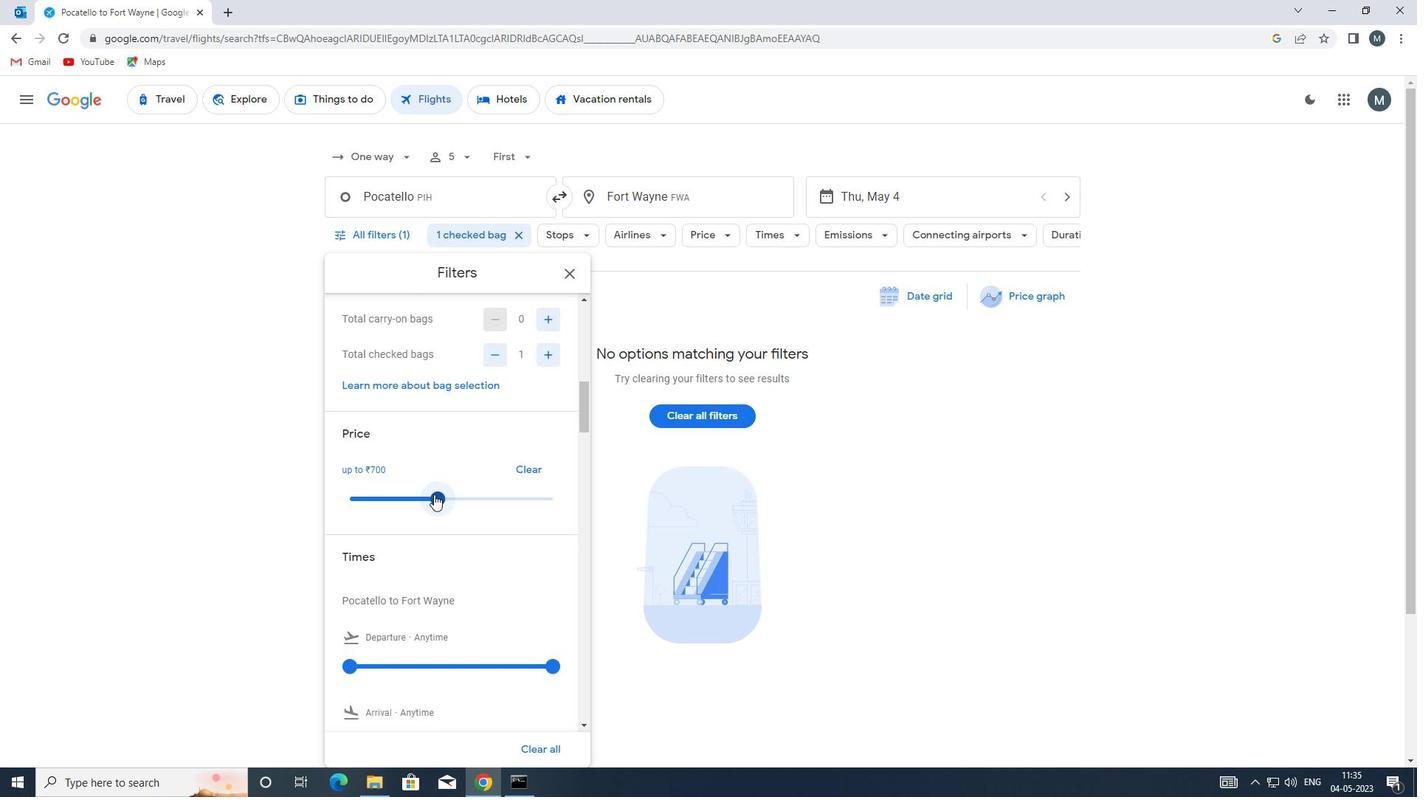 
Action: Mouse moved to (453, 485)
Screenshot: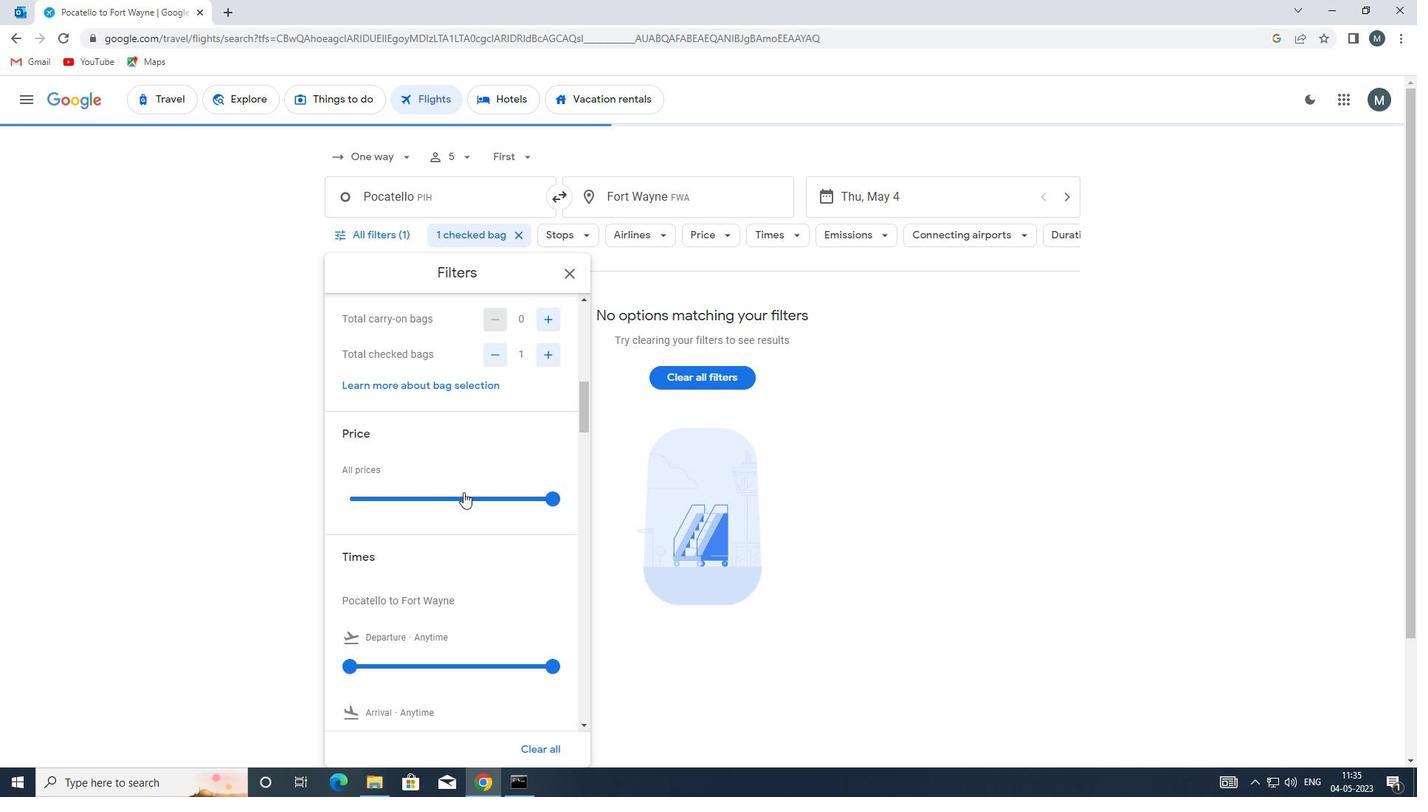 
Action: Mouse scrolled (453, 484) with delta (0, 0)
Screenshot: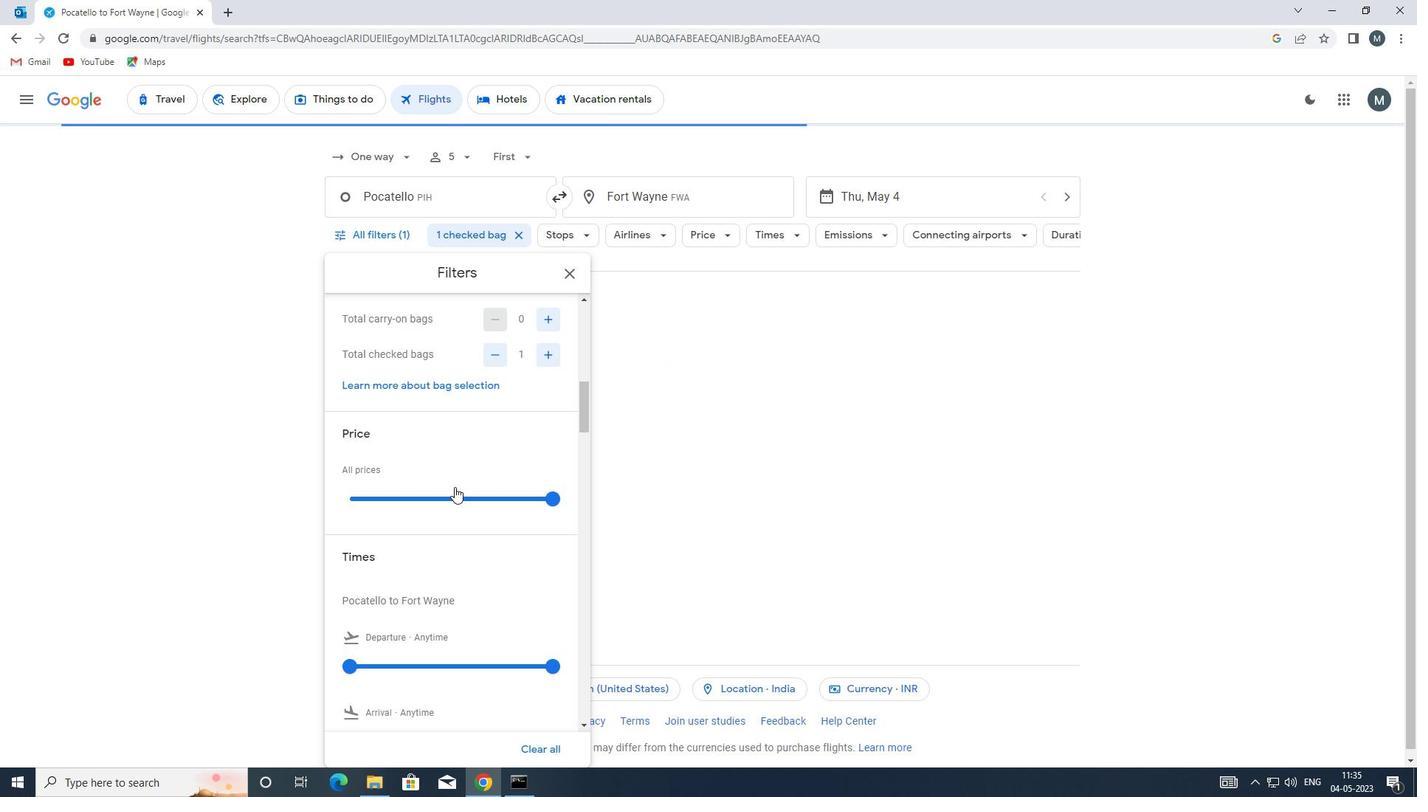 
Action: Mouse moved to (447, 484)
Screenshot: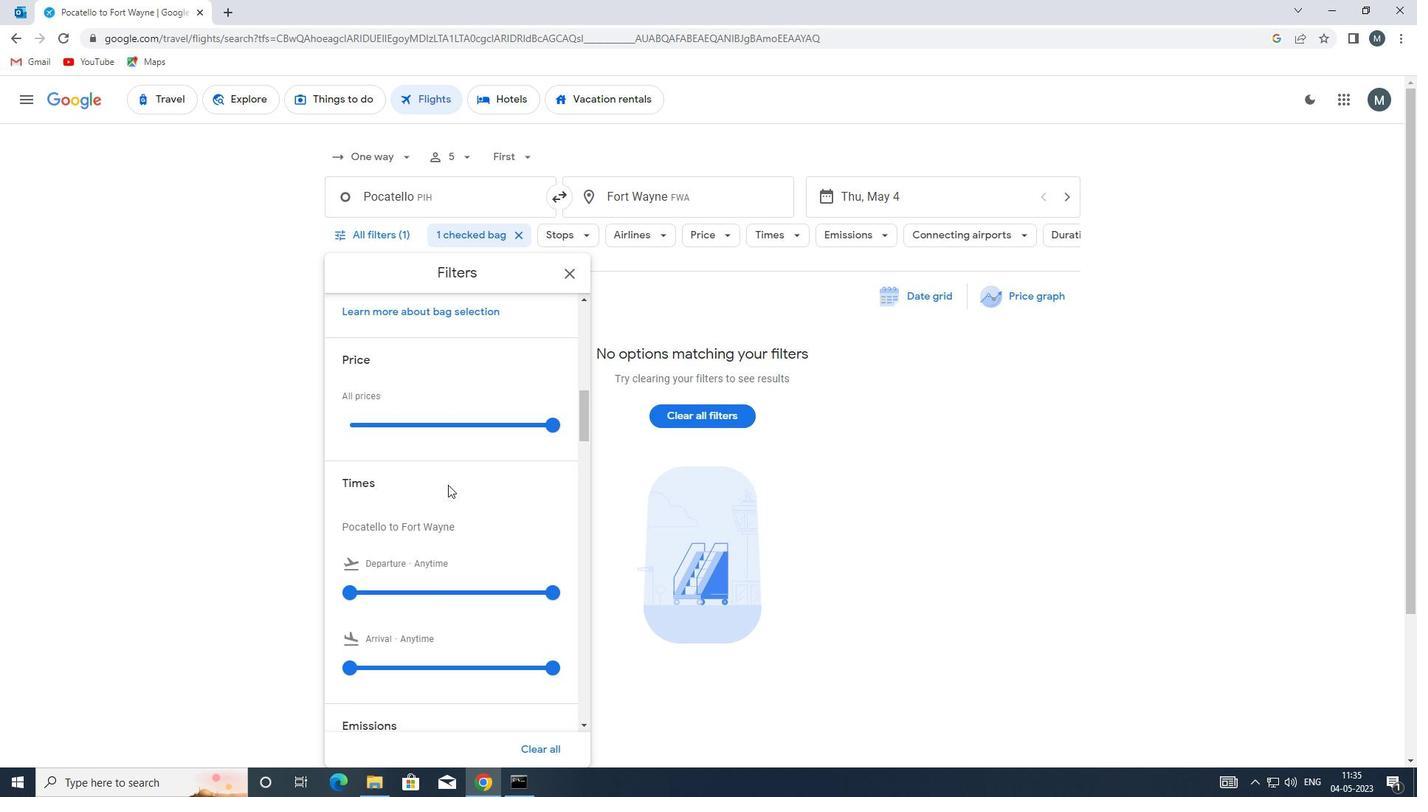 
Action: Mouse scrolled (447, 484) with delta (0, 0)
Screenshot: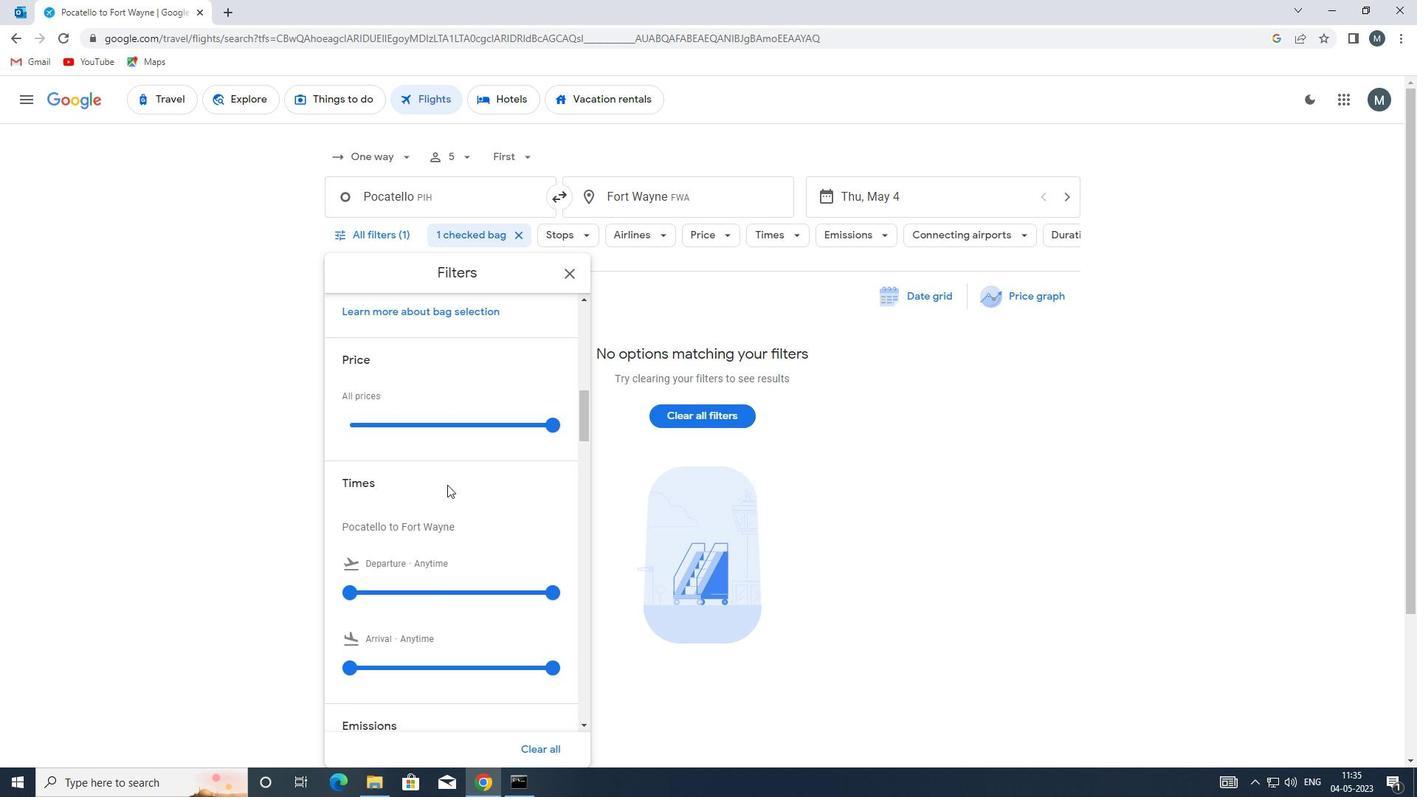 
Action: Mouse moved to (360, 518)
Screenshot: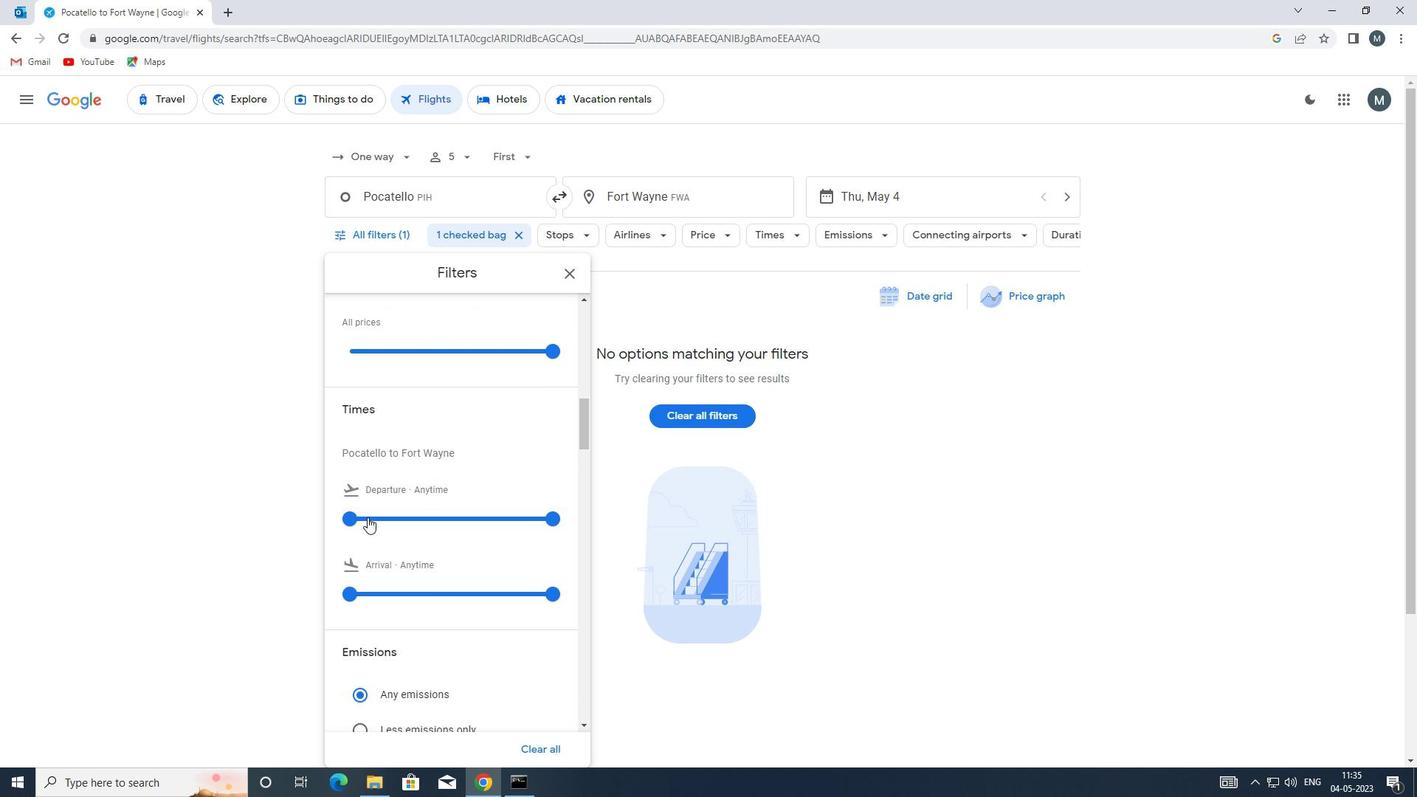 
Action: Mouse pressed left at (360, 518)
Screenshot: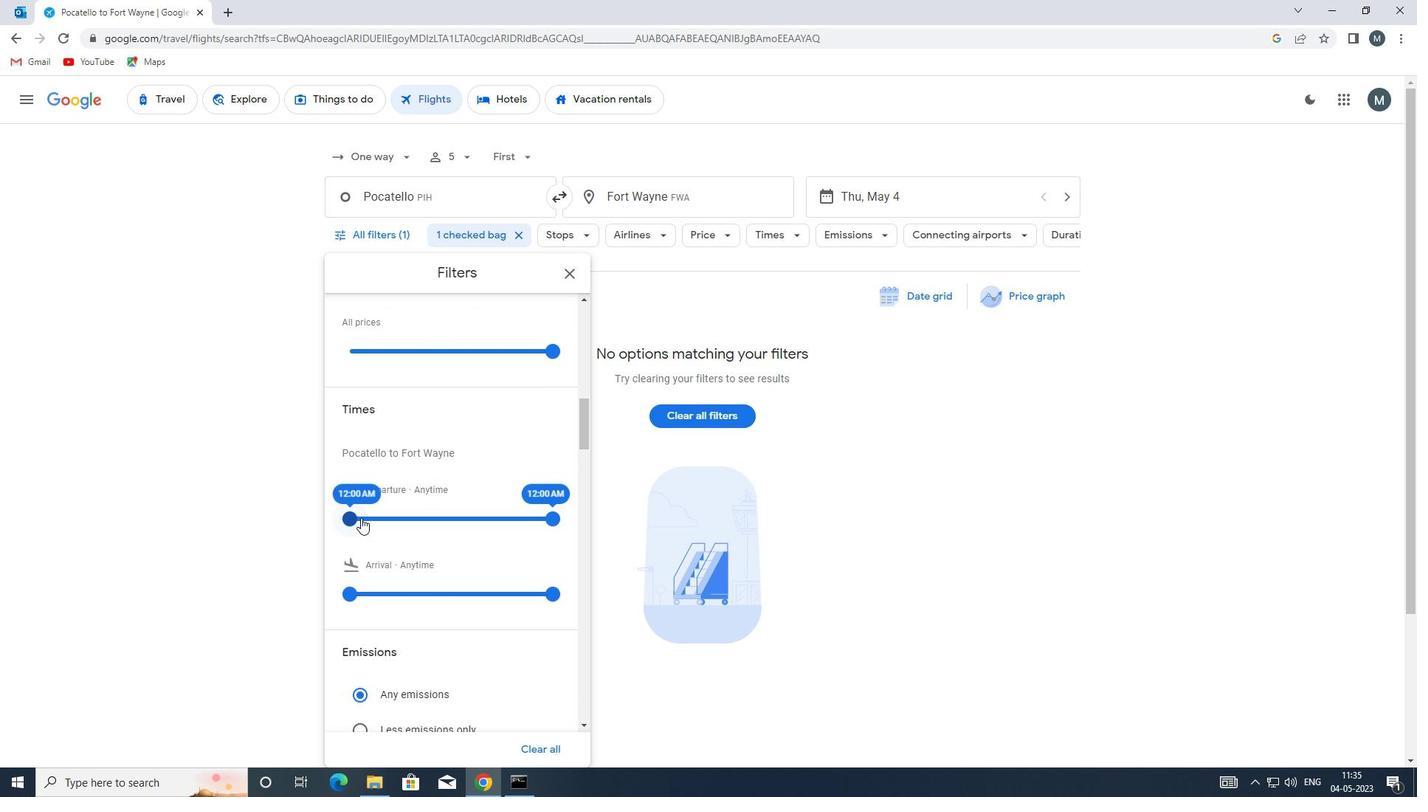 
Action: Mouse moved to (549, 514)
Screenshot: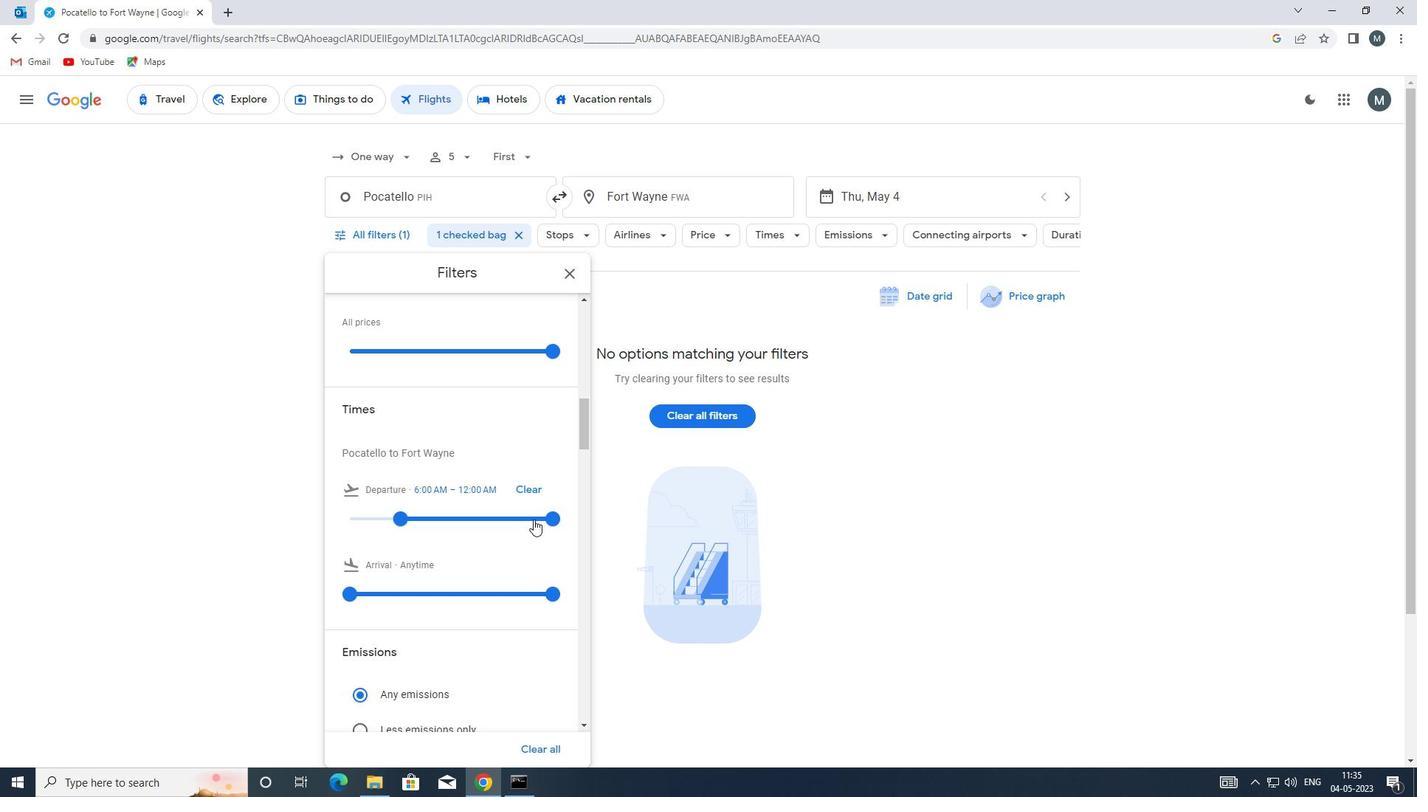 
Action: Mouse pressed left at (549, 514)
Screenshot: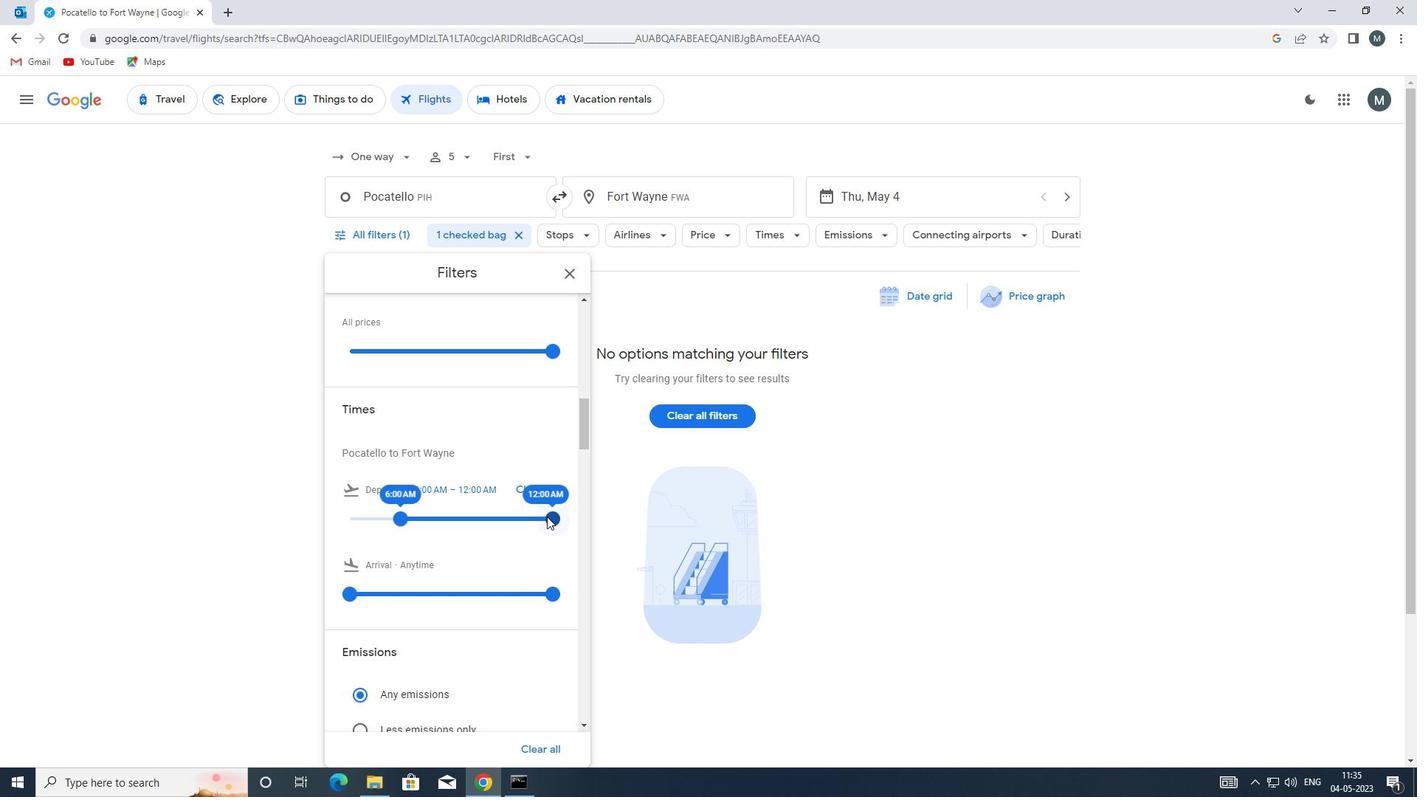 
Action: Mouse moved to (435, 485)
Screenshot: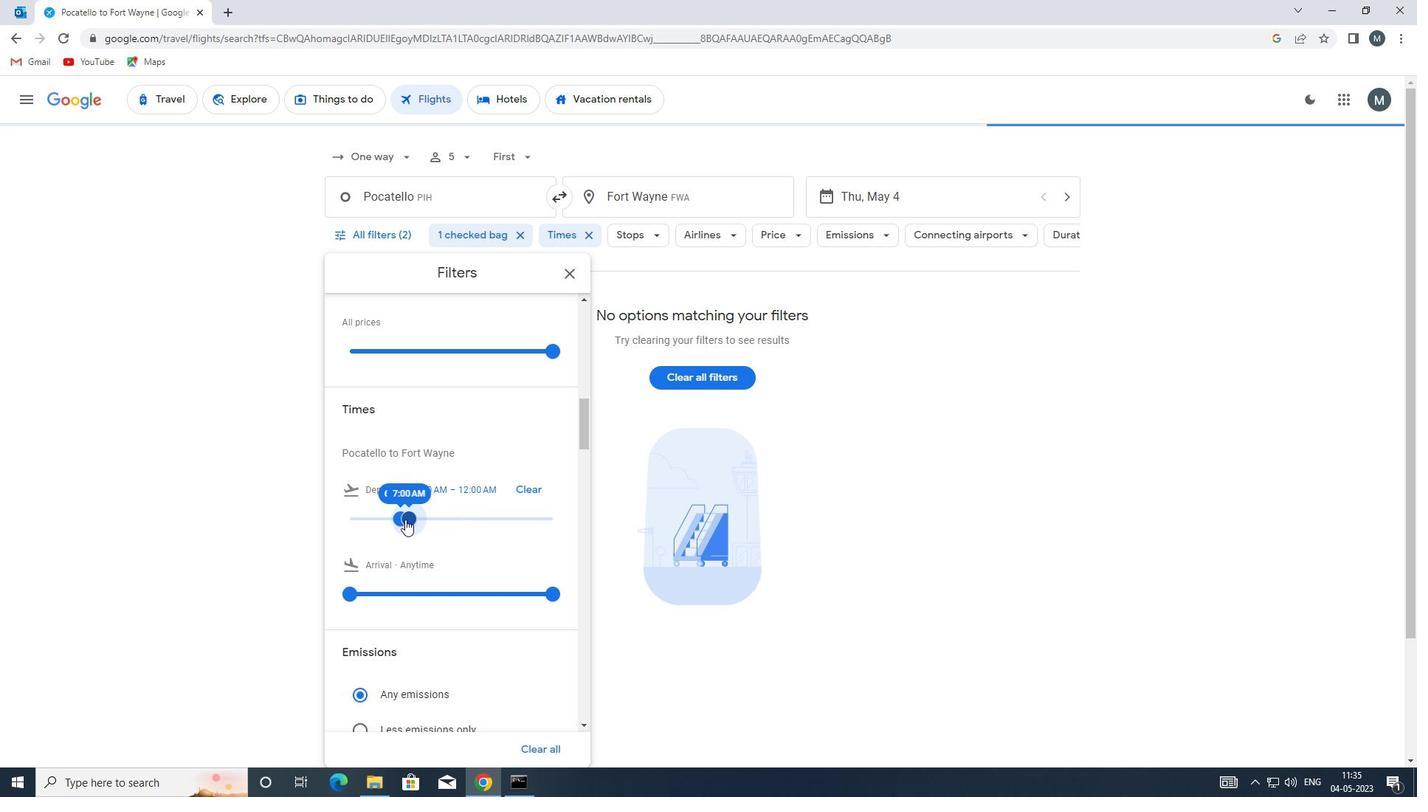 
Action: Mouse scrolled (435, 484) with delta (0, 0)
Screenshot: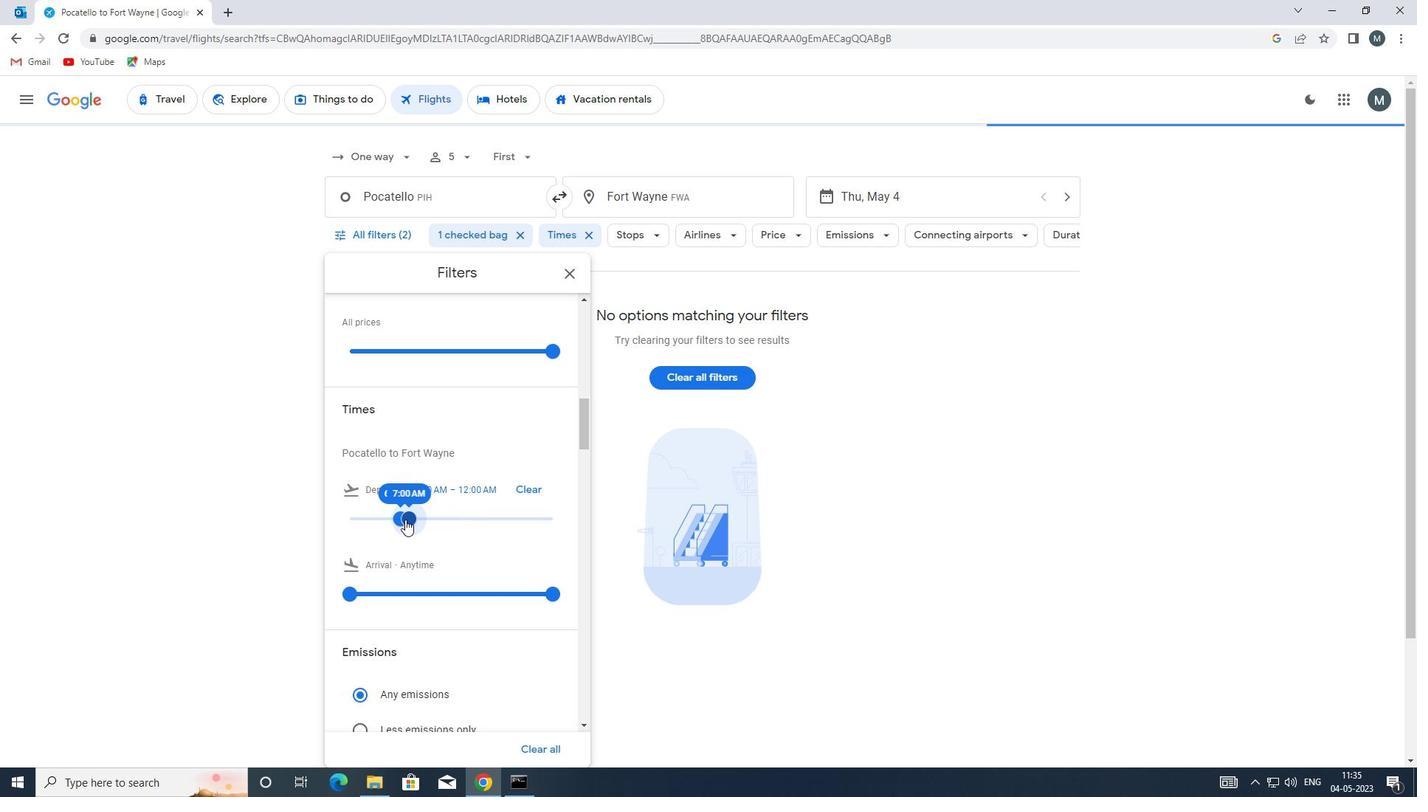 
Action: Mouse scrolled (435, 484) with delta (0, 0)
Screenshot: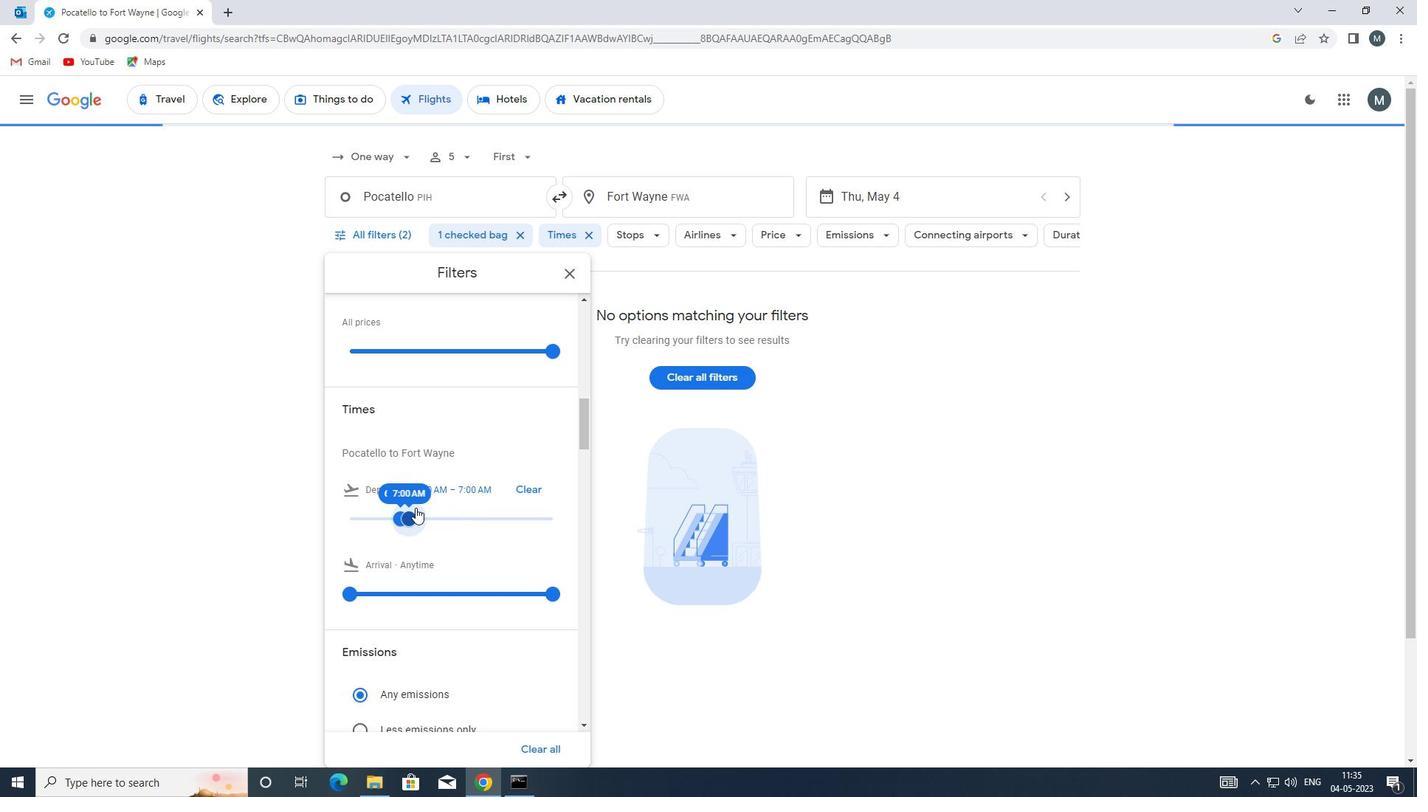 
Action: Mouse moved to (569, 276)
Screenshot: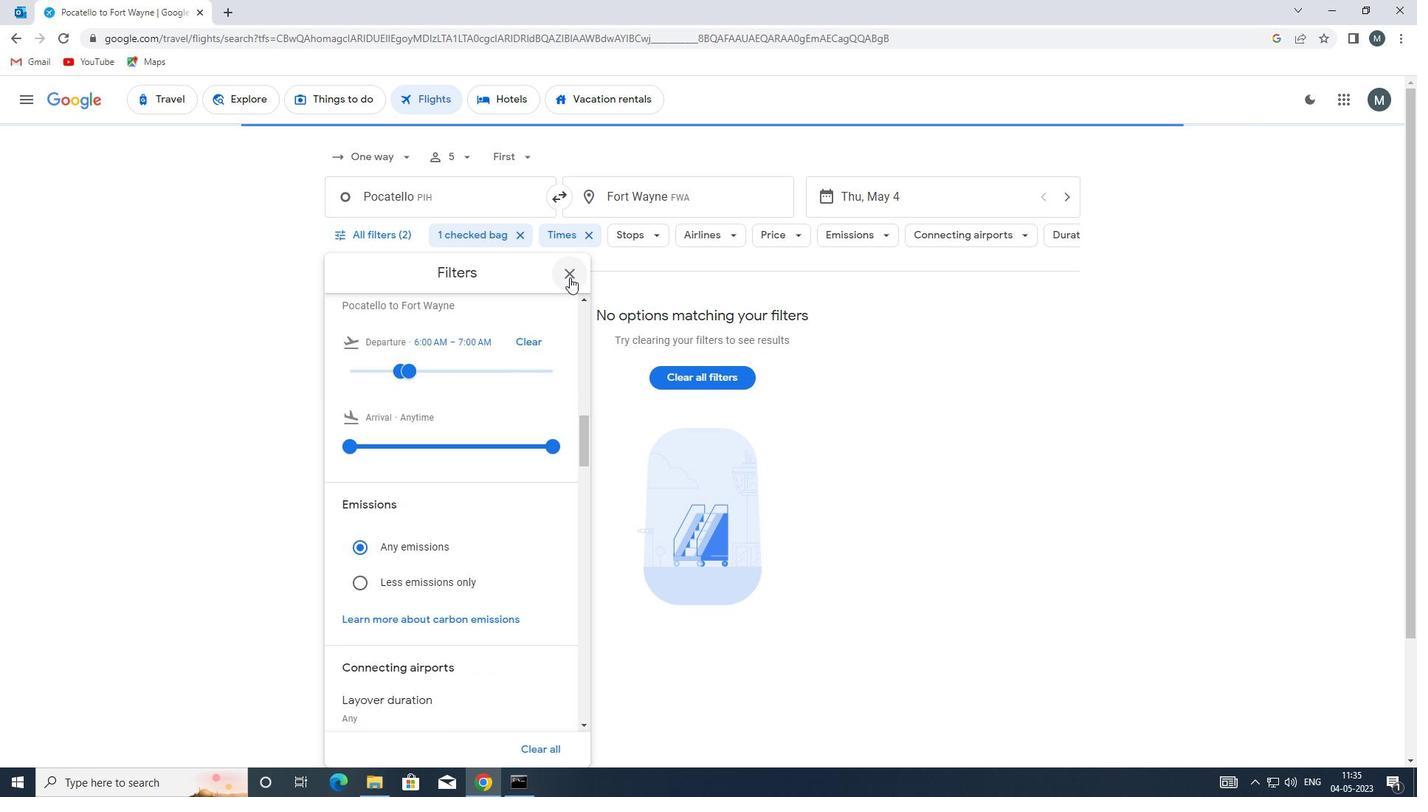 
Action: Mouse pressed left at (569, 276)
Screenshot: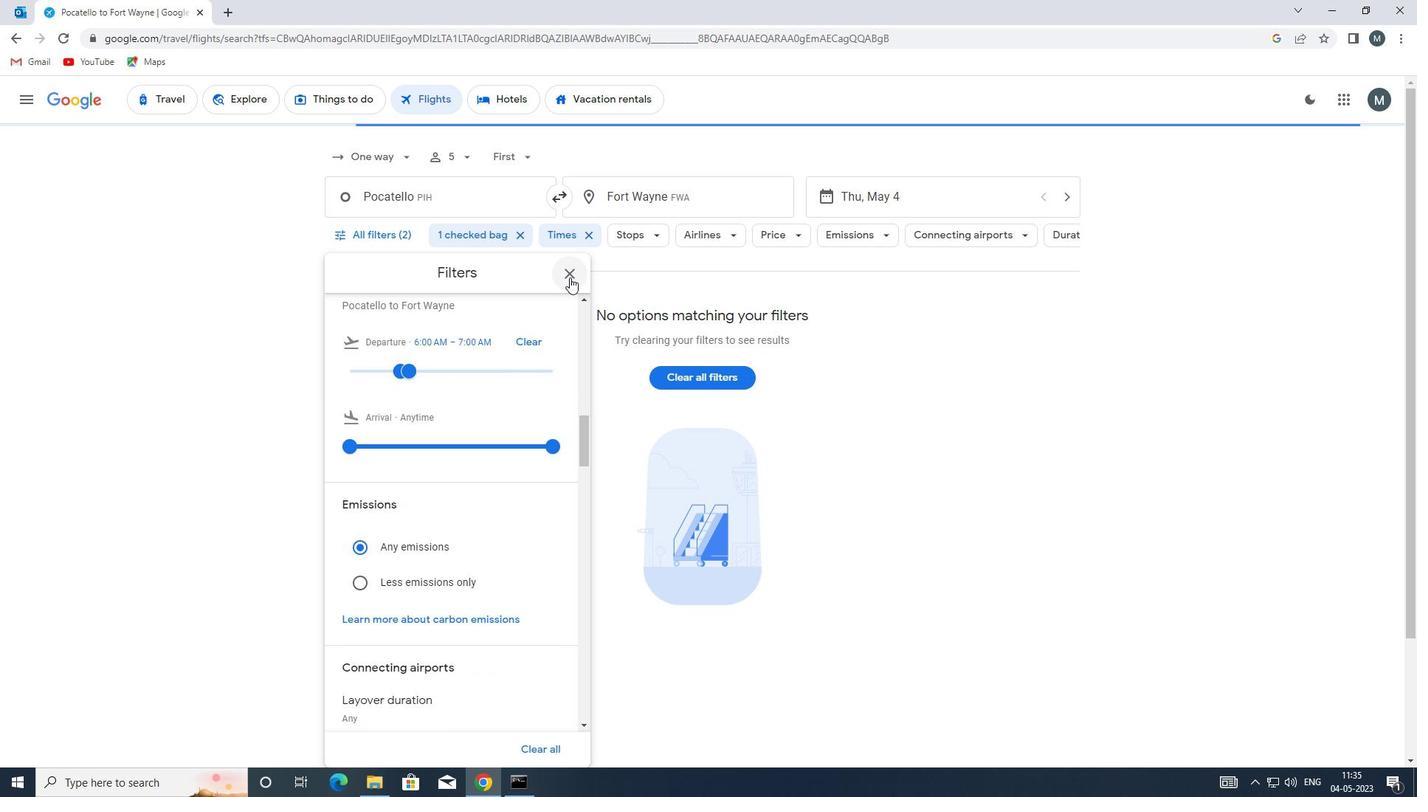 
Action: Mouse moved to (569, 276)
Screenshot: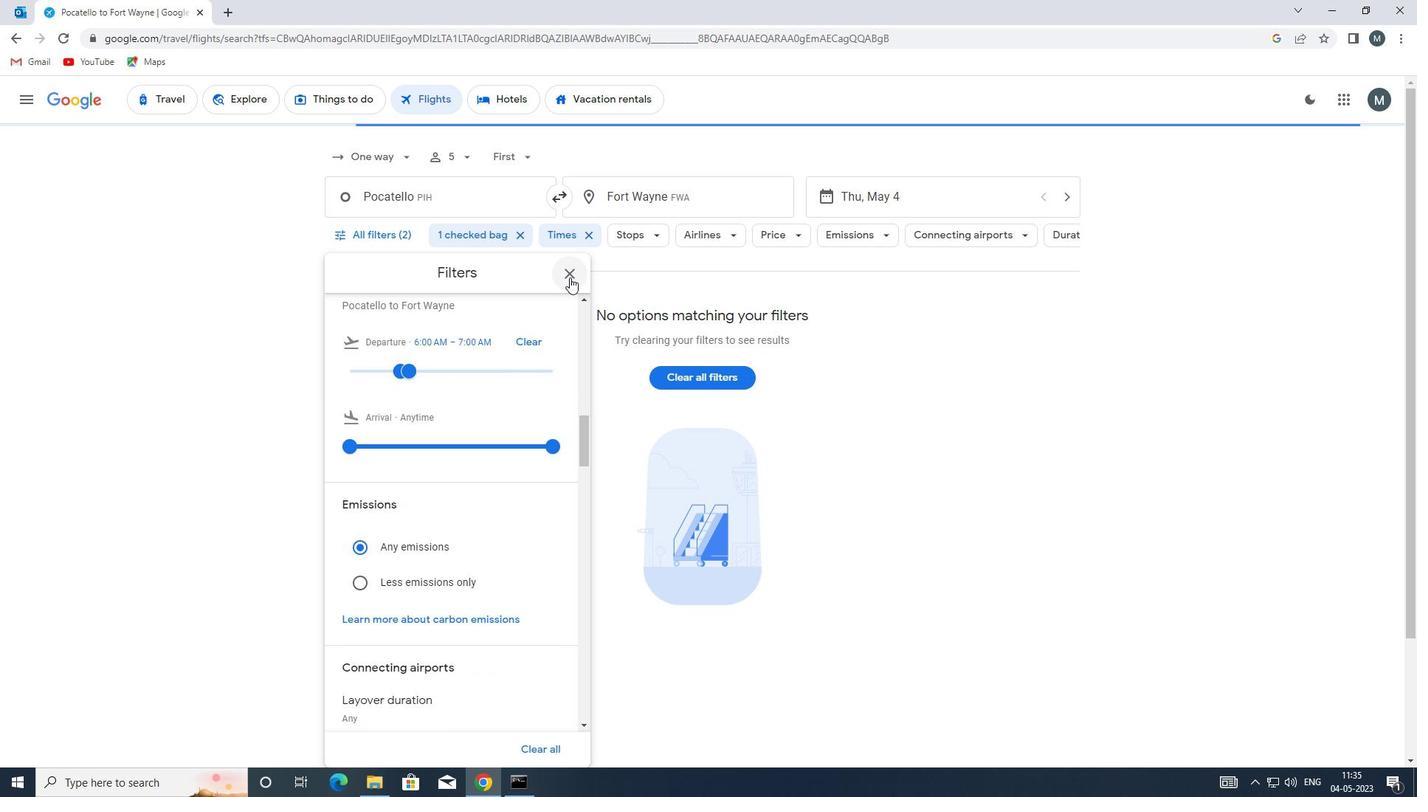 
